 Task: Find connections with filter location Farīdābād with filter topic #Trainerwith filter profile language Potuguese with filter current company Hirengine (Hiring & Resourcing) with filter school Rajeev Institute of Technology, HASSAN with filter industry Optometrists with filter service category Team Building with filter keywords title Heavy Equipment Operator
Action: Mouse moved to (177, 254)
Screenshot: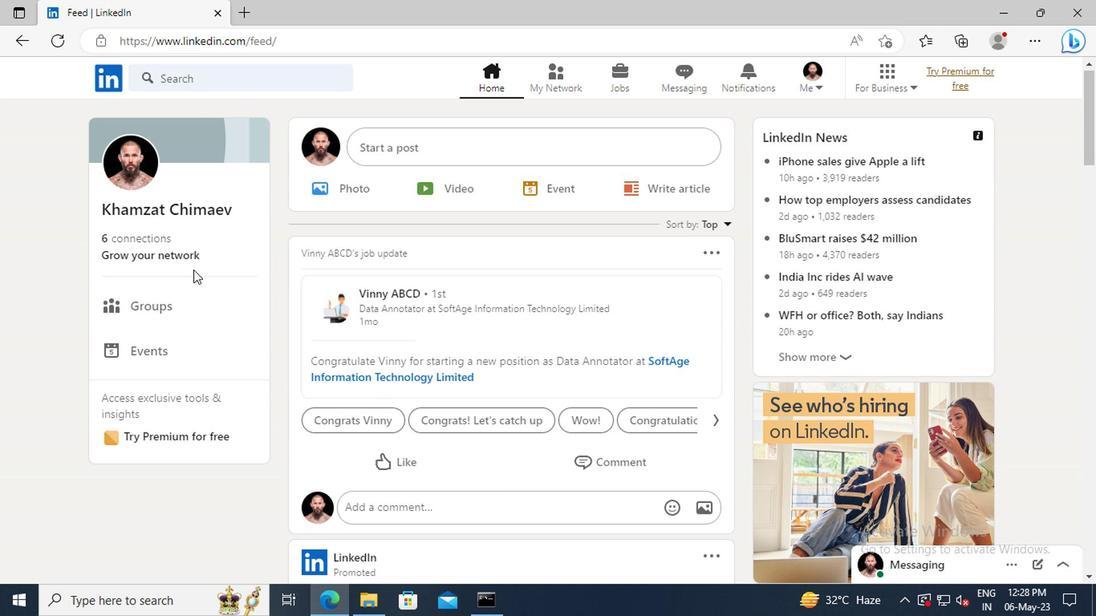 
Action: Mouse pressed left at (177, 254)
Screenshot: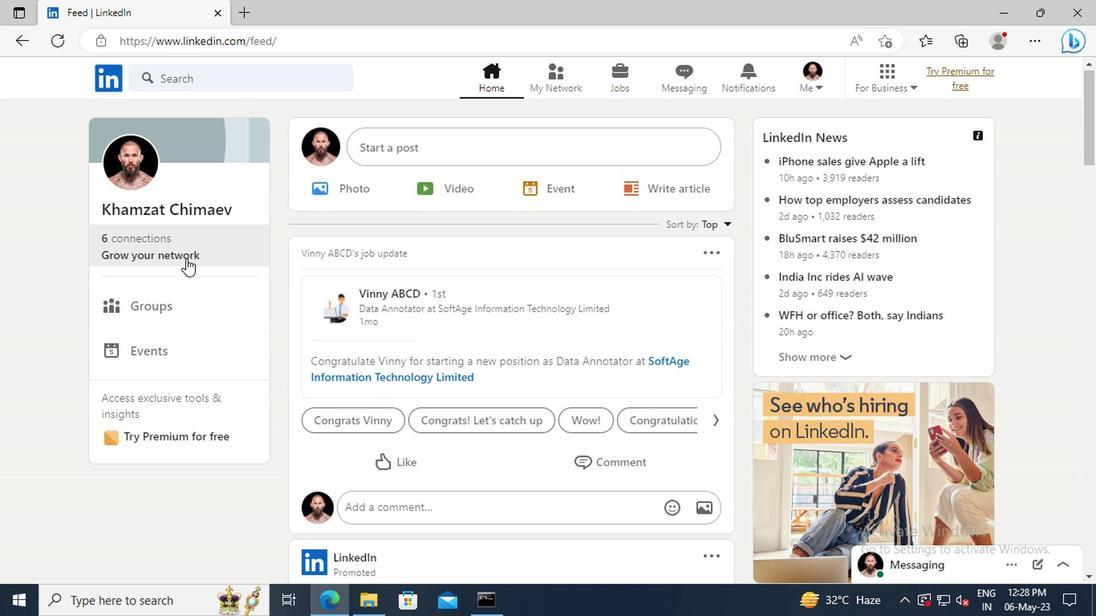 
Action: Mouse moved to (178, 169)
Screenshot: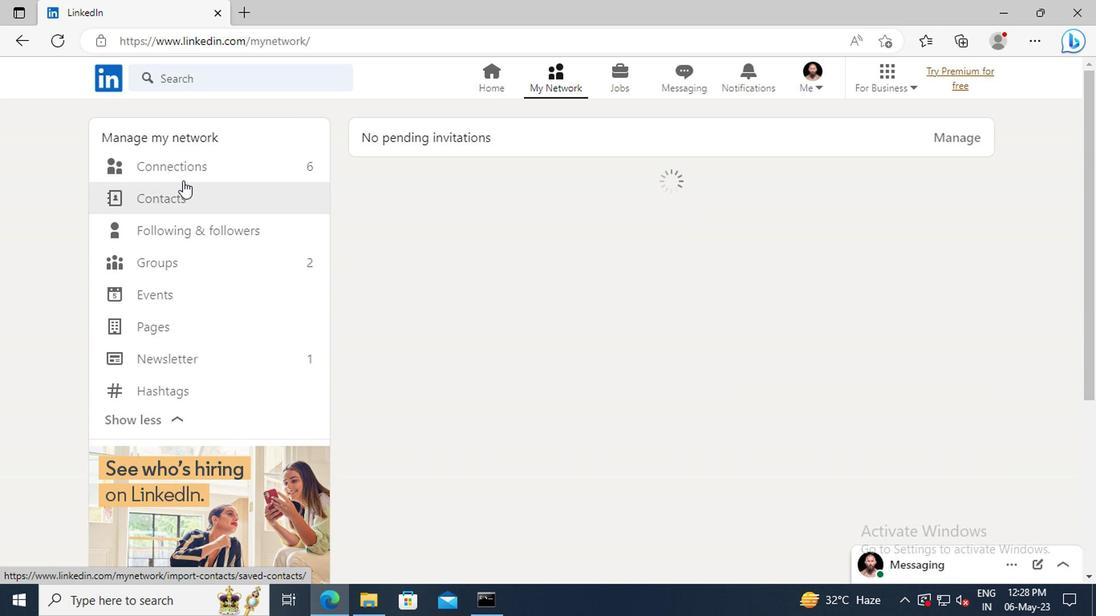 
Action: Mouse pressed left at (178, 169)
Screenshot: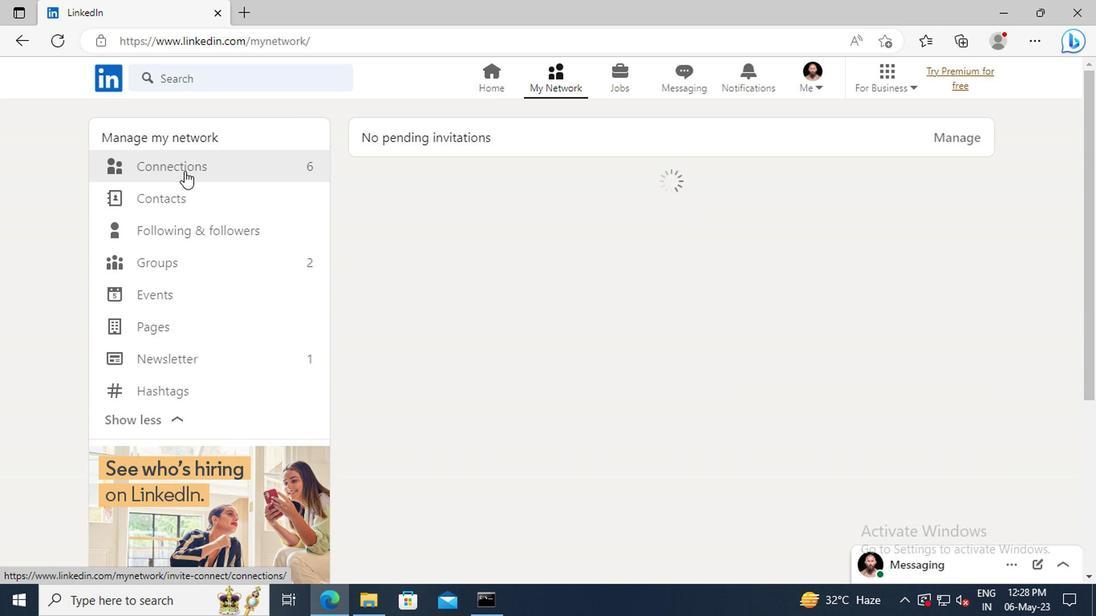 
Action: Mouse moved to (663, 172)
Screenshot: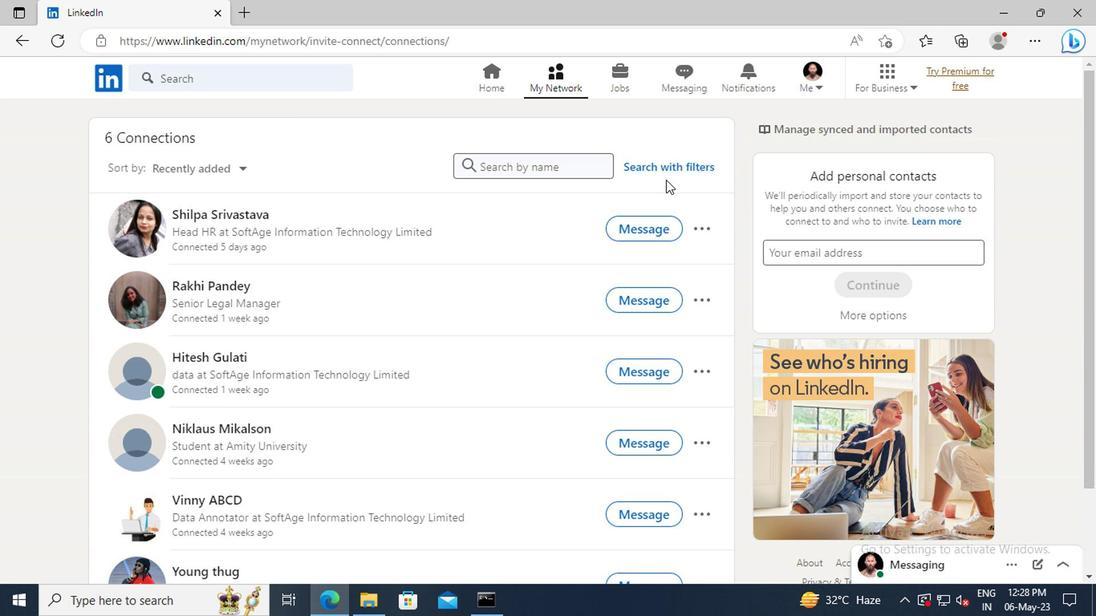 
Action: Mouse pressed left at (663, 172)
Screenshot: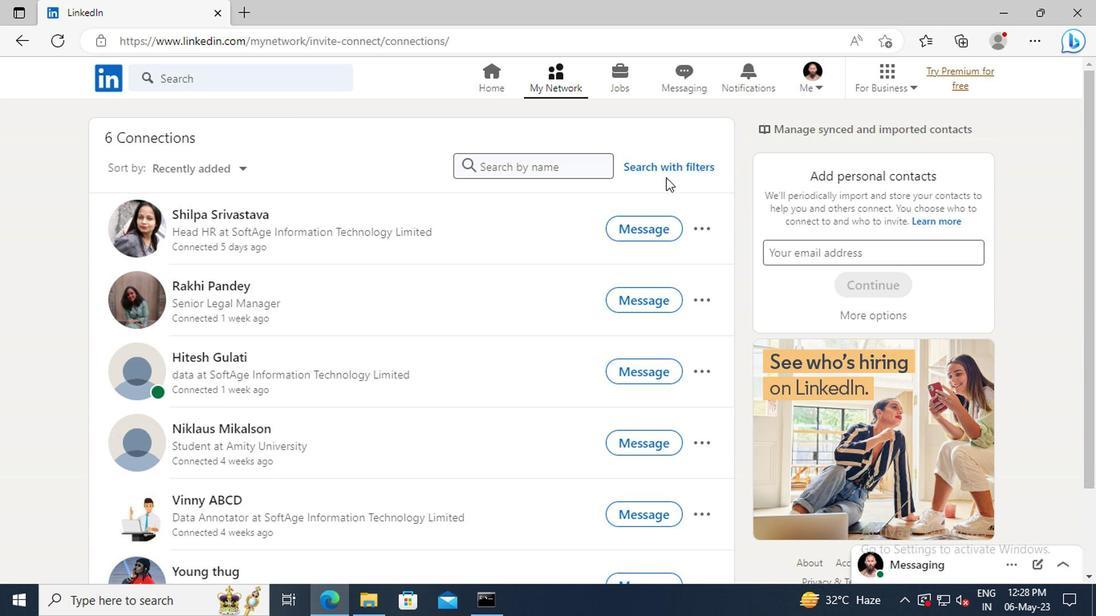 
Action: Mouse moved to (607, 128)
Screenshot: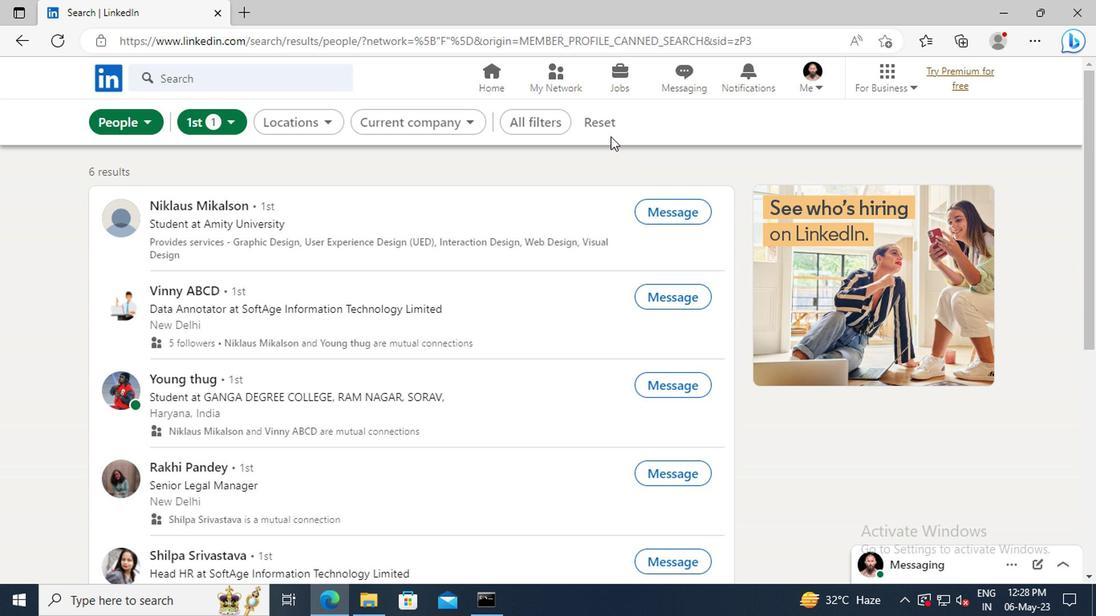 
Action: Mouse pressed left at (607, 128)
Screenshot: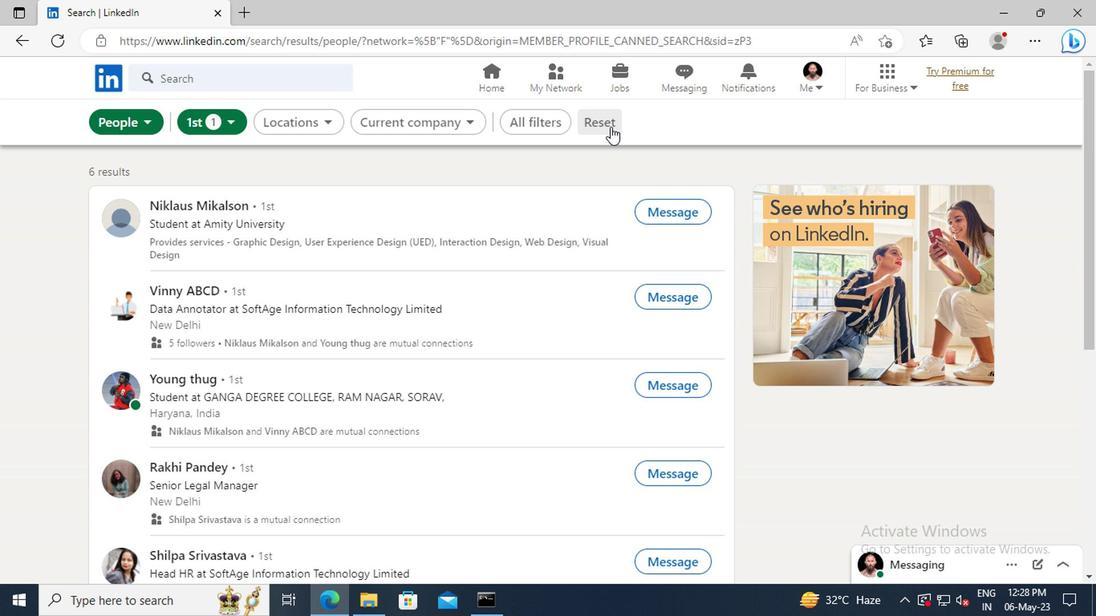 
Action: Mouse moved to (583, 128)
Screenshot: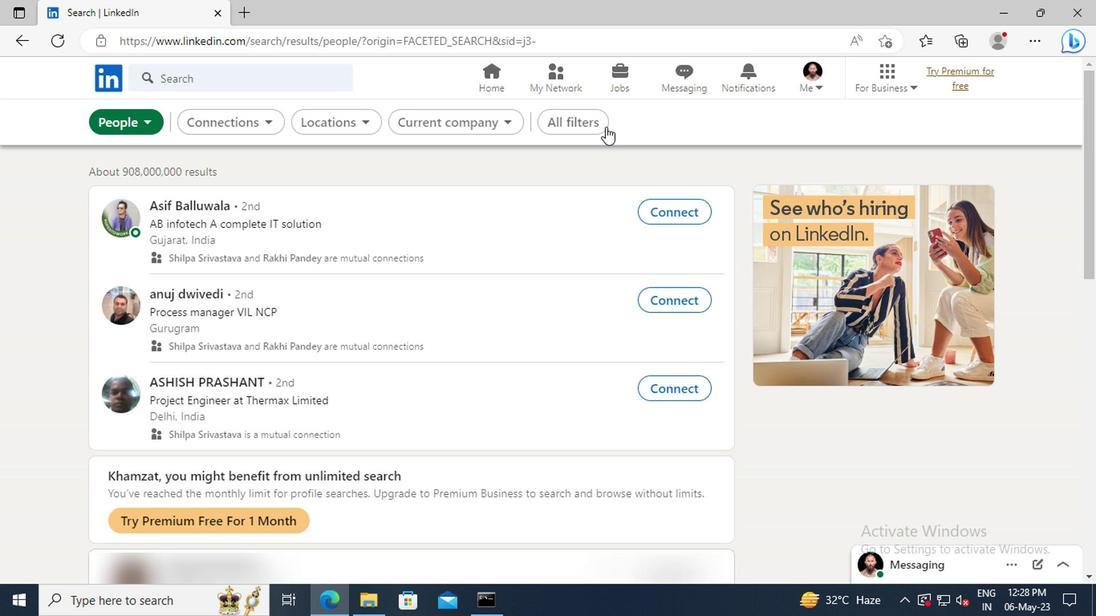 
Action: Mouse pressed left at (583, 128)
Screenshot: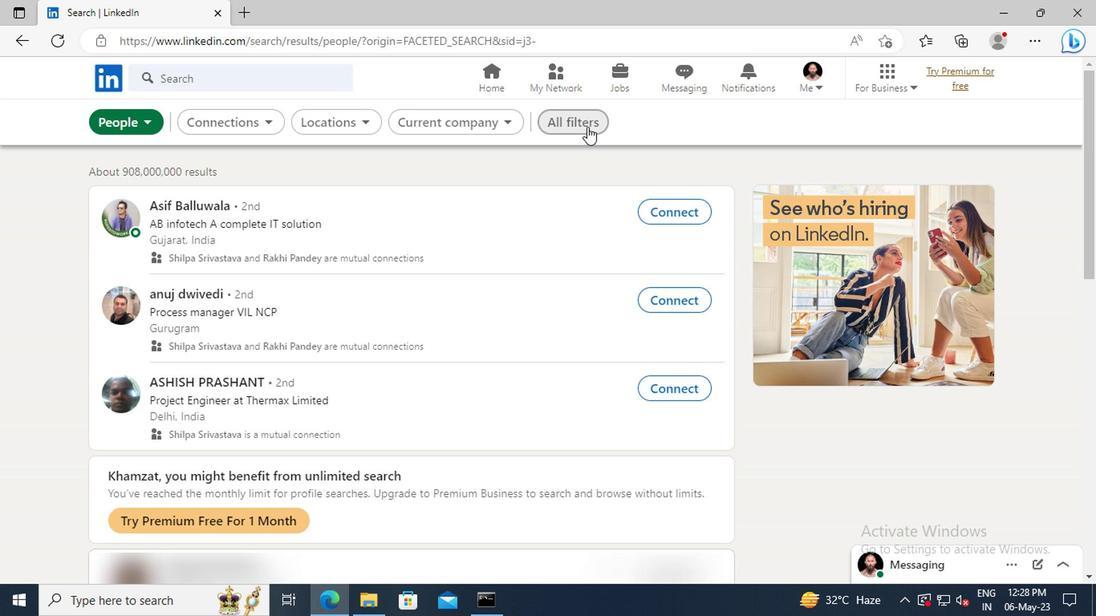 
Action: Mouse moved to (884, 318)
Screenshot: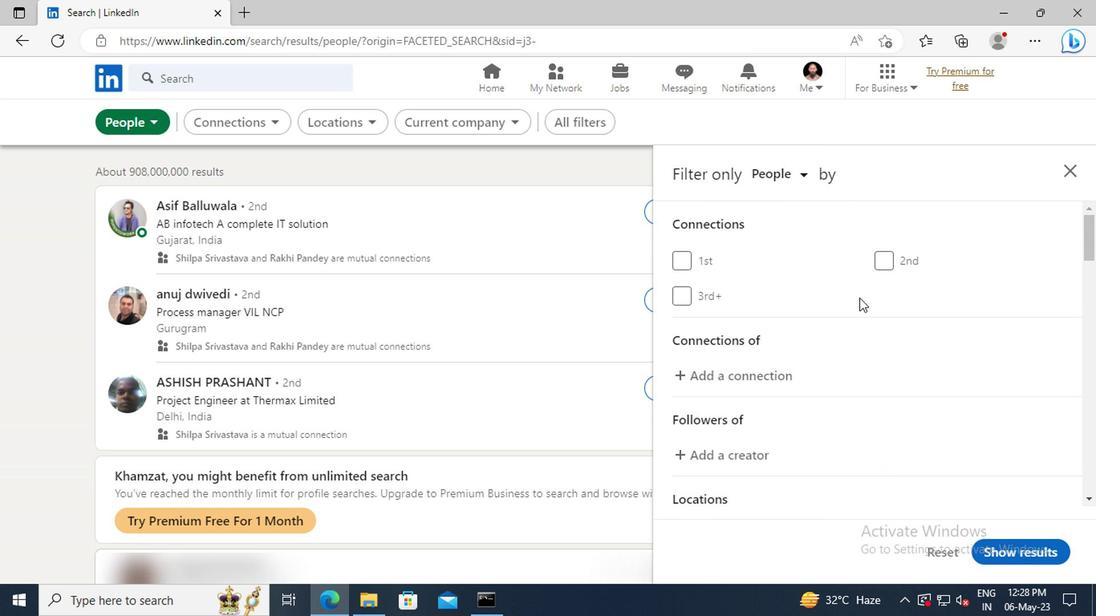 
Action: Mouse scrolled (884, 317) with delta (0, 0)
Screenshot: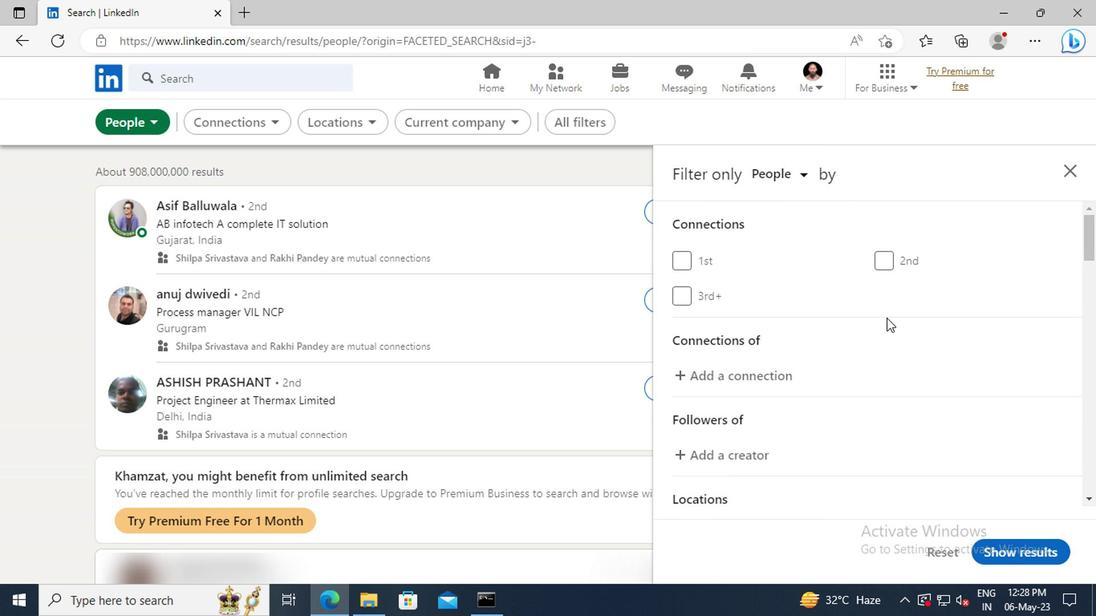
Action: Mouse moved to (884, 318)
Screenshot: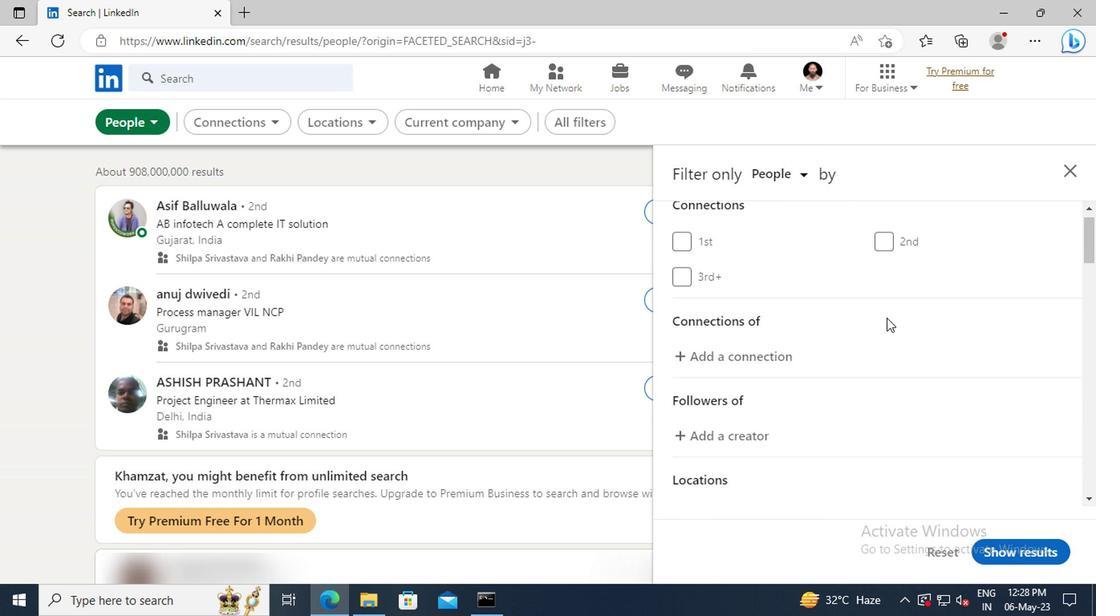
Action: Mouse scrolled (884, 318) with delta (0, 0)
Screenshot: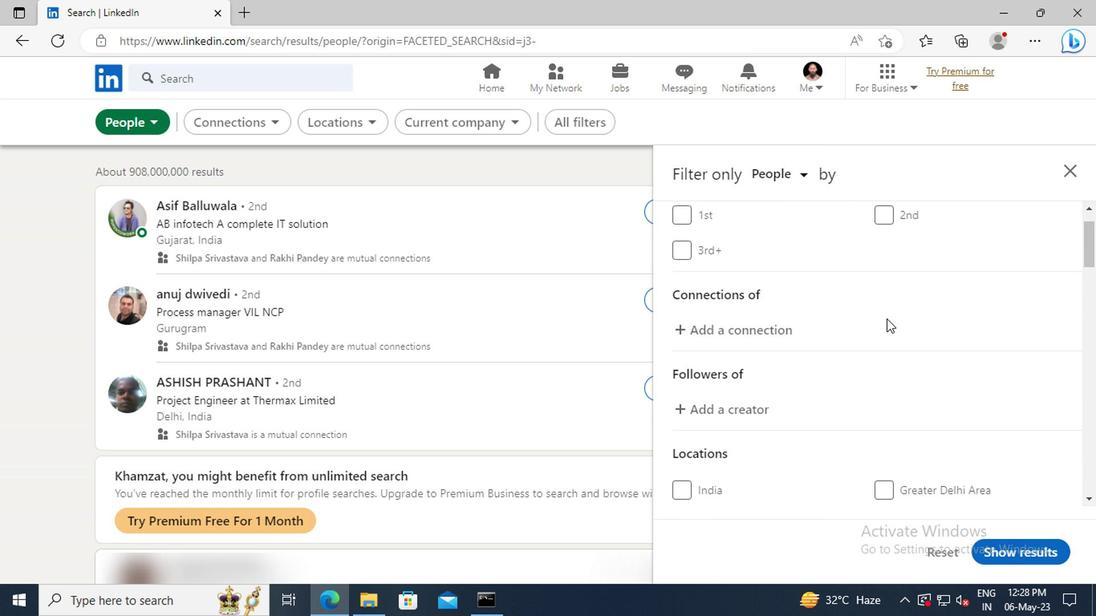 
Action: Mouse scrolled (884, 318) with delta (0, 0)
Screenshot: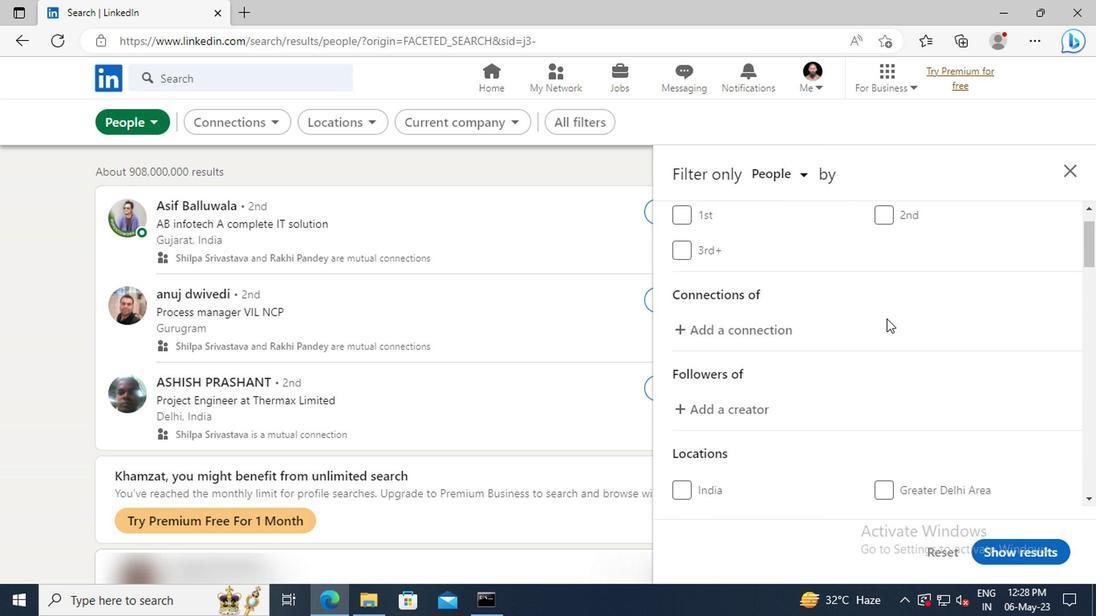 
Action: Mouse scrolled (884, 318) with delta (0, 0)
Screenshot: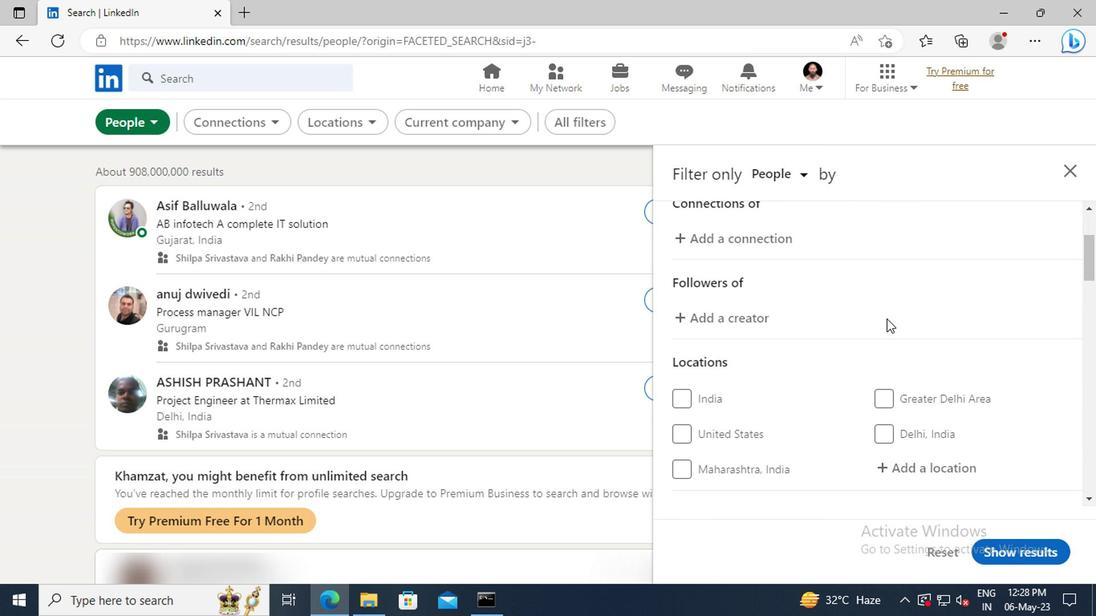 
Action: Mouse scrolled (884, 318) with delta (0, 0)
Screenshot: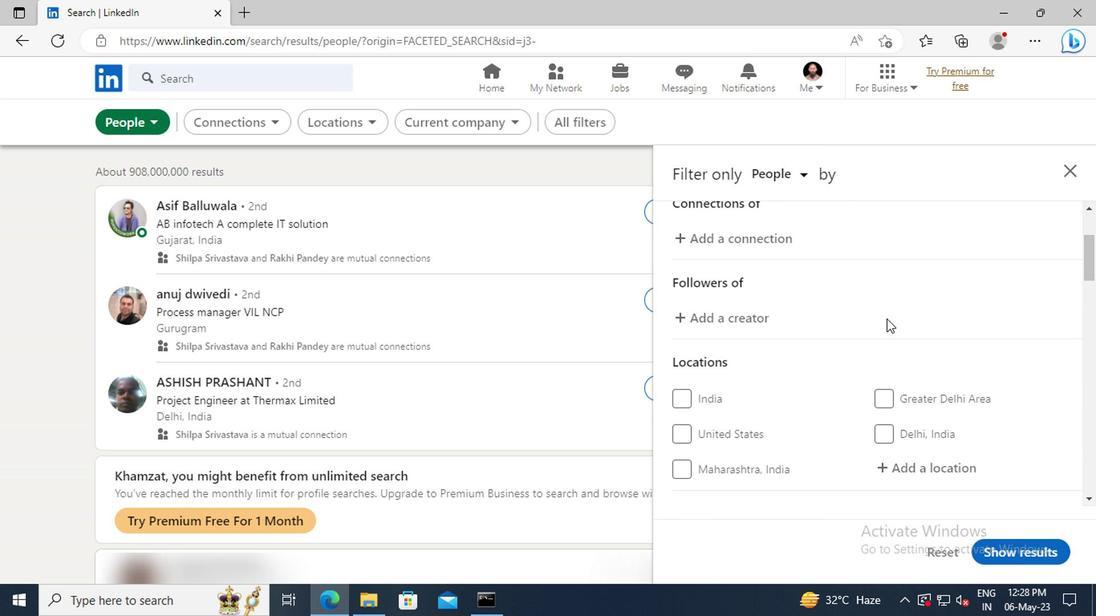 
Action: Mouse scrolled (884, 318) with delta (0, 0)
Screenshot: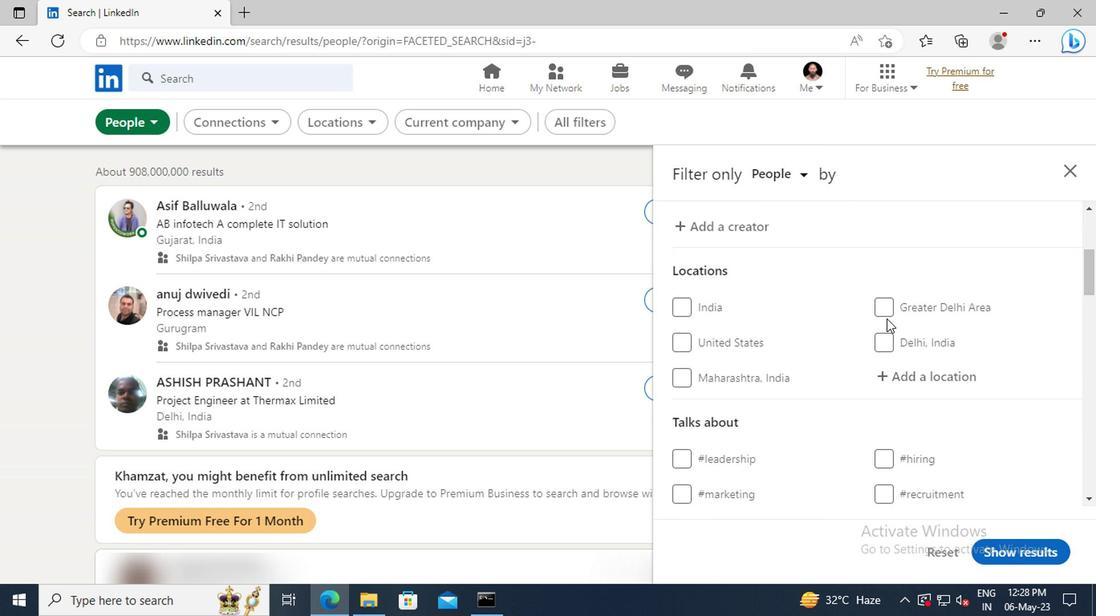 
Action: Mouse moved to (888, 328)
Screenshot: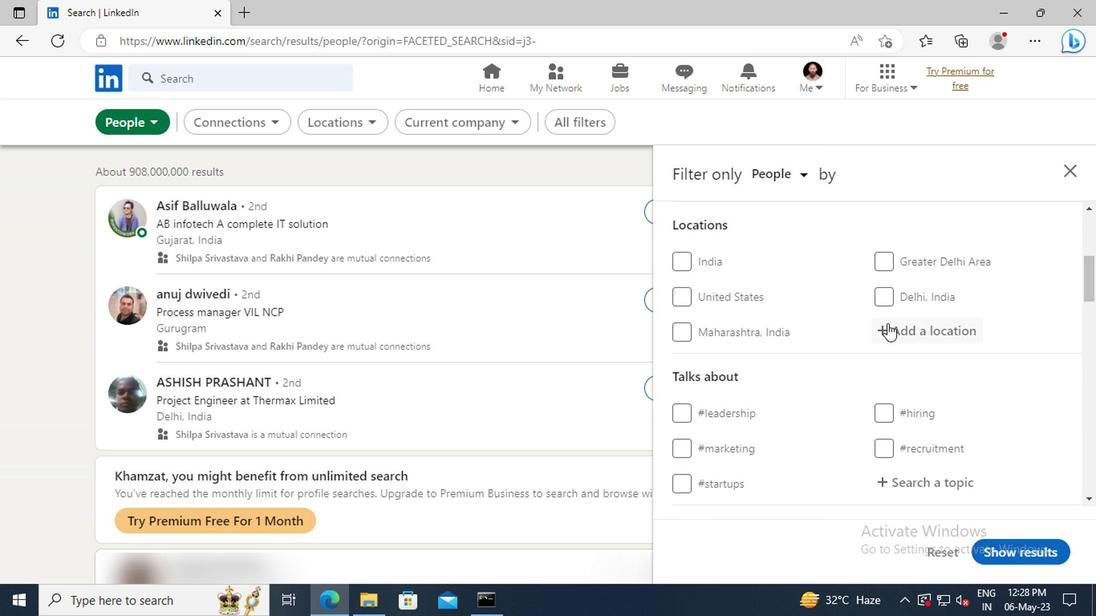 
Action: Mouse pressed left at (888, 328)
Screenshot: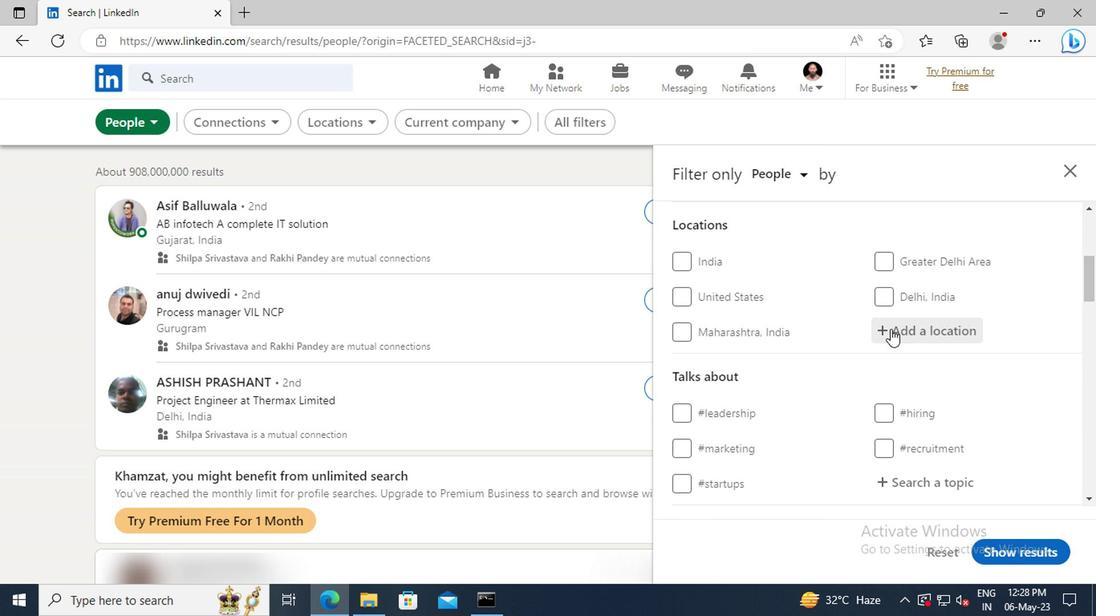 
Action: Key pressed <Key.shift>FARIDABAD
Screenshot: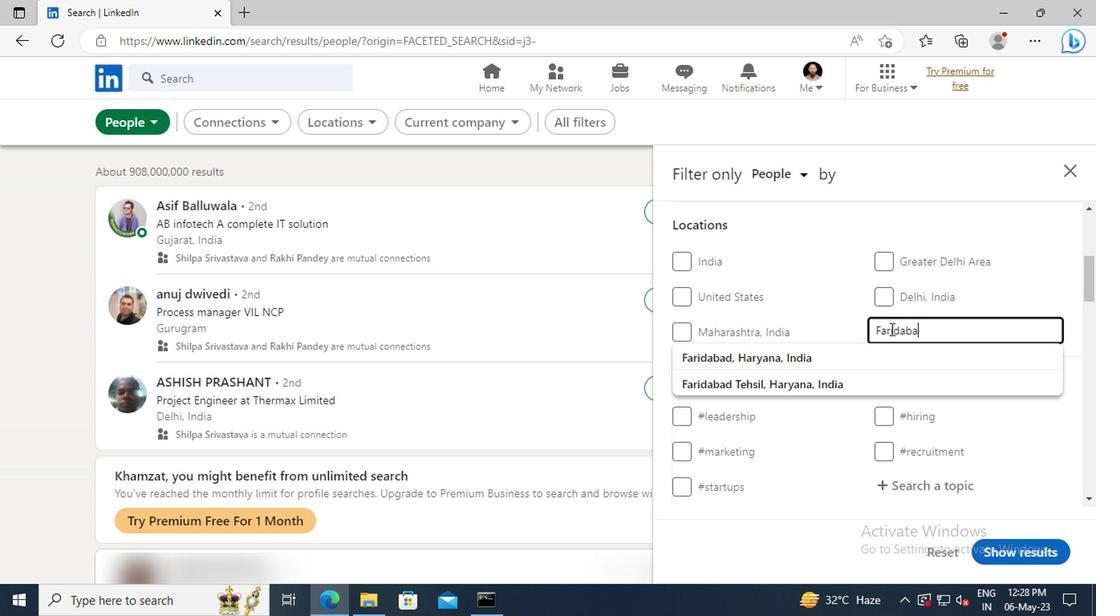 
Action: Mouse moved to (887, 350)
Screenshot: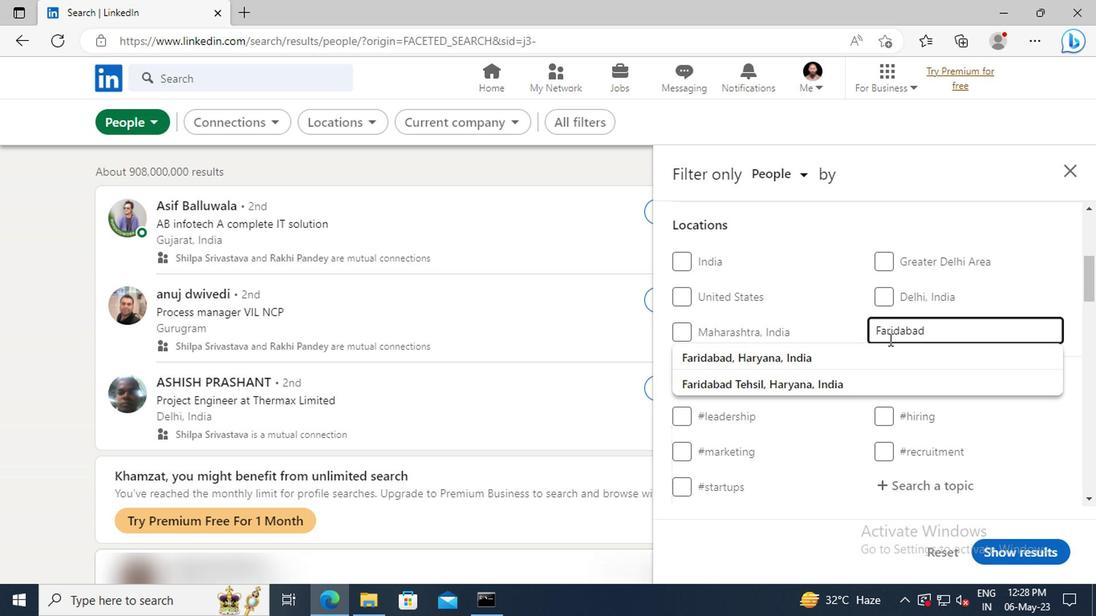 
Action: Mouse pressed left at (887, 350)
Screenshot: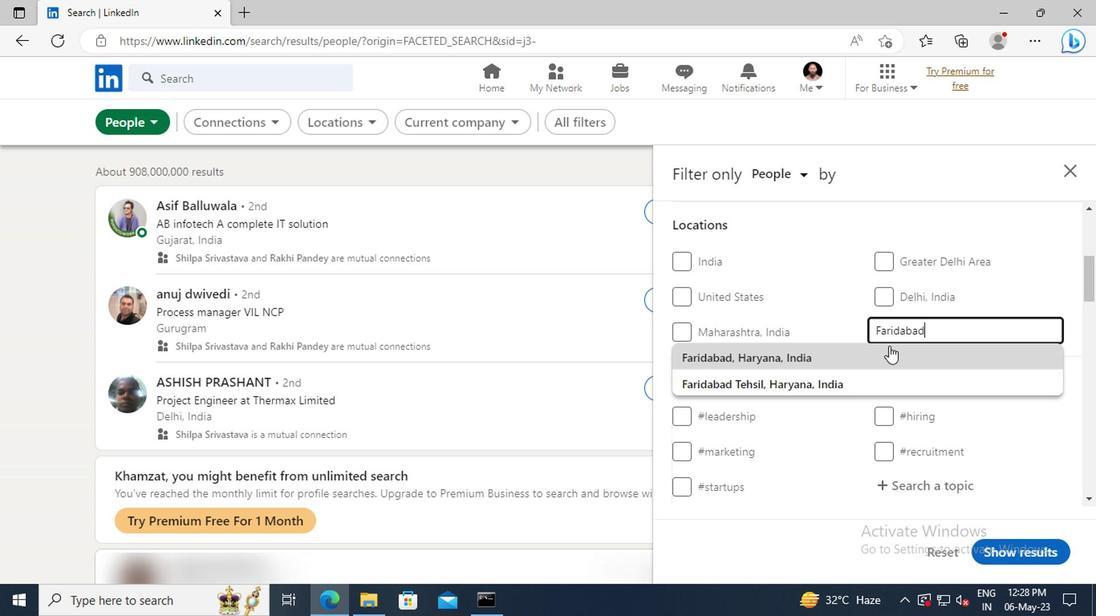 
Action: Mouse moved to (888, 350)
Screenshot: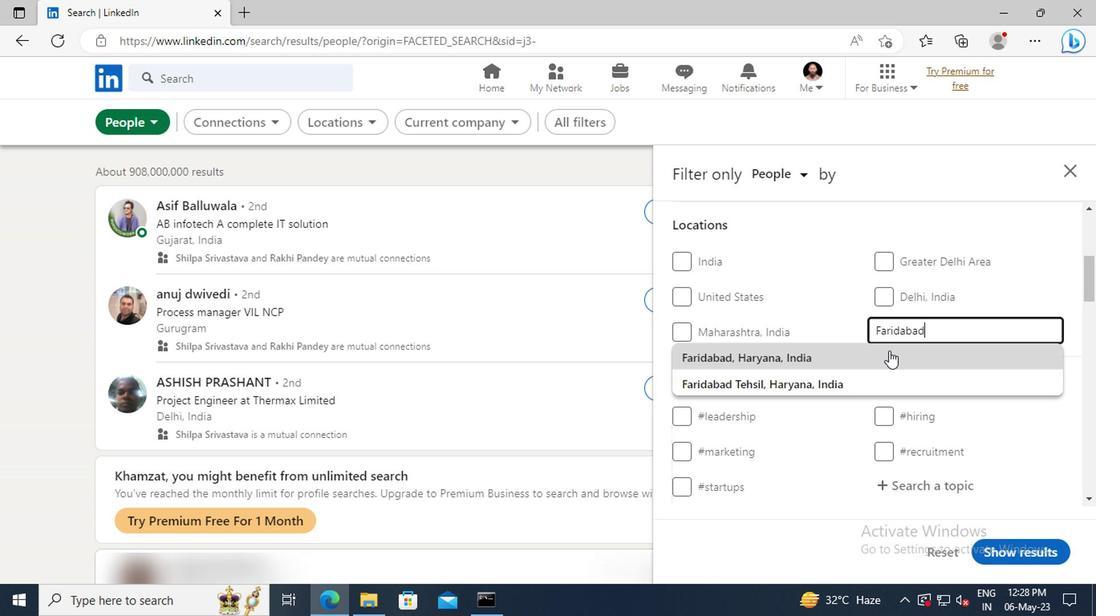 
Action: Mouse scrolled (888, 350) with delta (0, 0)
Screenshot: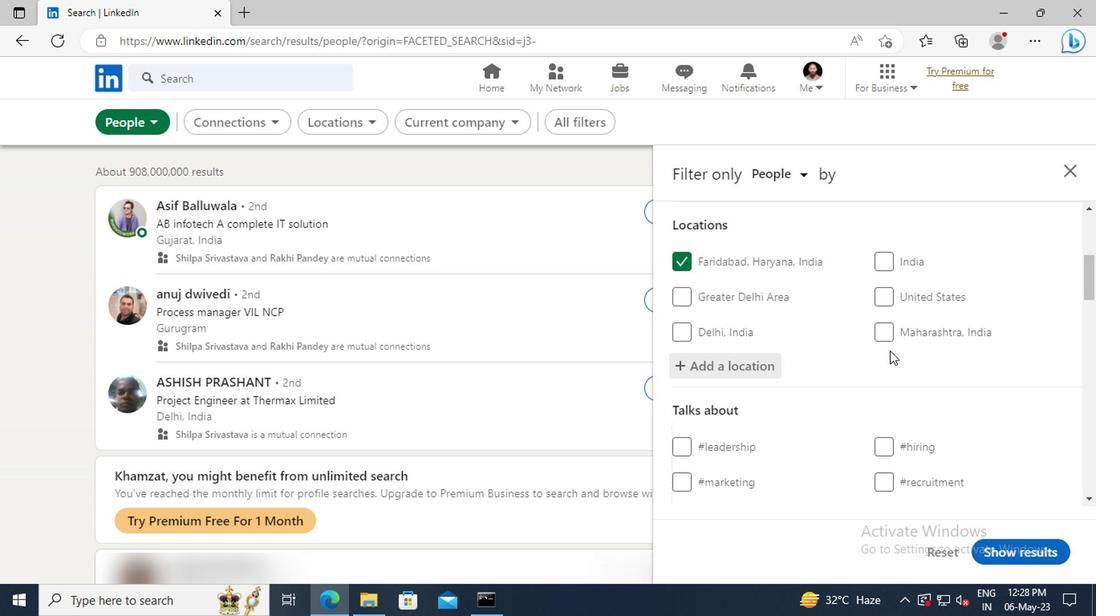 
Action: Mouse scrolled (888, 350) with delta (0, 0)
Screenshot: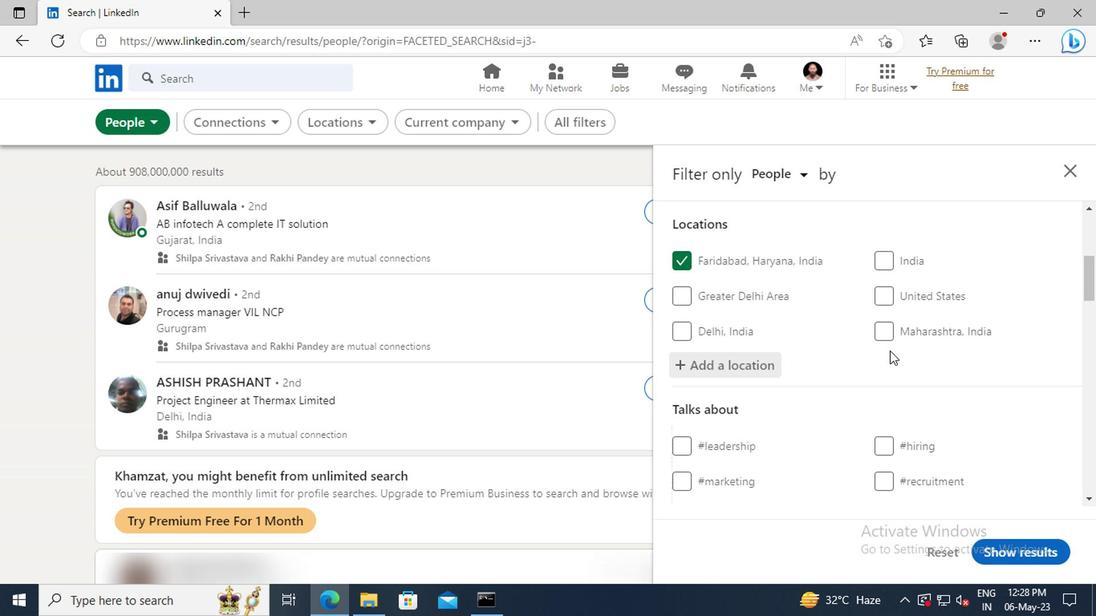 
Action: Mouse scrolled (888, 350) with delta (0, 0)
Screenshot: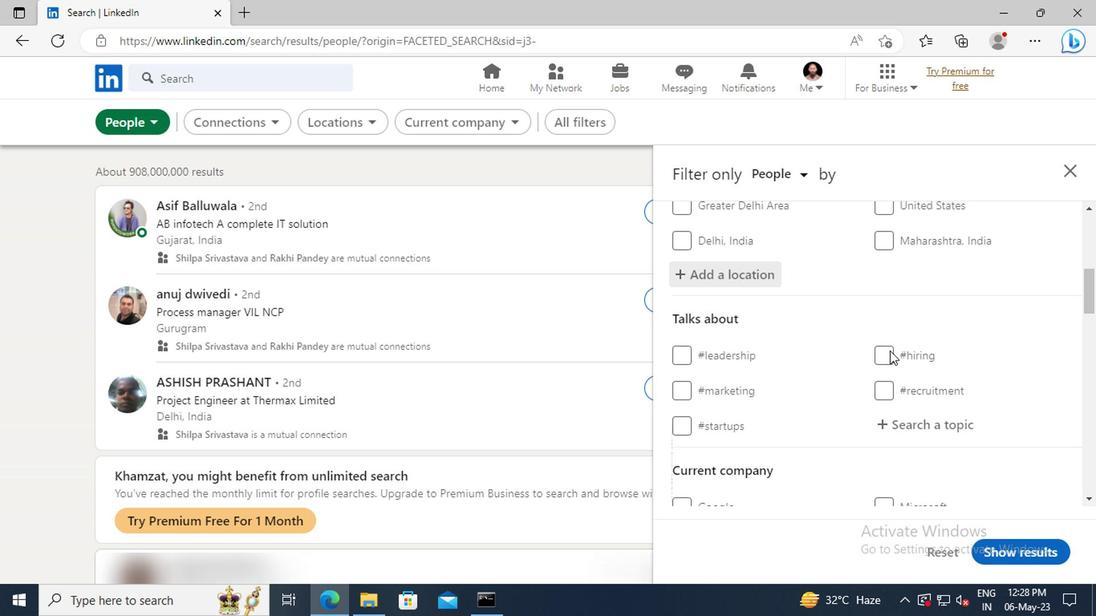 
Action: Mouse moved to (888, 354)
Screenshot: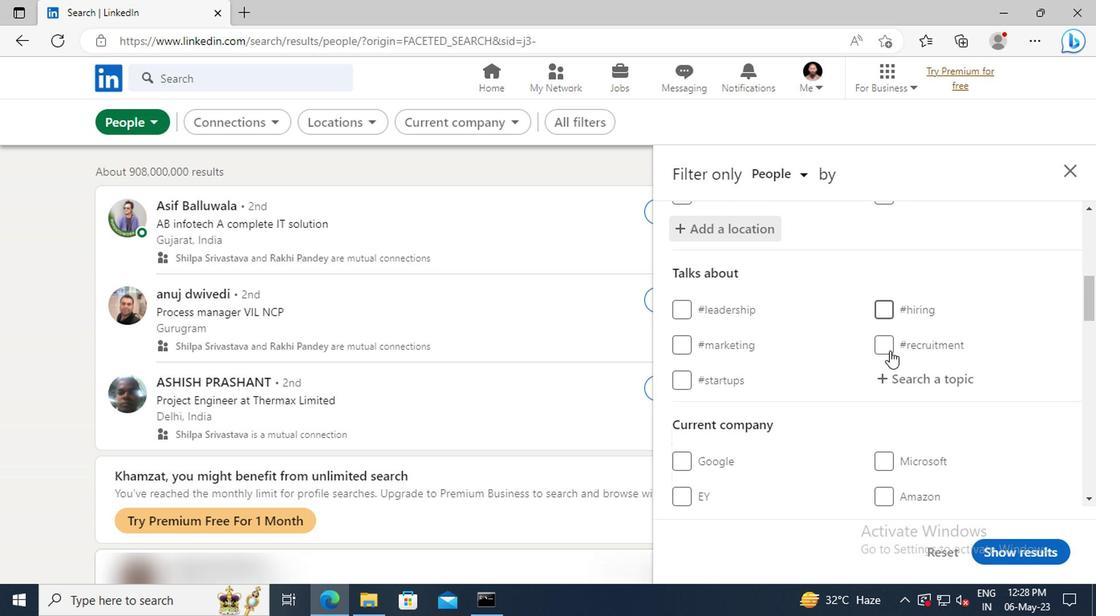 
Action: Mouse scrolled (888, 354) with delta (0, 0)
Screenshot: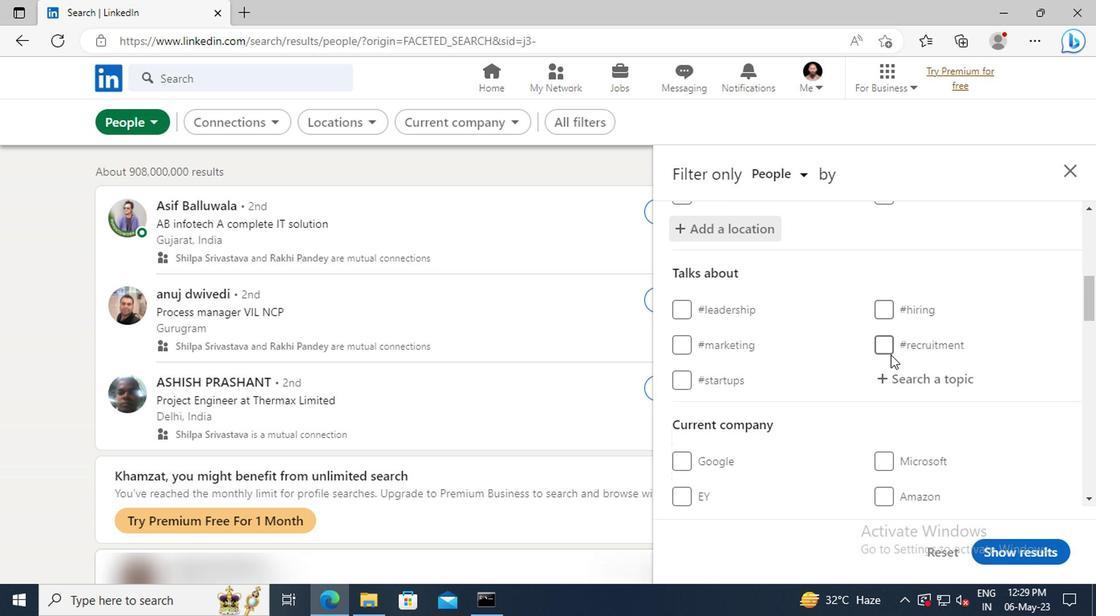
Action: Mouse moved to (894, 339)
Screenshot: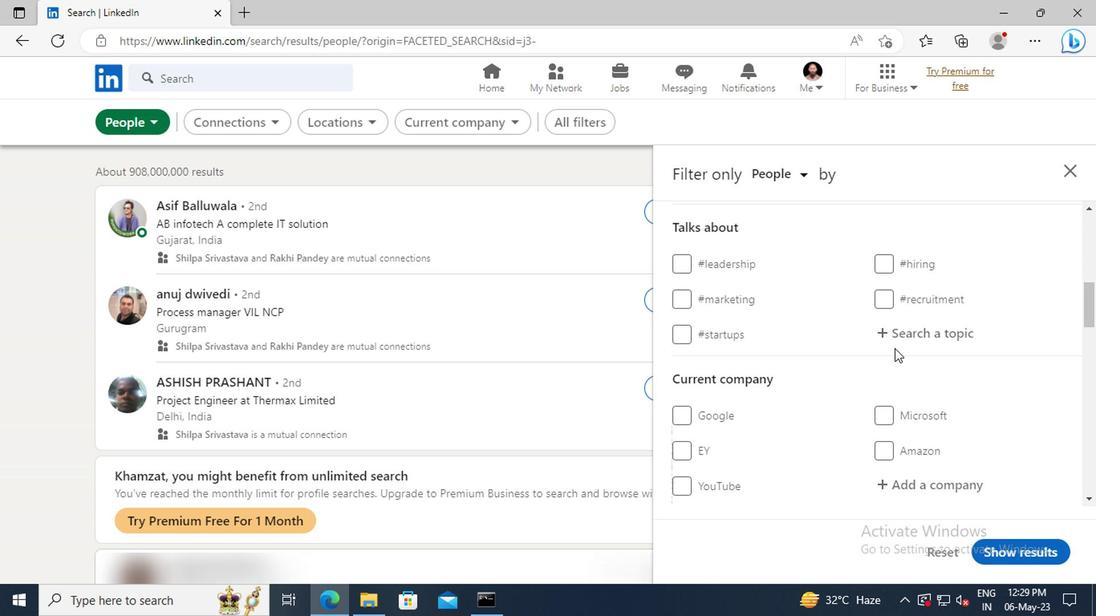 
Action: Mouse pressed left at (894, 339)
Screenshot: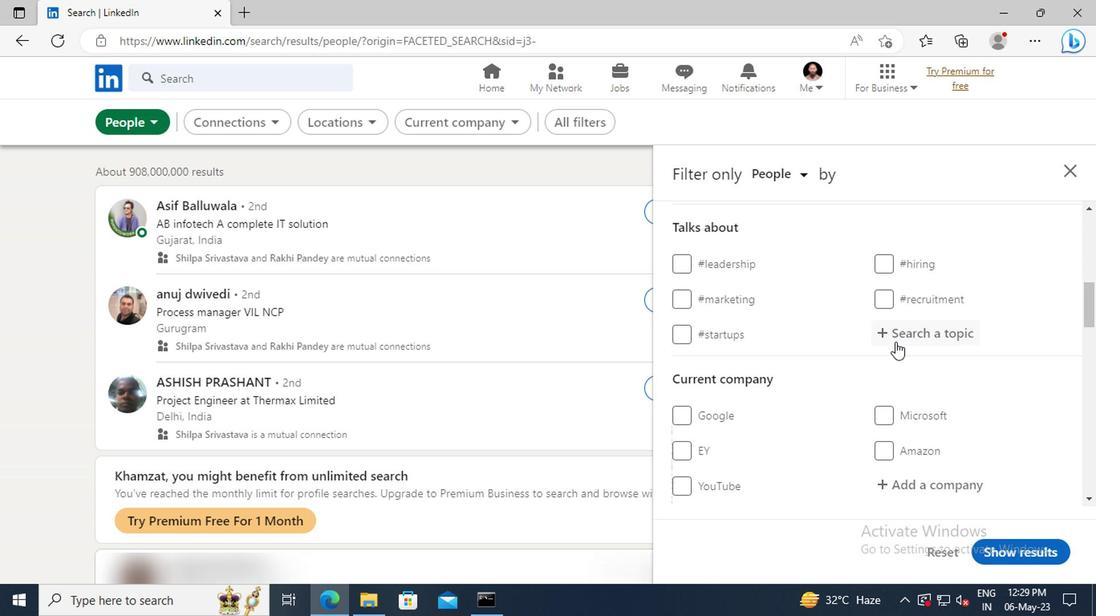 
Action: Key pressed <Key.shift>TRAINE
Screenshot: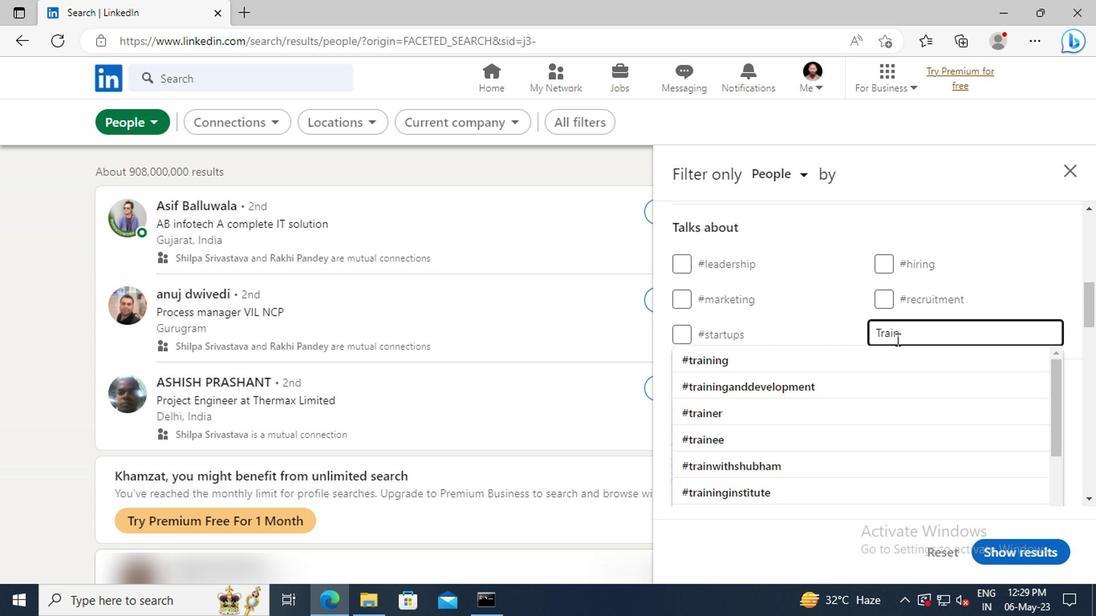 
Action: Mouse moved to (894, 355)
Screenshot: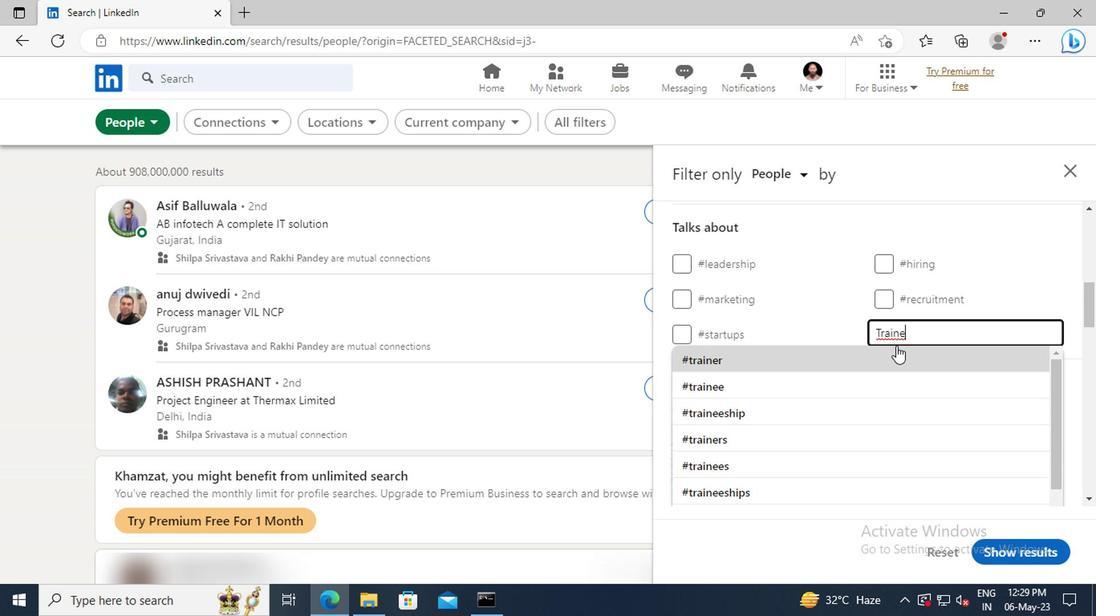 
Action: Mouse pressed left at (894, 355)
Screenshot: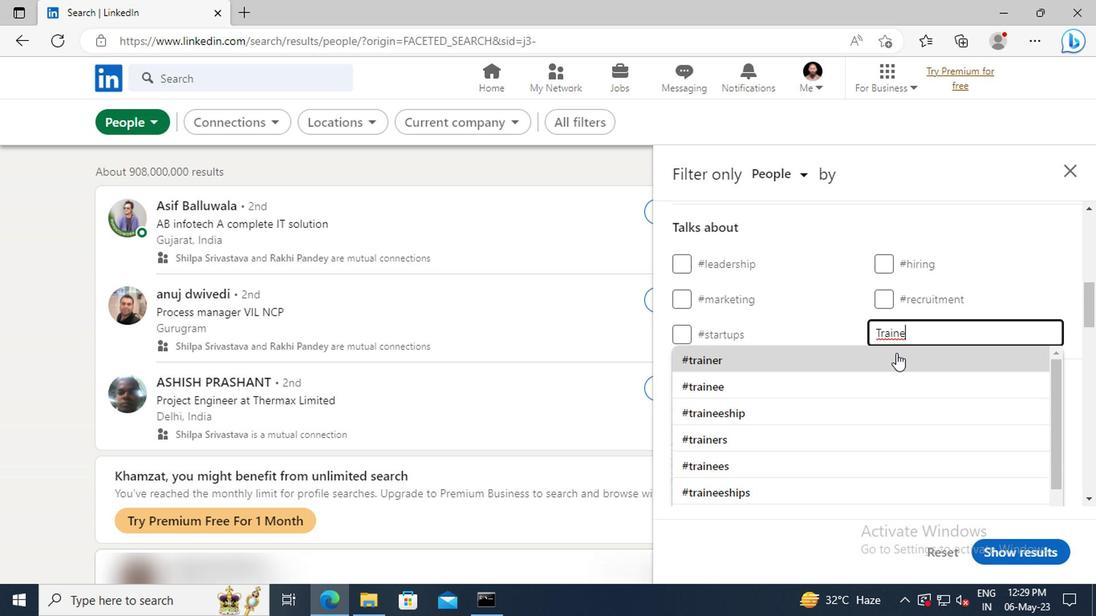 
Action: Mouse scrolled (894, 354) with delta (0, -1)
Screenshot: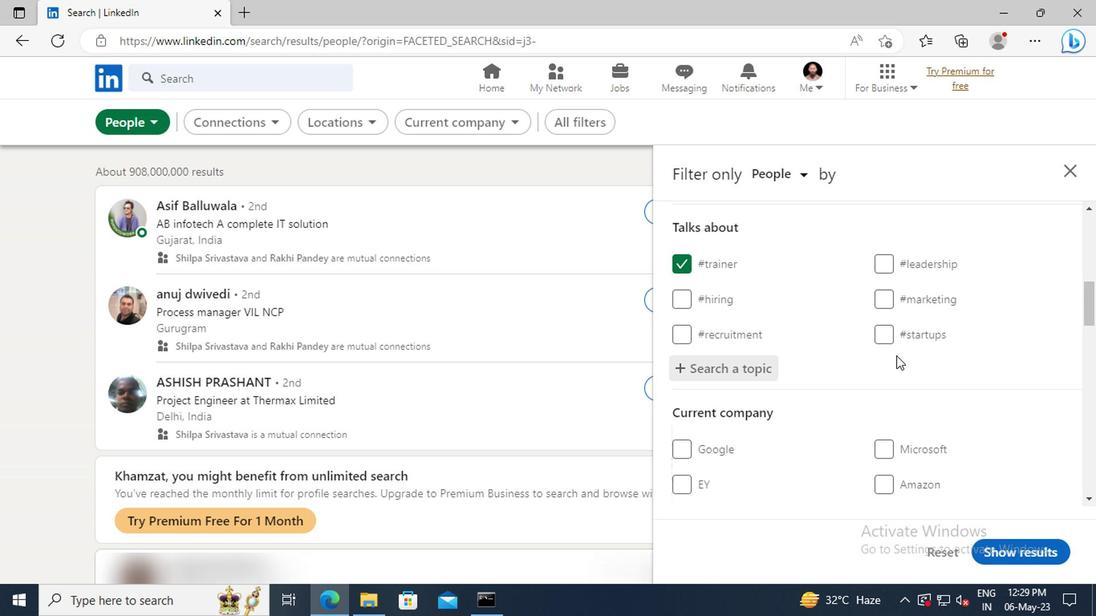 
Action: Mouse scrolled (894, 354) with delta (0, -1)
Screenshot: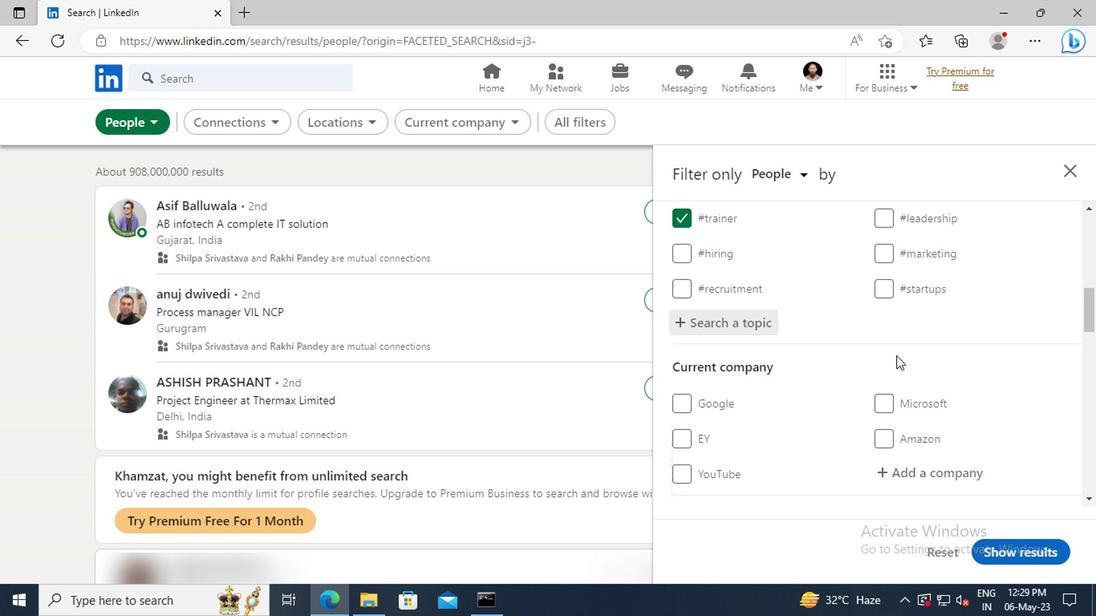 
Action: Mouse scrolled (894, 354) with delta (0, -1)
Screenshot: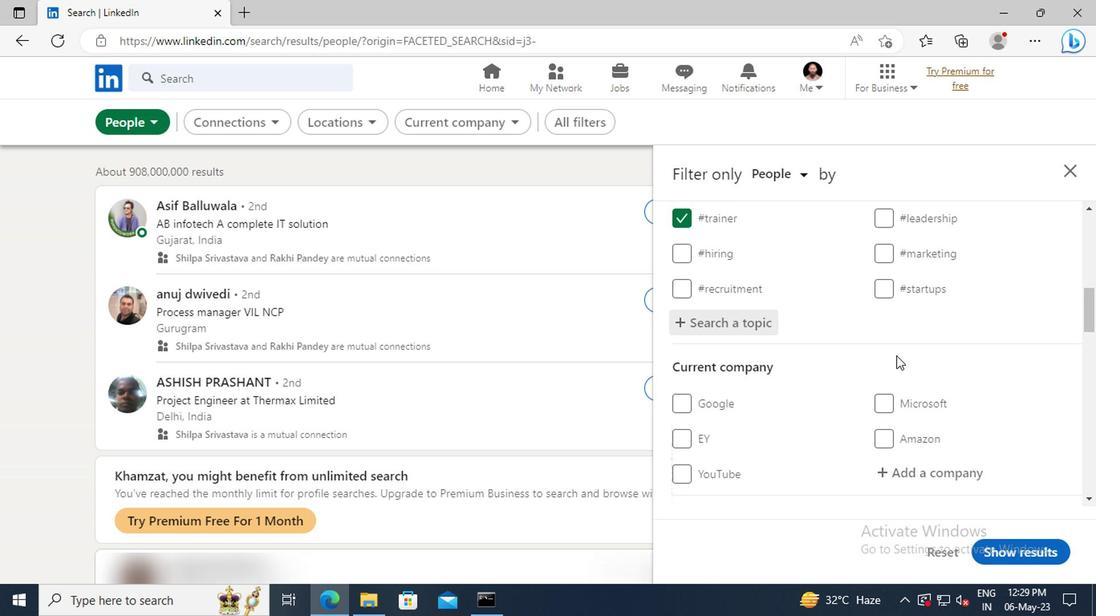 
Action: Mouse scrolled (894, 354) with delta (0, -1)
Screenshot: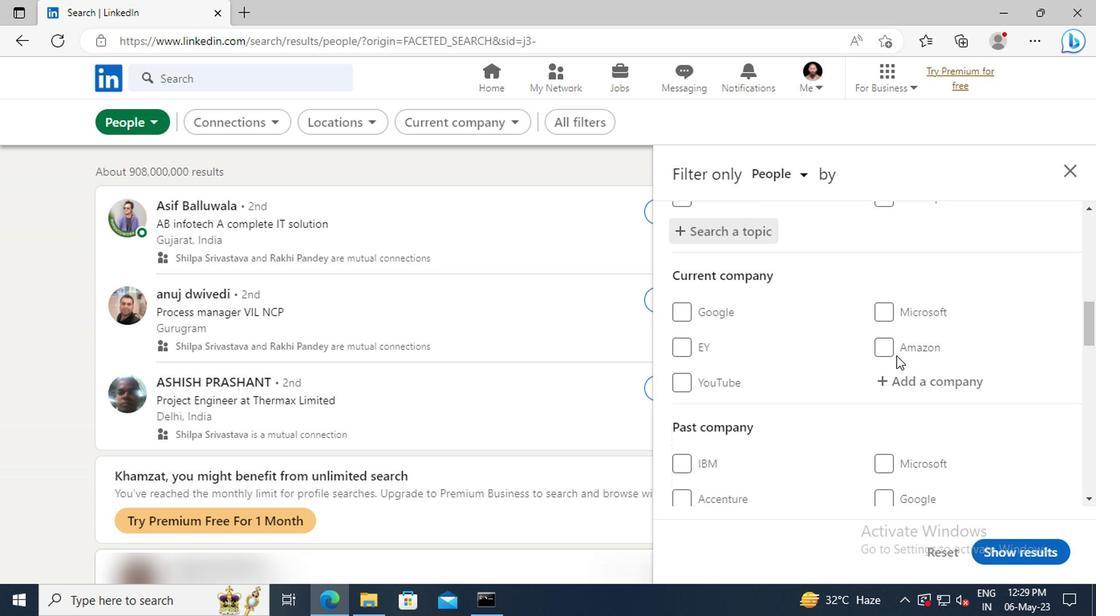 
Action: Mouse scrolled (894, 354) with delta (0, -1)
Screenshot: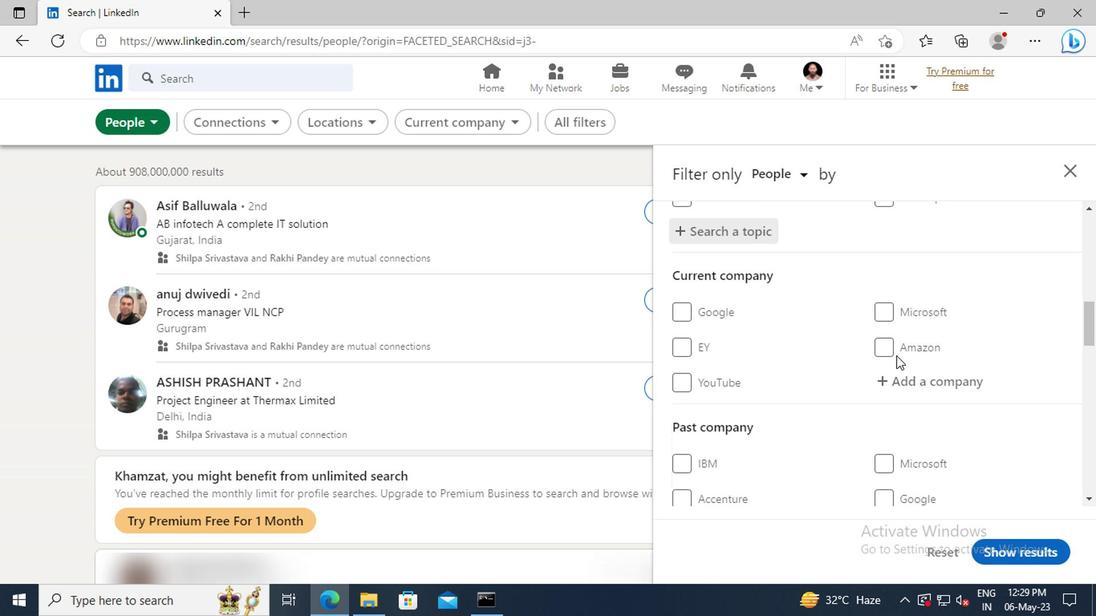 
Action: Mouse scrolled (894, 354) with delta (0, -1)
Screenshot: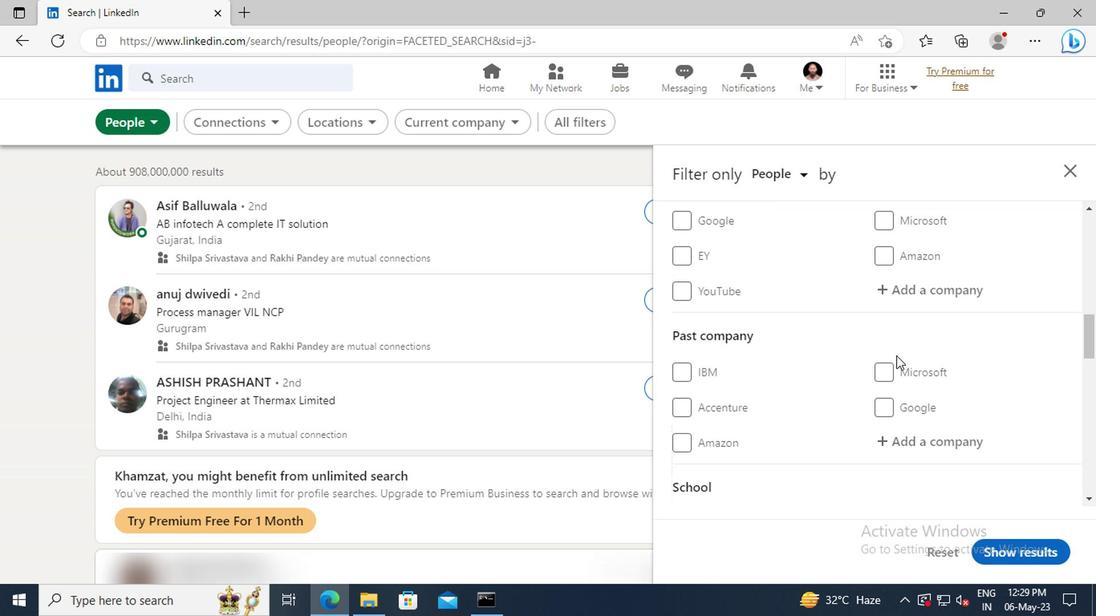 
Action: Mouse scrolled (894, 354) with delta (0, -1)
Screenshot: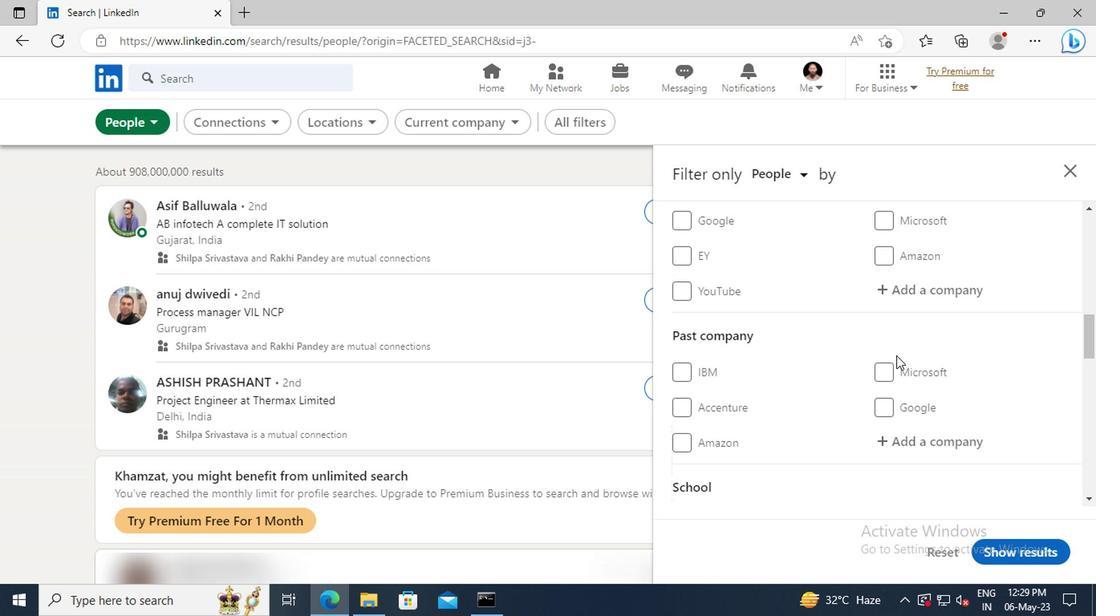
Action: Mouse scrolled (894, 354) with delta (0, -1)
Screenshot: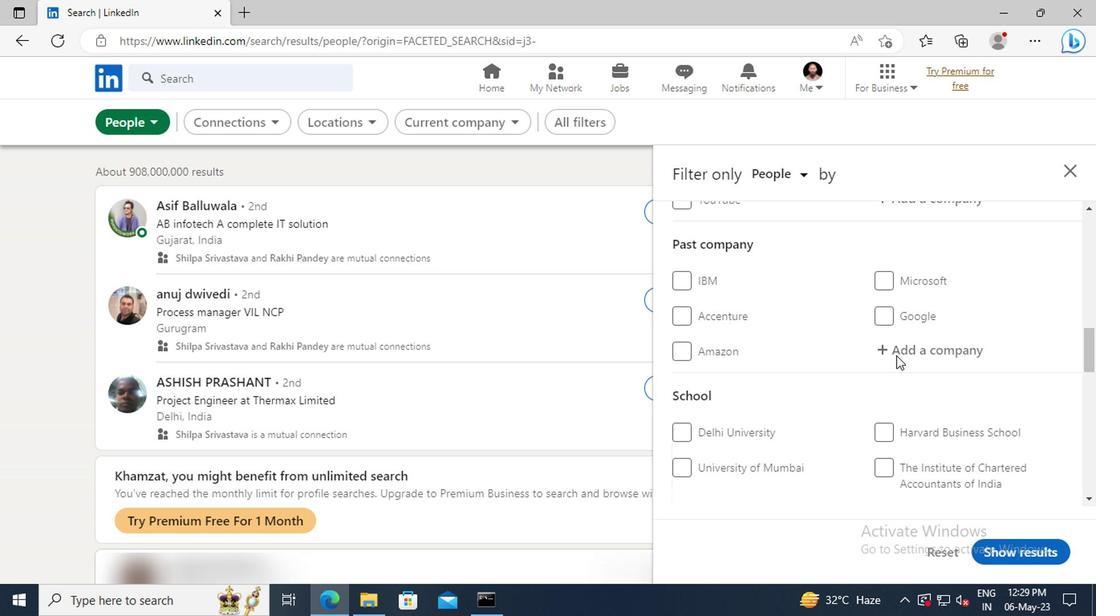 
Action: Mouse scrolled (894, 354) with delta (0, -1)
Screenshot: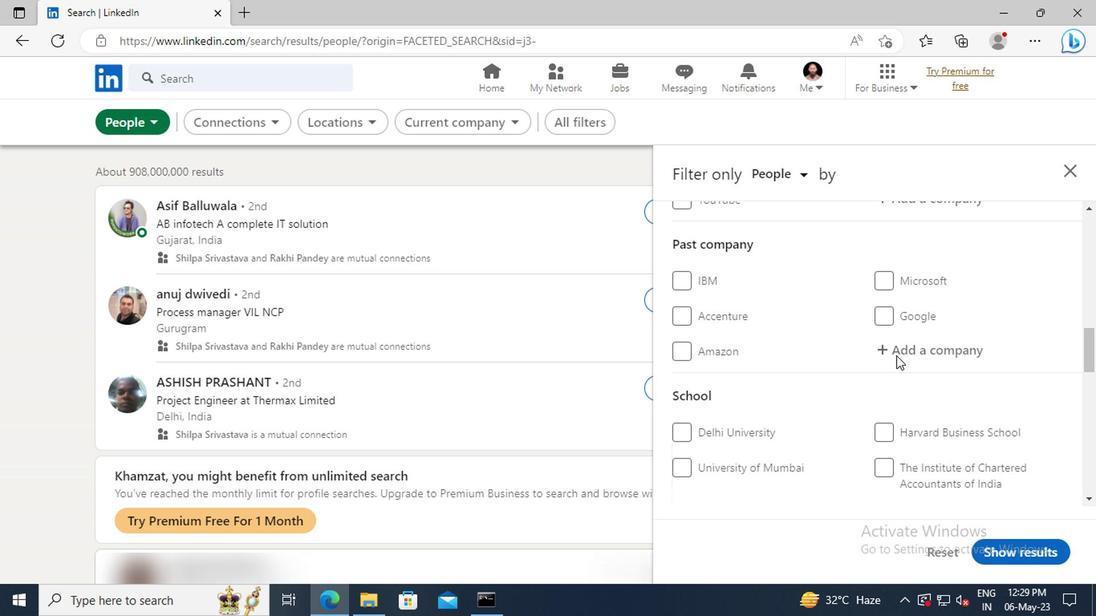 
Action: Mouse scrolled (894, 354) with delta (0, -1)
Screenshot: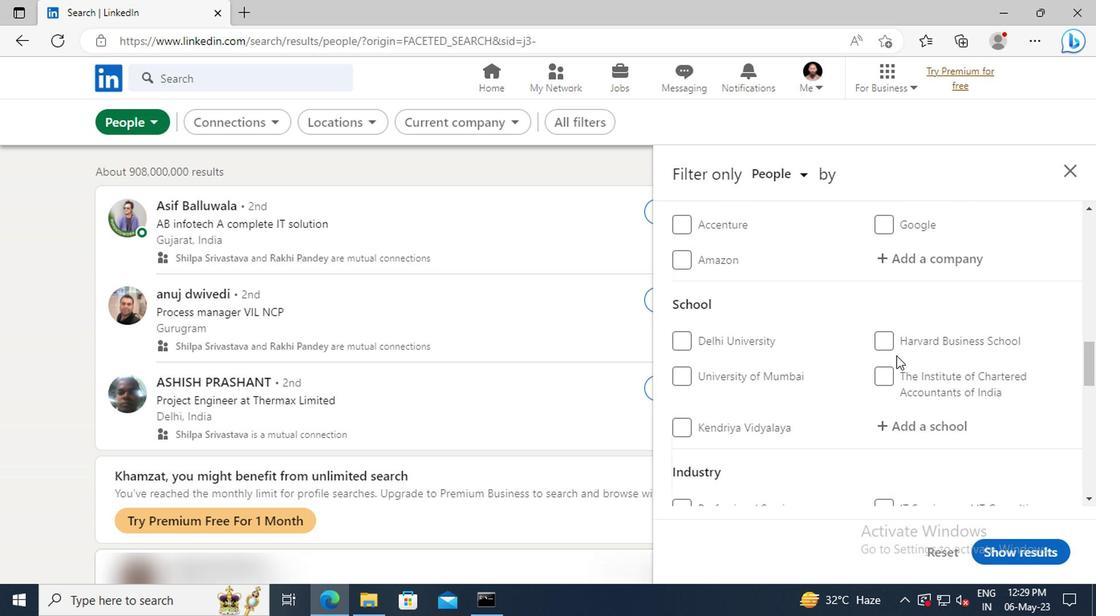 
Action: Mouse scrolled (894, 354) with delta (0, -1)
Screenshot: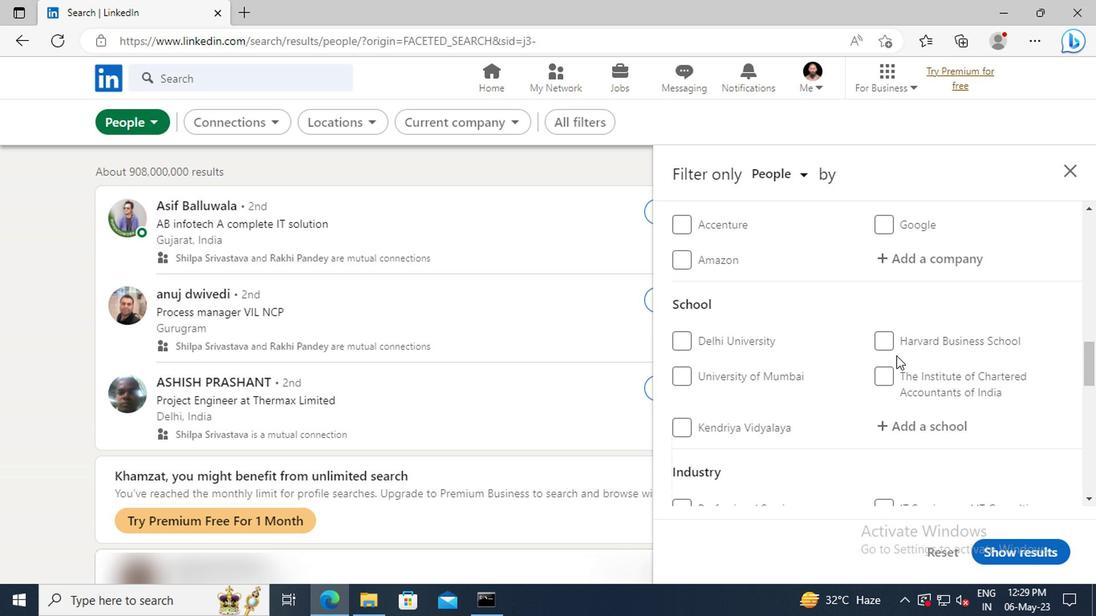 
Action: Mouse scrolled (894, 354) with delta (0, -1)
Screenshot: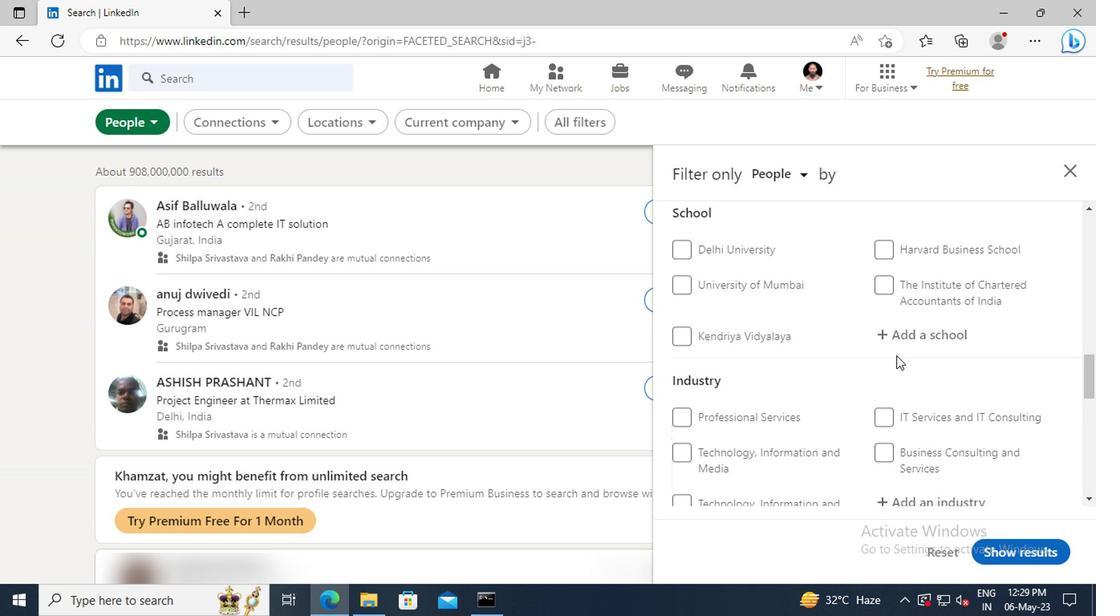 
Action: Mouse scrolled (894, 354) with delta (0, -1)
Screenshot: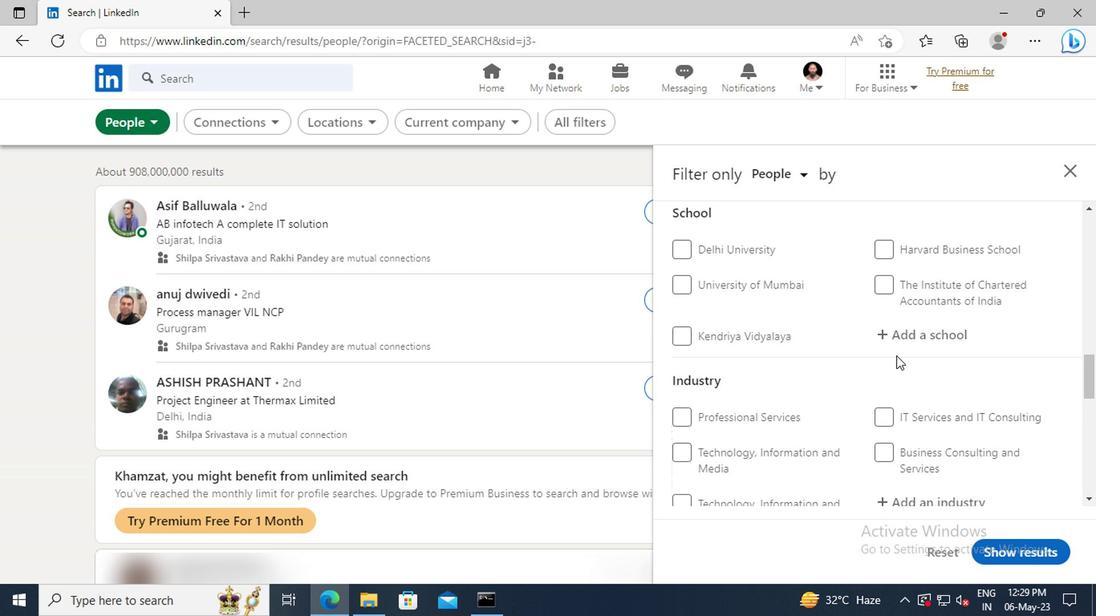 
Action: Mouse scrolled (894, 354) with delta (0, -1)
Screenshot: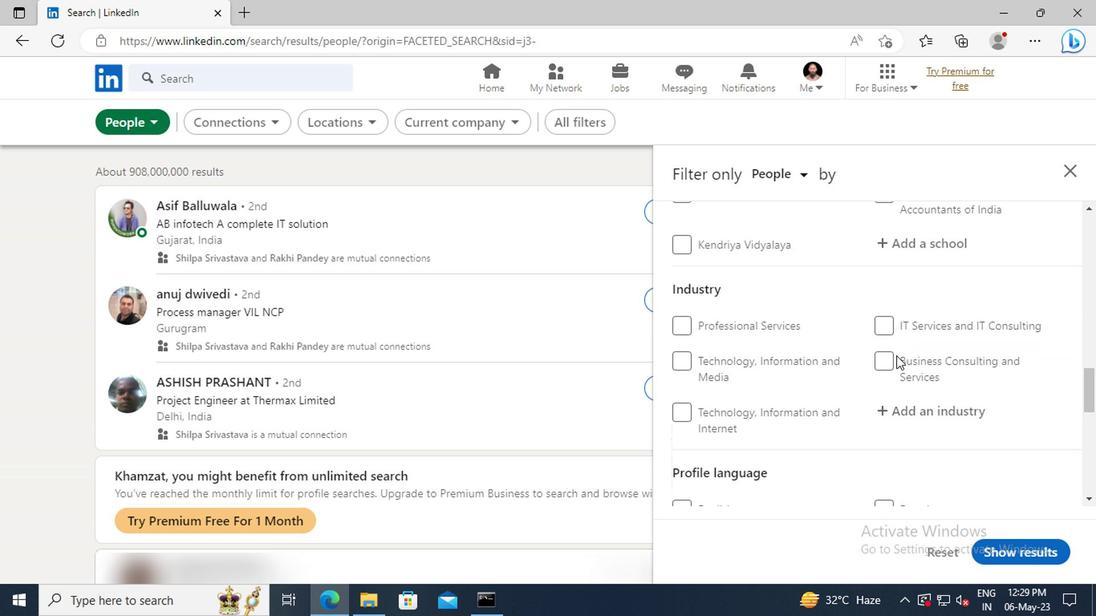 
Action: Mouse scrolled (894, 354) with delta (0, -1)
Screenshot: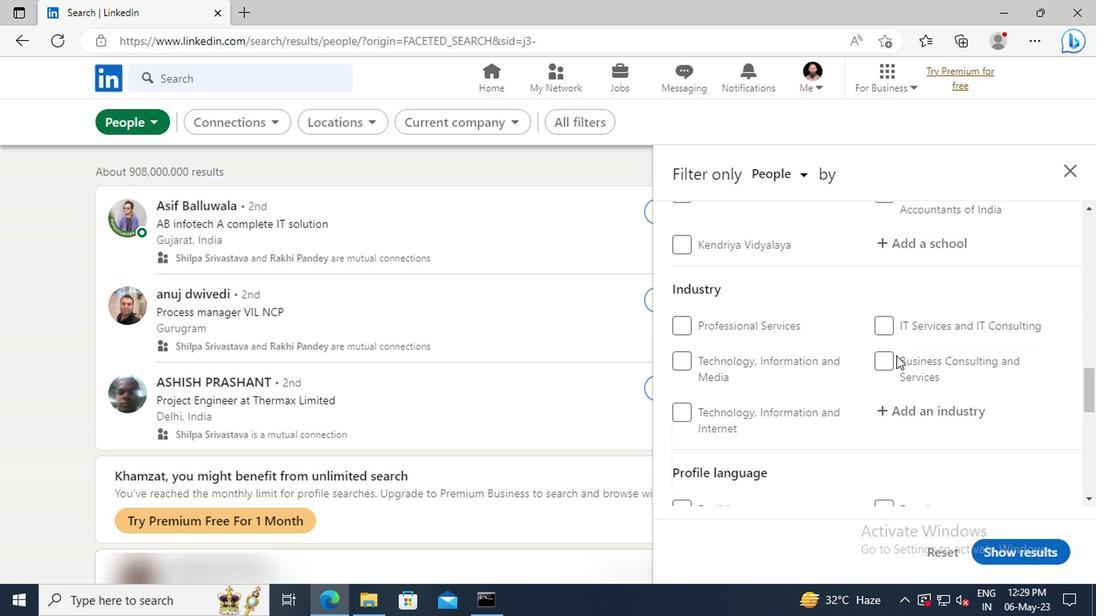 
Action: Mouse scrolled (894, 354) with delta (0, -1)
Screenshot: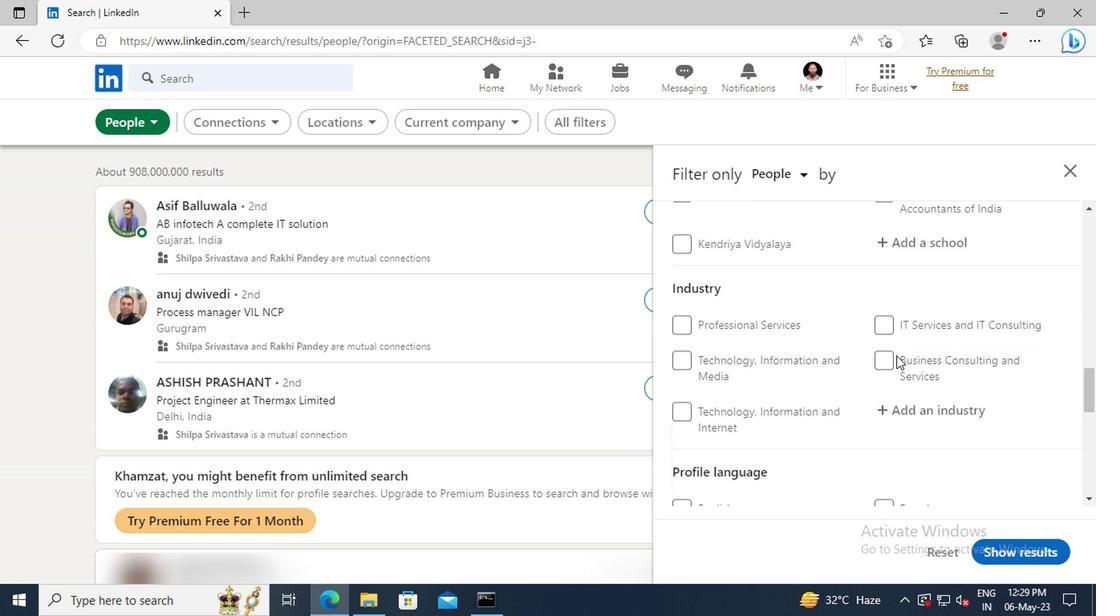 
Action: Mouse moved to (884, 408)
Screenshot: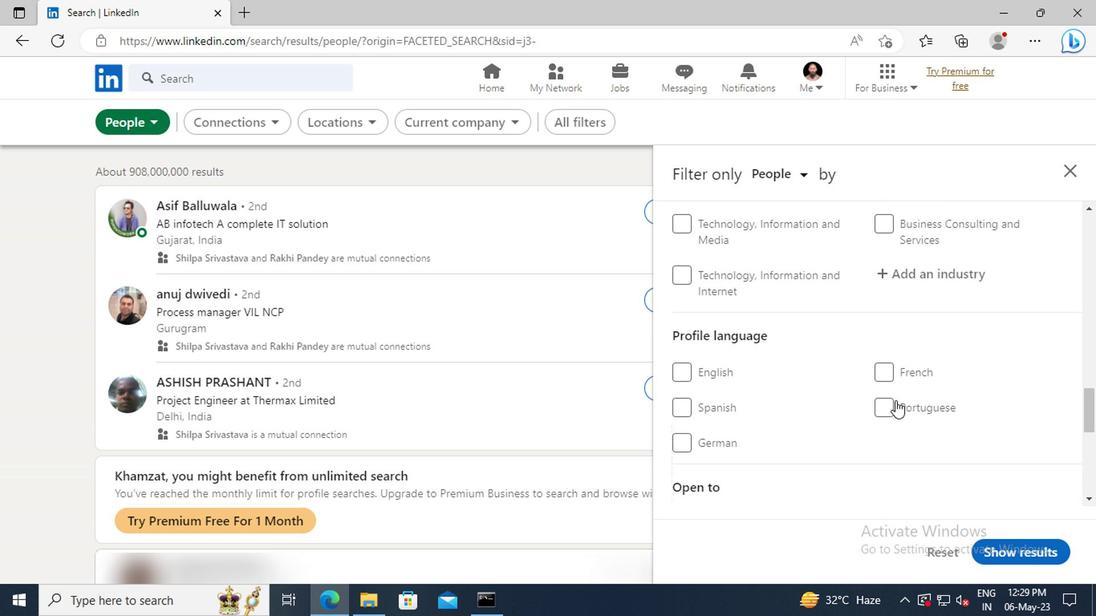 
Action: Mouse pressed left at (884, 408)
Screenshot: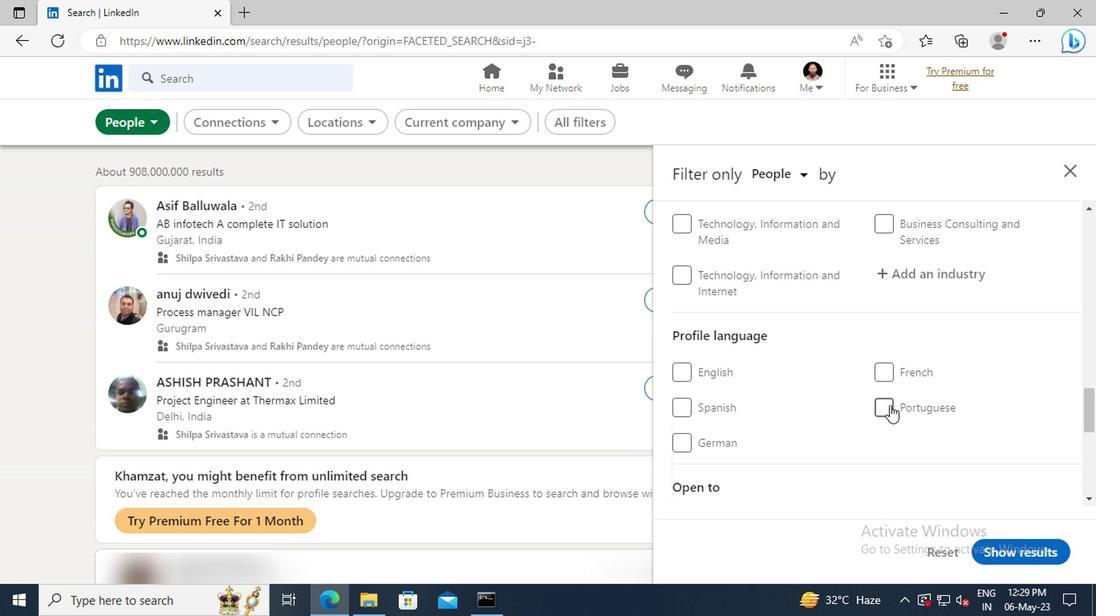 
Action: Mouse moved to (901, 367)
Screenshot: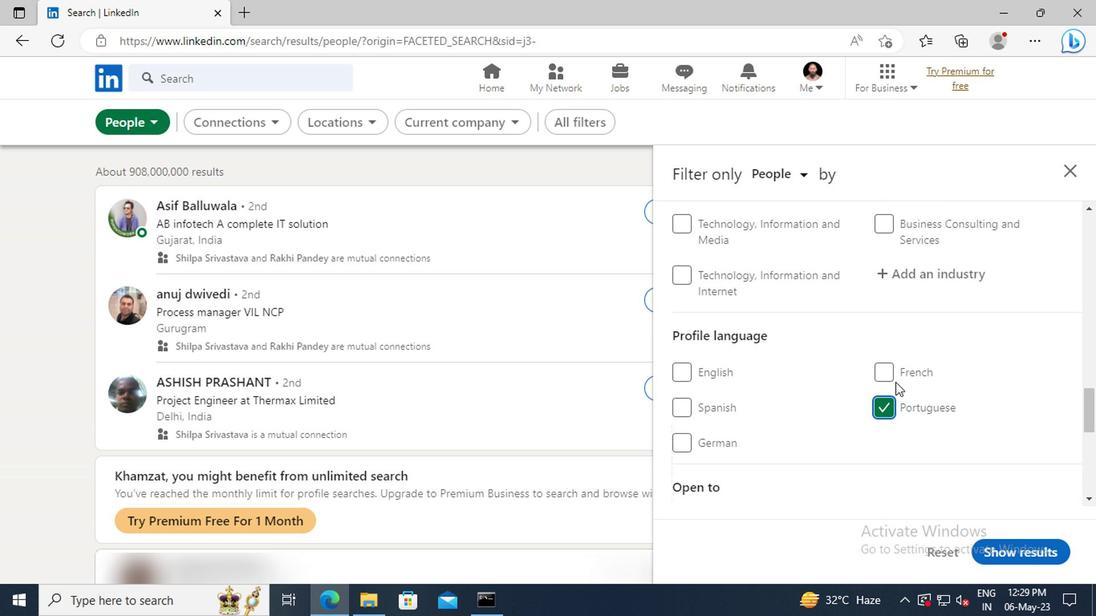 
Action: Mouse scrolled (901, 368) with delta (0, 1)
Screenshot: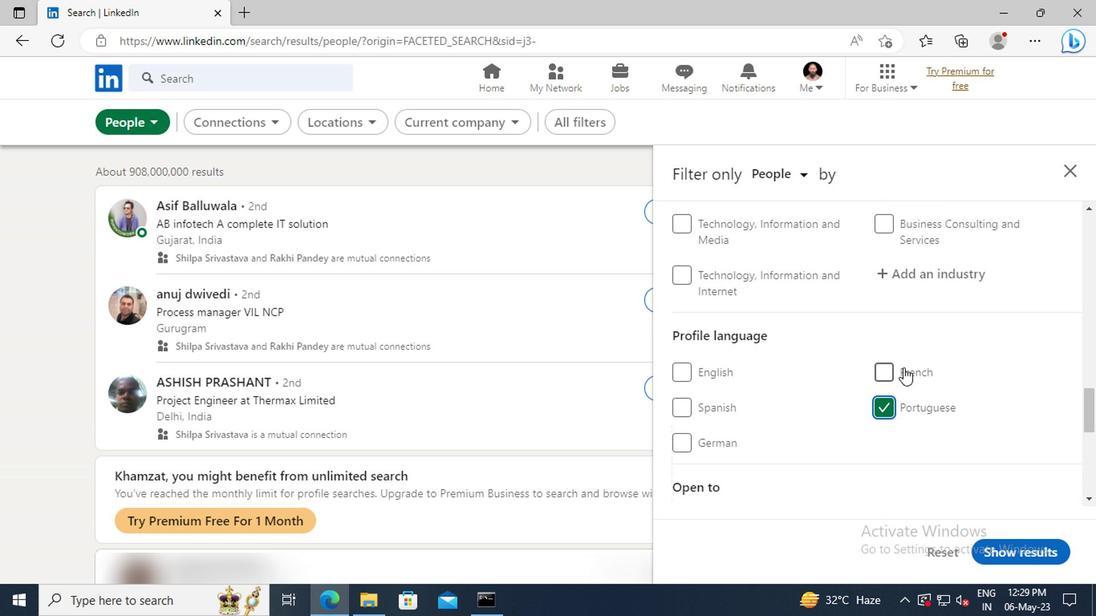 
Action: Mouse scrolled (901, 368) with delta (0, 1)
Screenshot: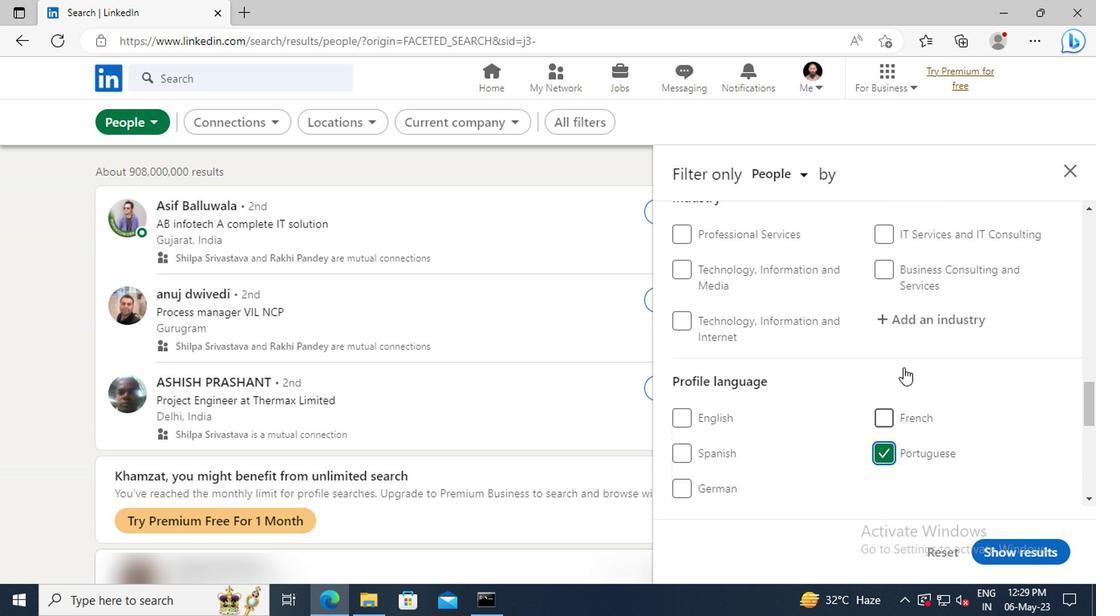 
Action: Mouse scrolled (901, 368) with delta (0, 1)
Screenshot: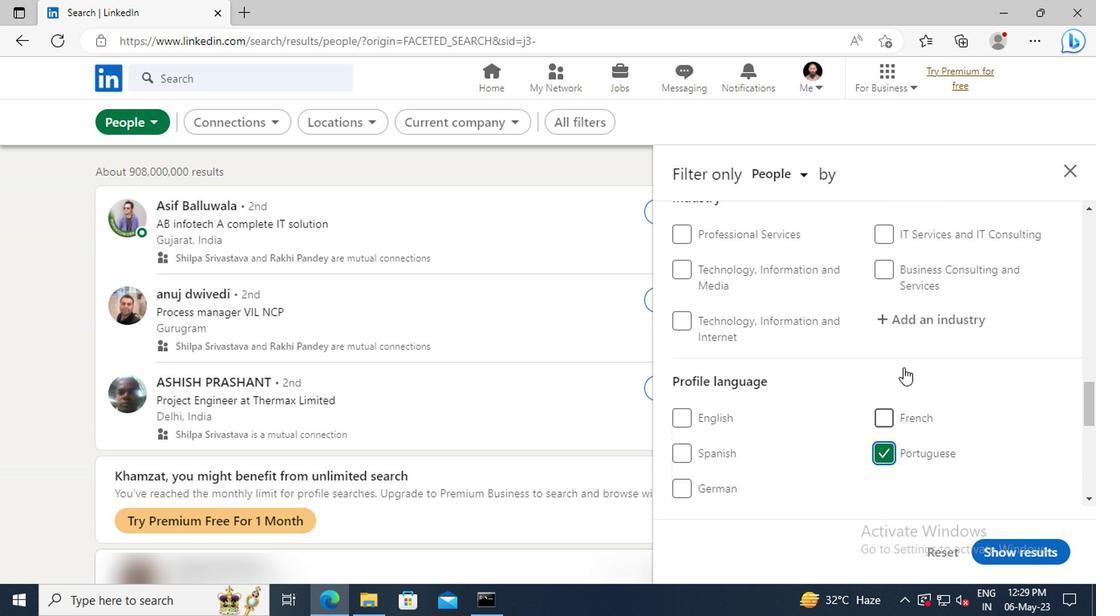 
Action: Mouse scrolled (901, 368) with delta (0, 1)
Screenshot: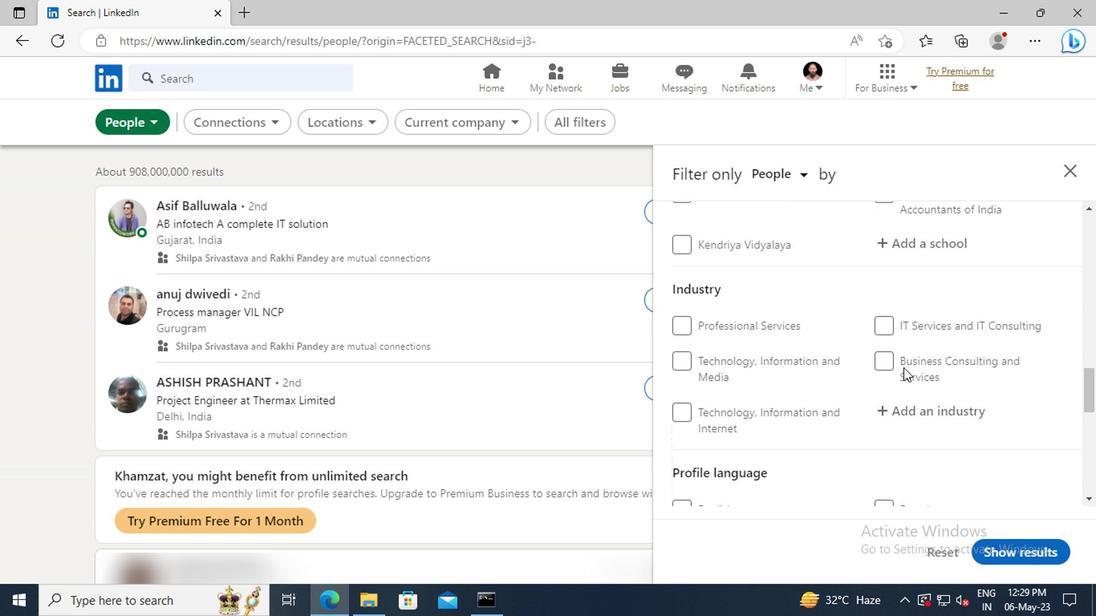 
Action: Mouse scrolled (901, 368) with delta (0, 1)
Screenshot: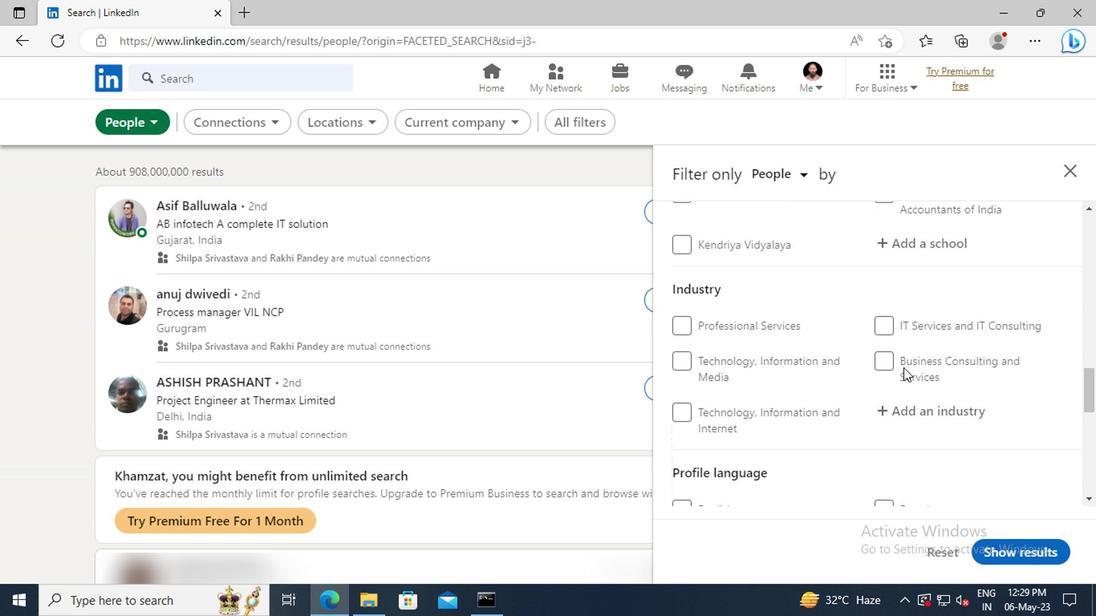 
Action: Mouse scrolled (901, 368) with delta (0, 1)
Screenshot: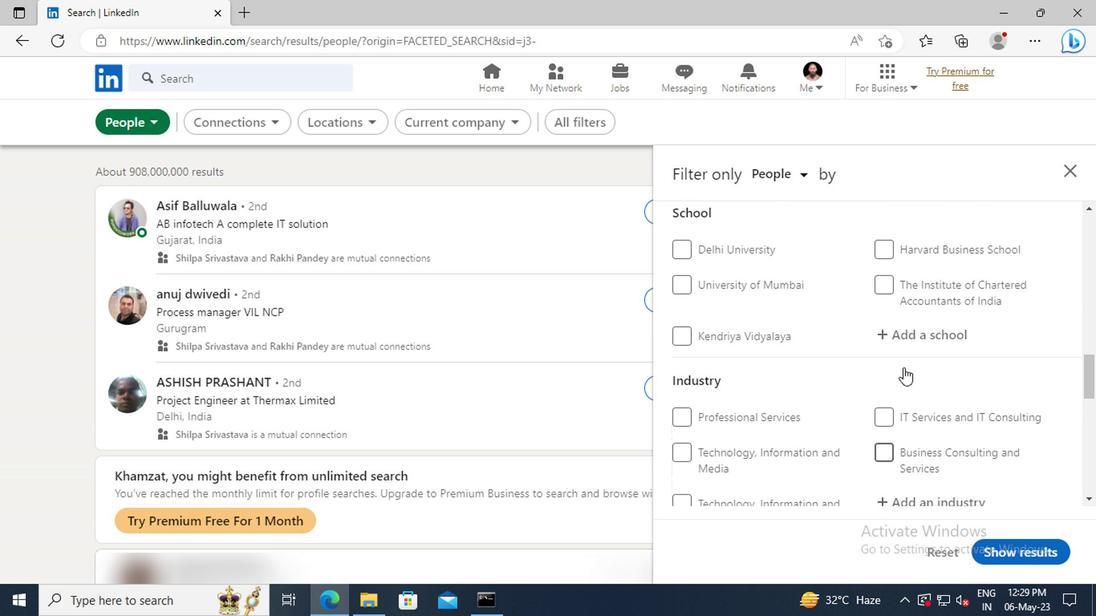 
Action: Mouse scrolled (901, 368) with delta (0, 1)
Screenshot: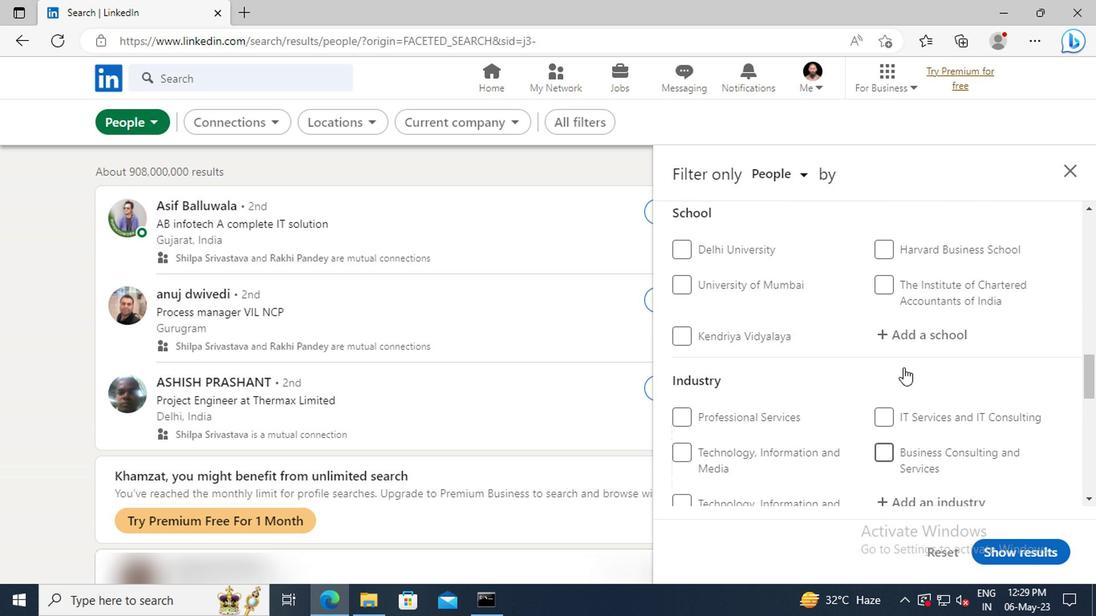 
Action: Mouse scrolled (901, 368) with delta (0, 1)
Screenshot: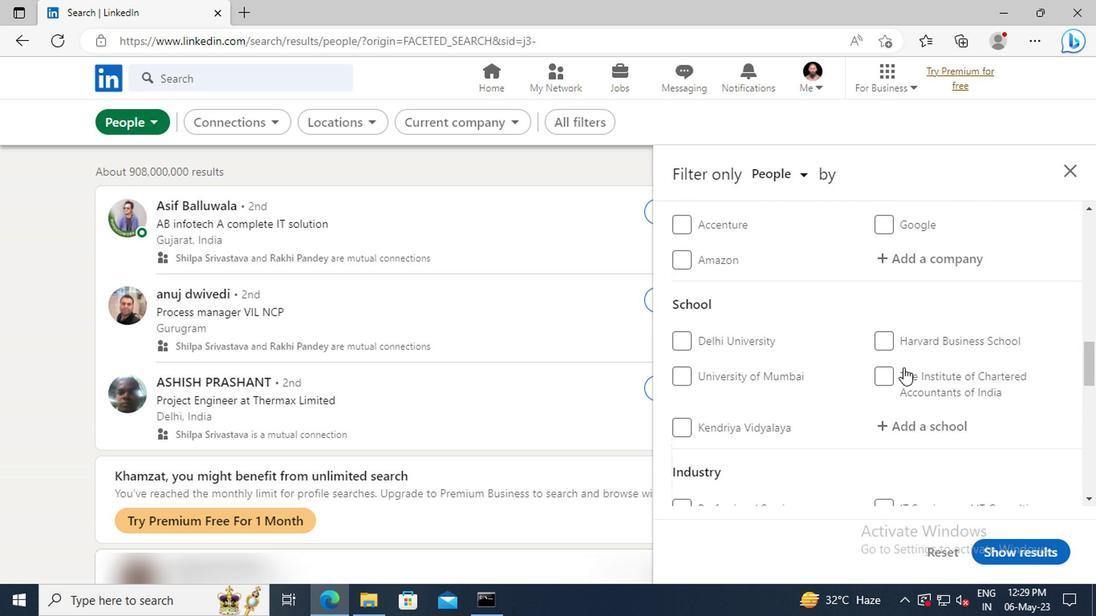 
Action: Mouse scrolled (901, 368) with delta (0, 1)
Screenshot: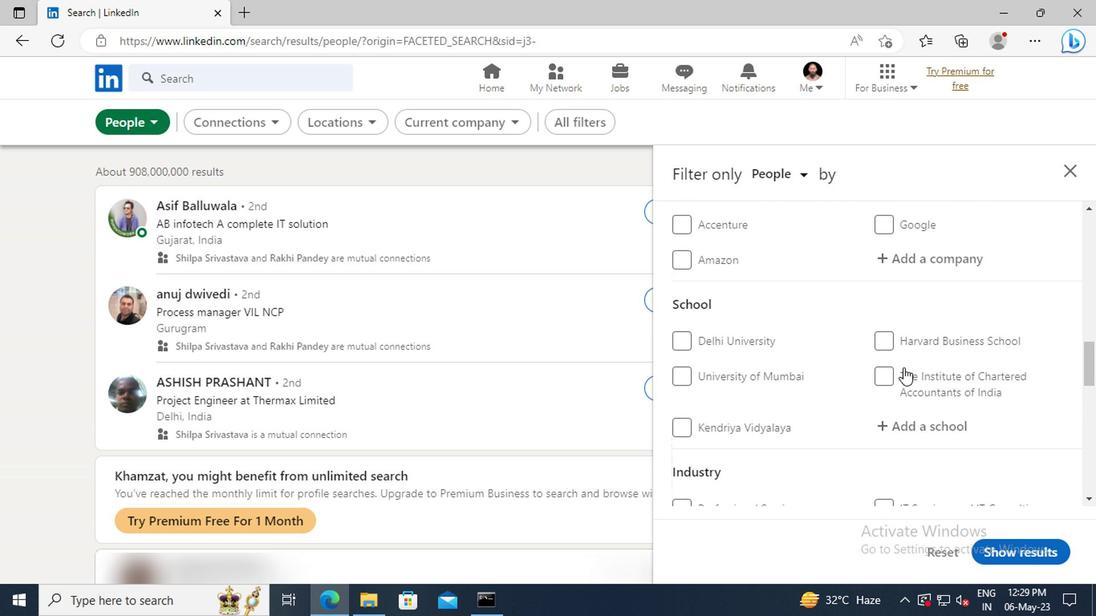 
Action: Mouse scrolled (901, 368) with delta (0, 1)
Screenshot: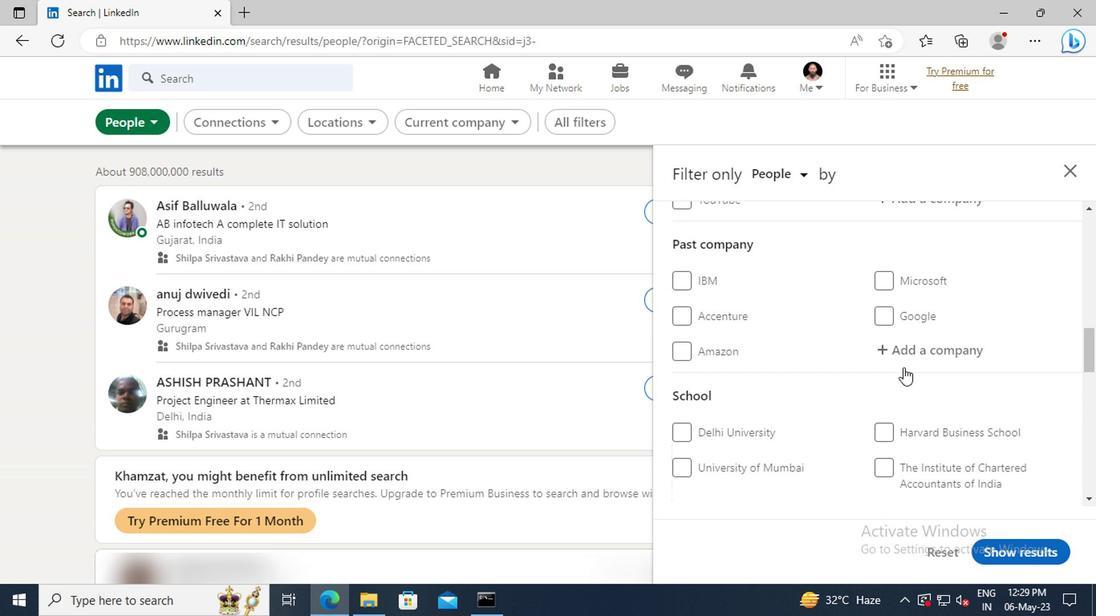 
Action: Mouse scrolled (901, 368) with delta (0, 1)
Screenshot: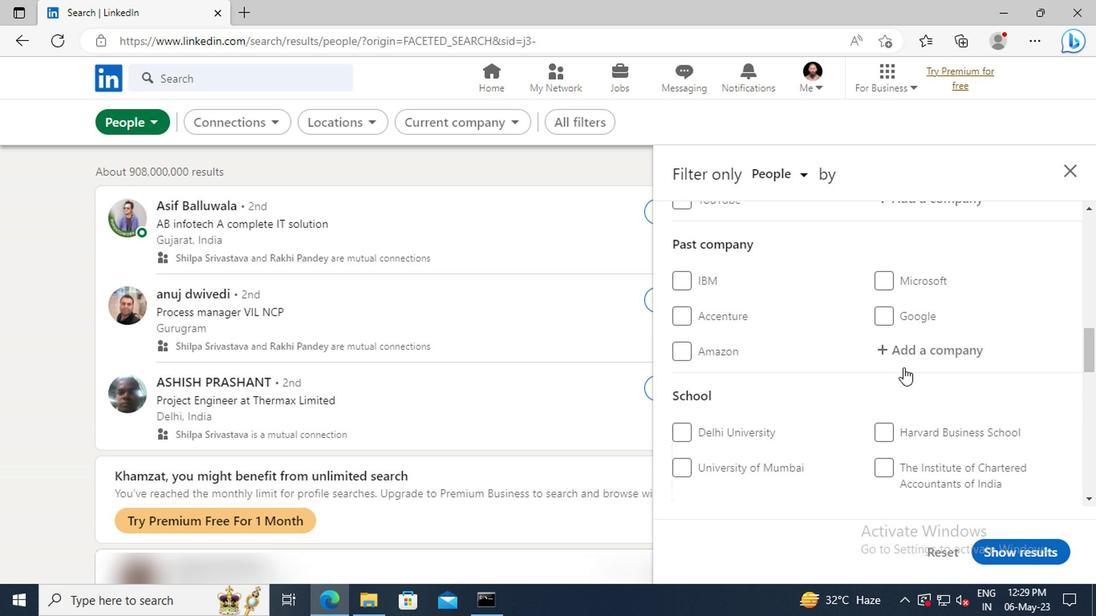 
Action: Mouse scrolled (901, 368) with delta (0, 1)
Screenshot: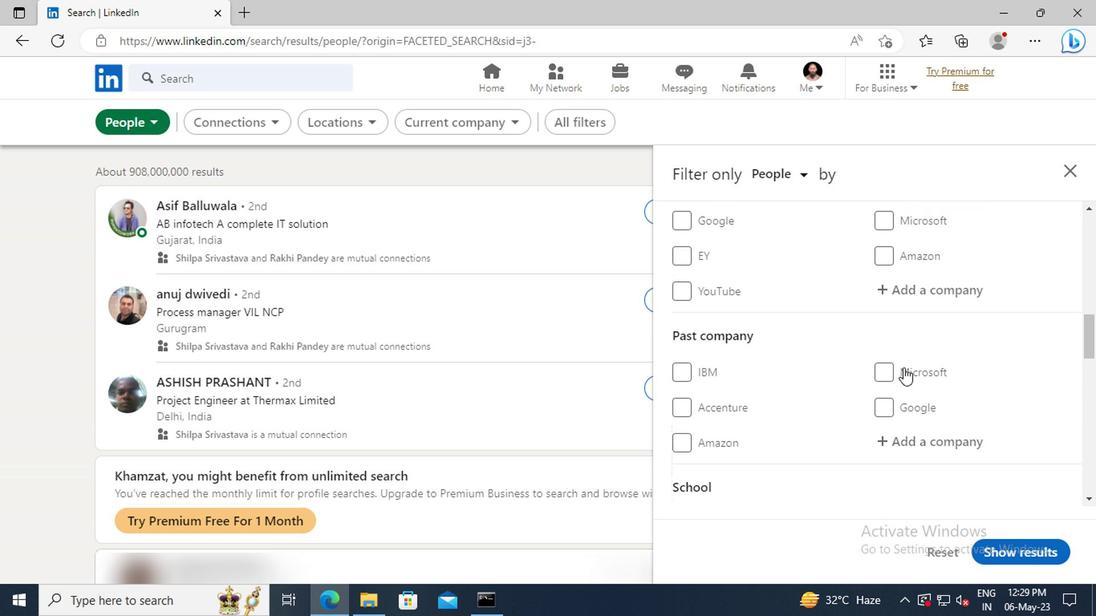 
Action: Mouse moved to (900, 340)
Screenshot: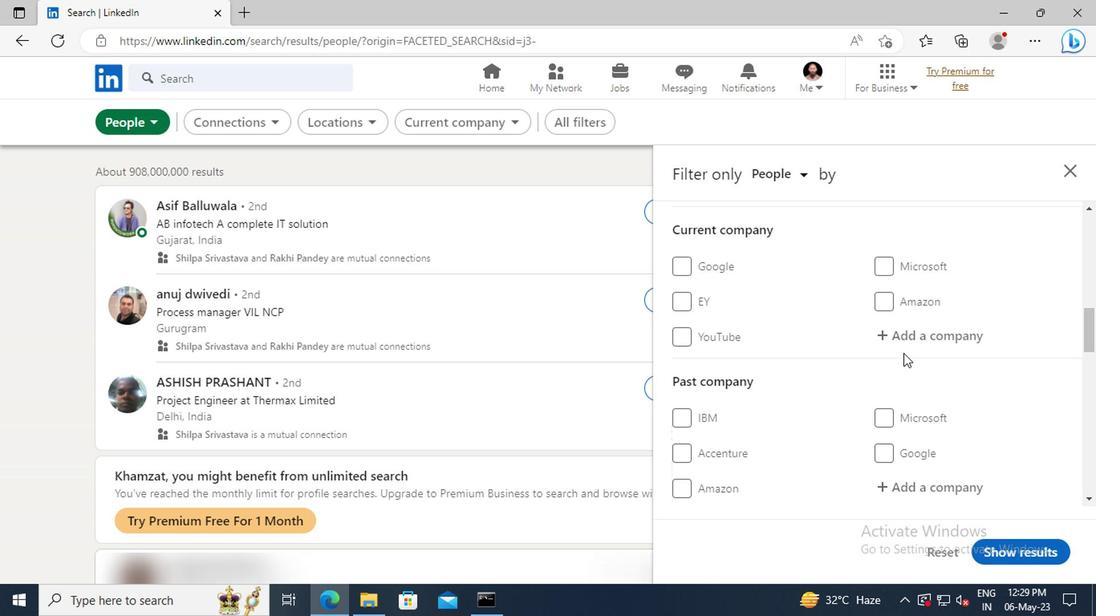 
Action: Mouse pressed left at (900, 340)
Screenshot: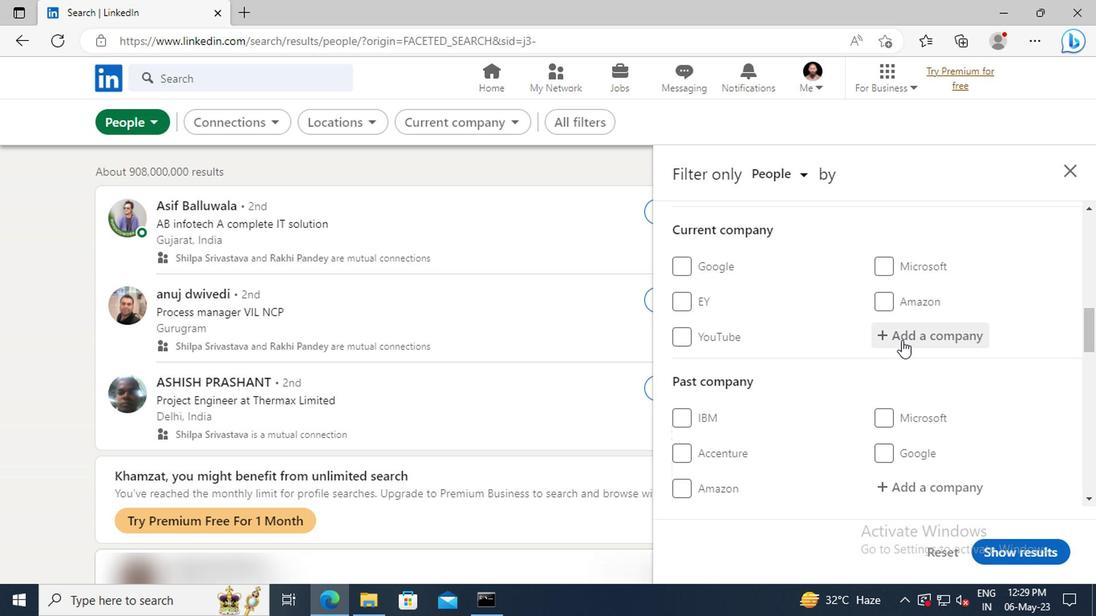 
Action: Mouse moved to (898, 340)
Screenshot: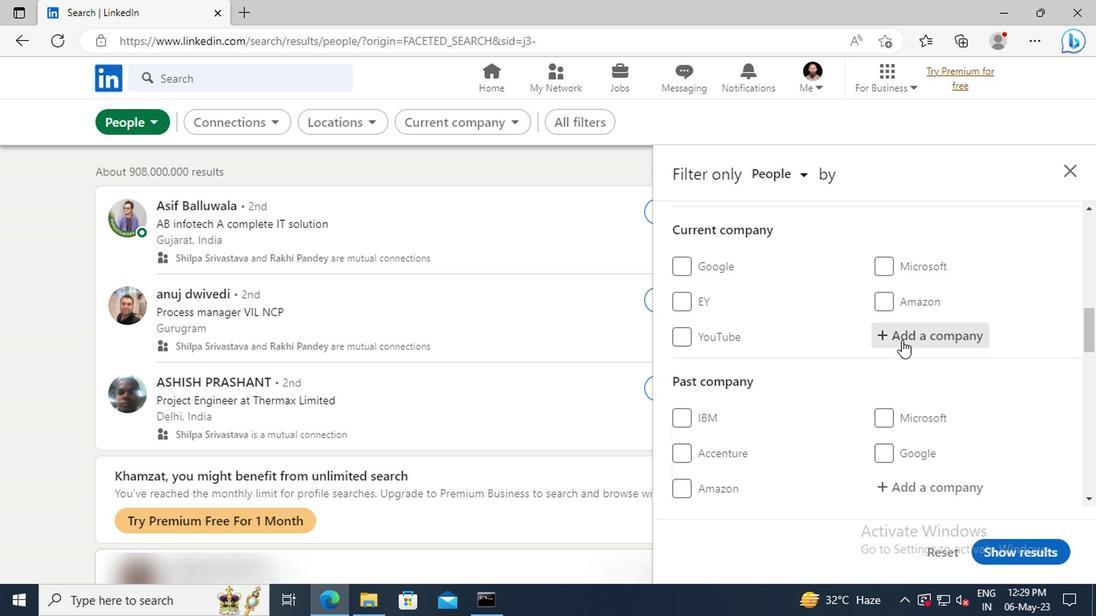 
Action: Key pressed <Key.shift>HIRENGINE<Key.space><Key.shift>(<Key.shift>HIRING<Key.space><Key.shift>&<Key.space><Key.shift>RESOURCING<Key.shift>)<Key.enter>
Screenshot: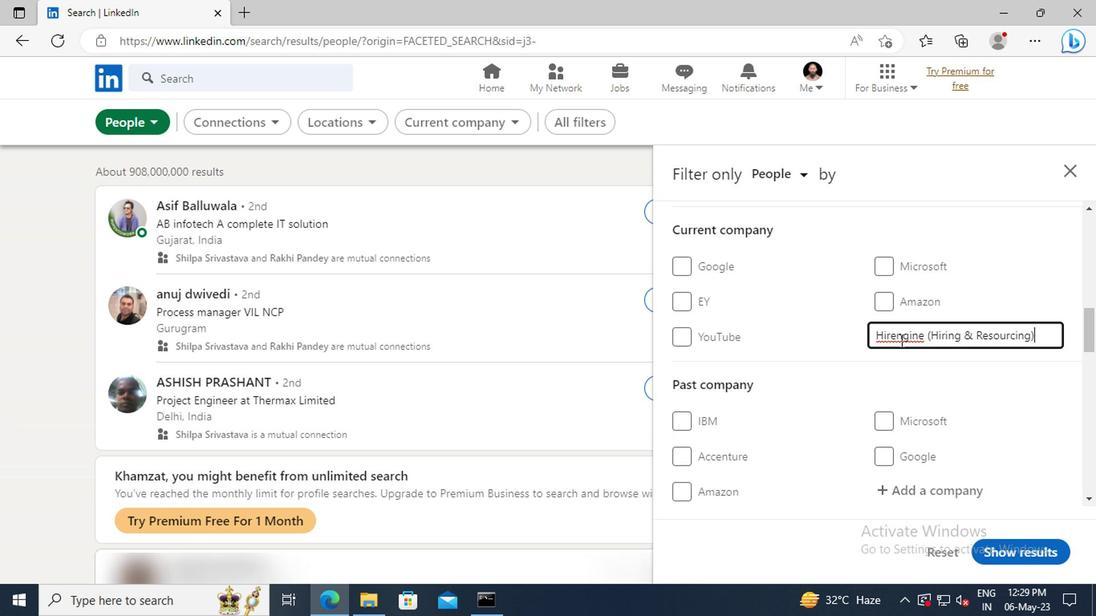 
Action: Mouse scrolled (898, 339) with delta (0, 0)
Screenshot: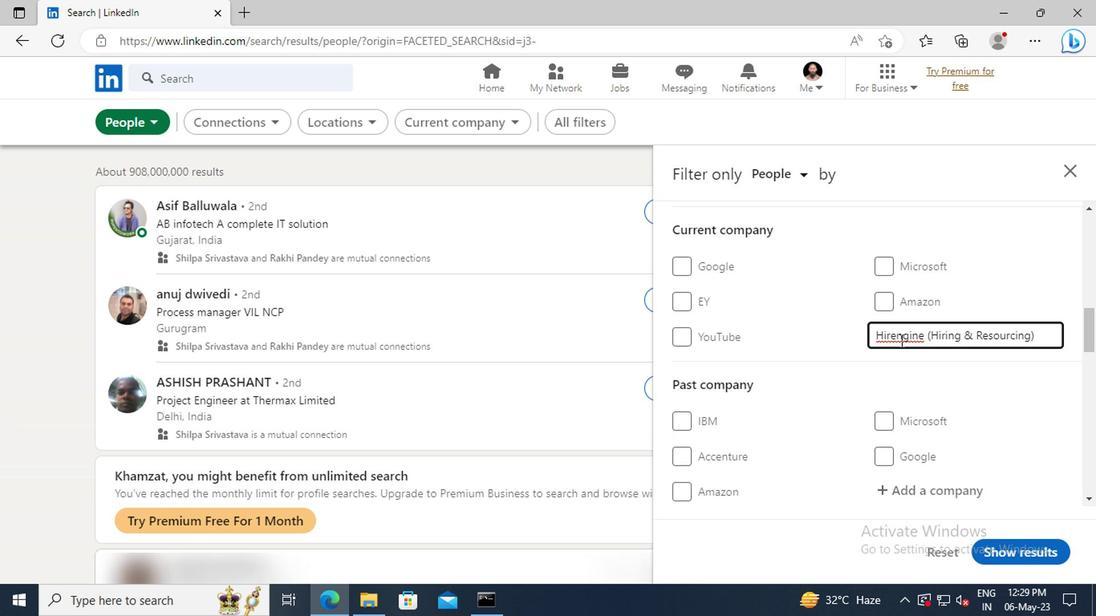
Action: Mouse scrolled (898, 339) with delta (0, 0)
Screenshot: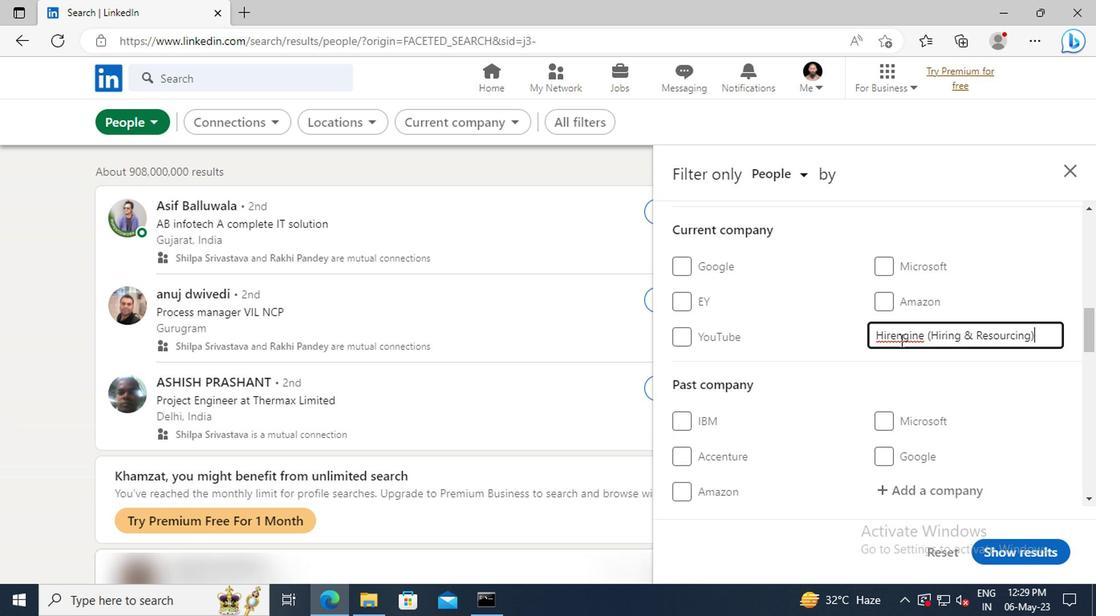 
Action: Mouse scrolled (898, 339) with delta (0, 0)
Screenshot: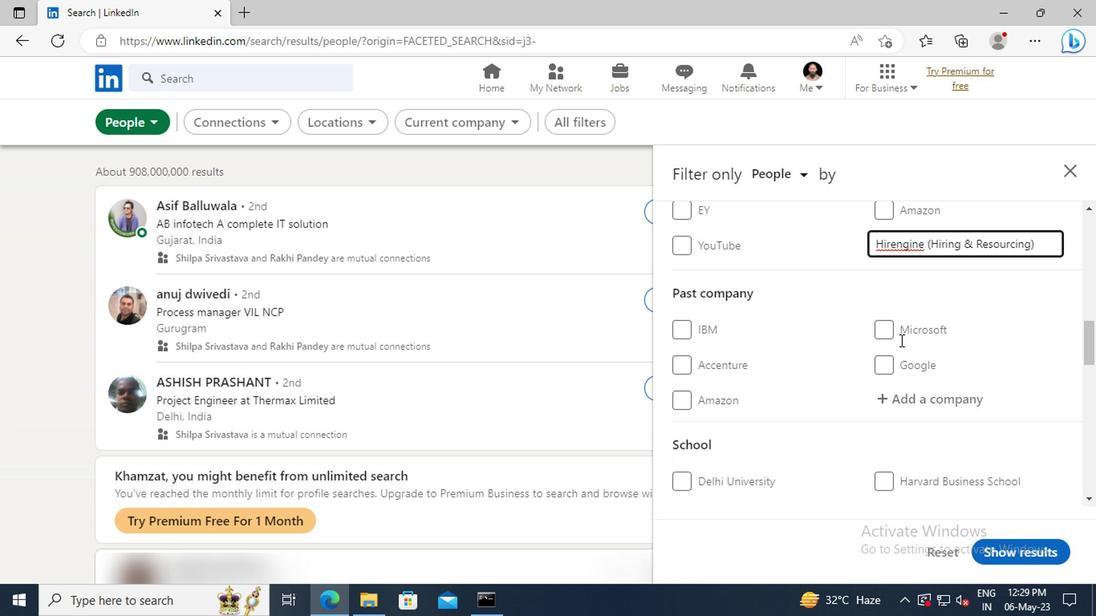 
Action: Mouse scrolled (898, 339) with delta (0, 0)
Screenshot: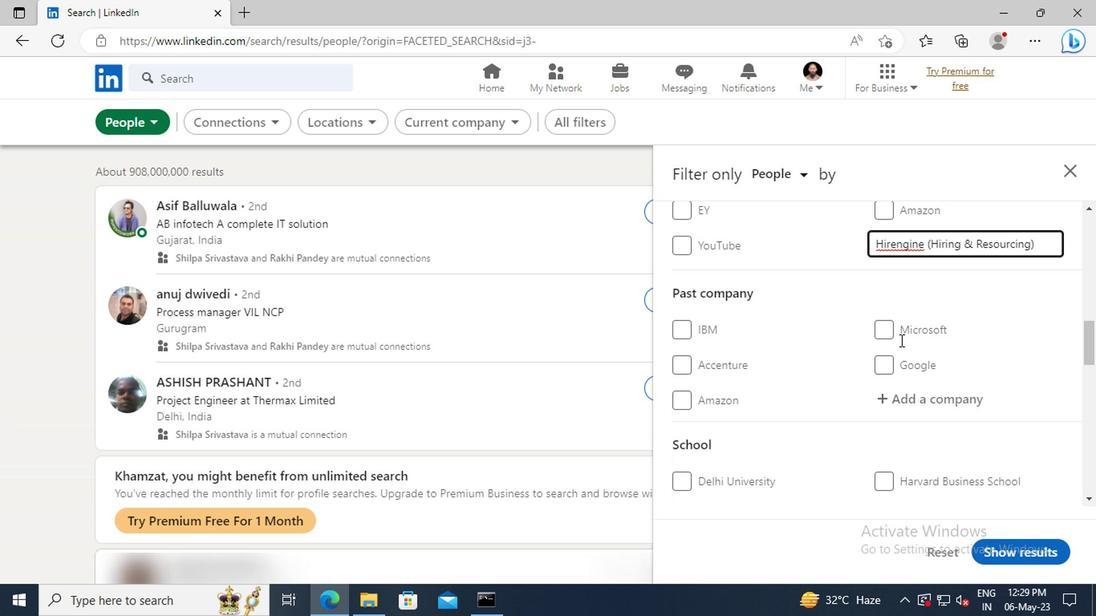 
Action: Mouse scrolled (898, 339) with delta (0, 0)
Screenshot: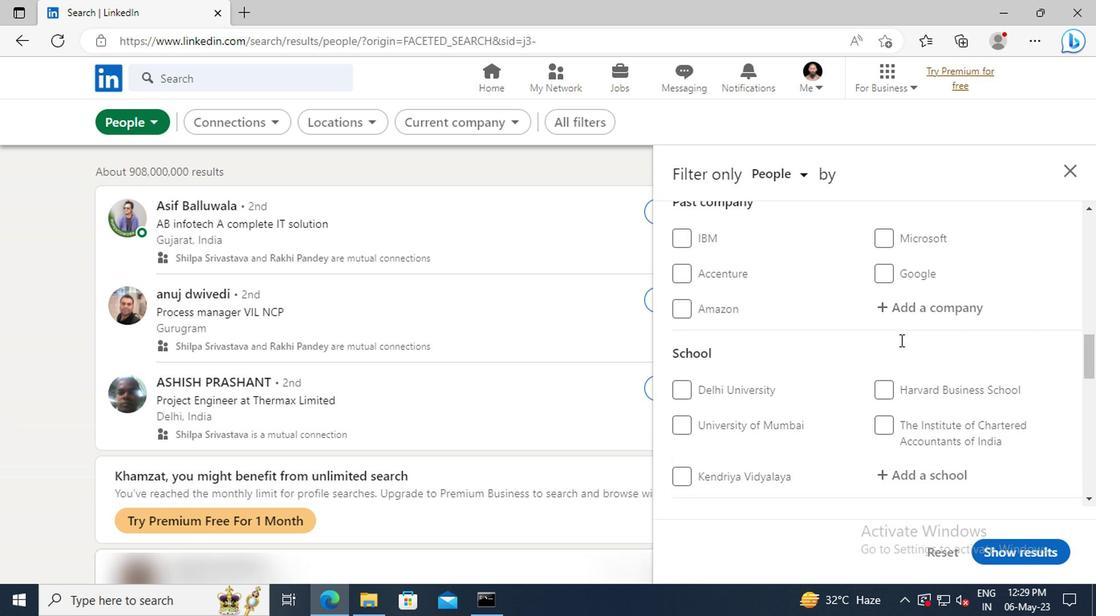 
Action: Mouse scrolled (898, 339) with delta (0, 0)
Screenshot: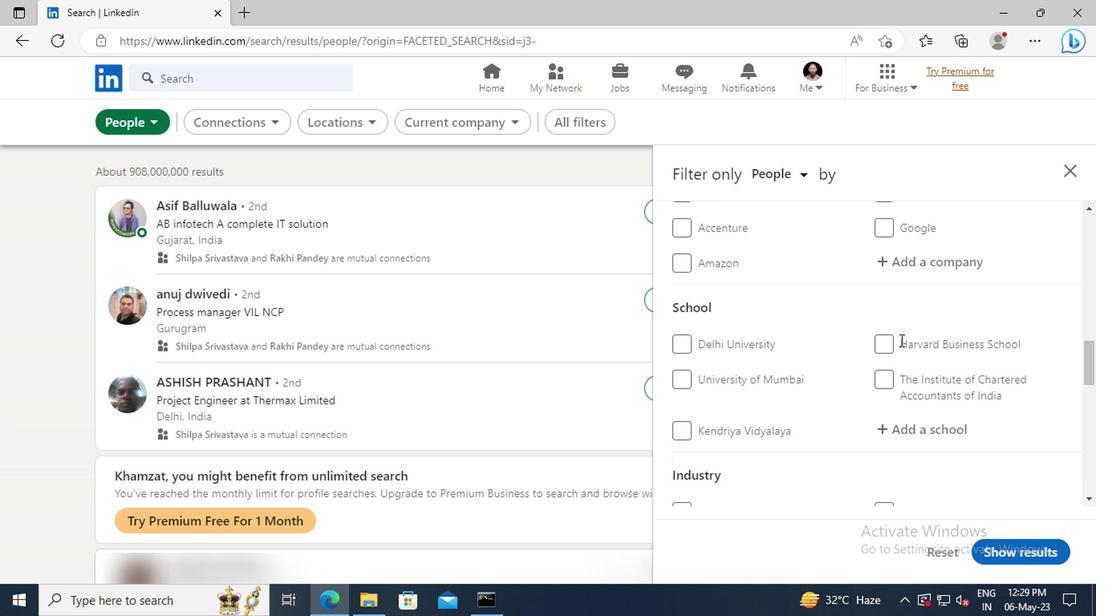 
Action: Mouse moved to (897, 342)
Screenshot: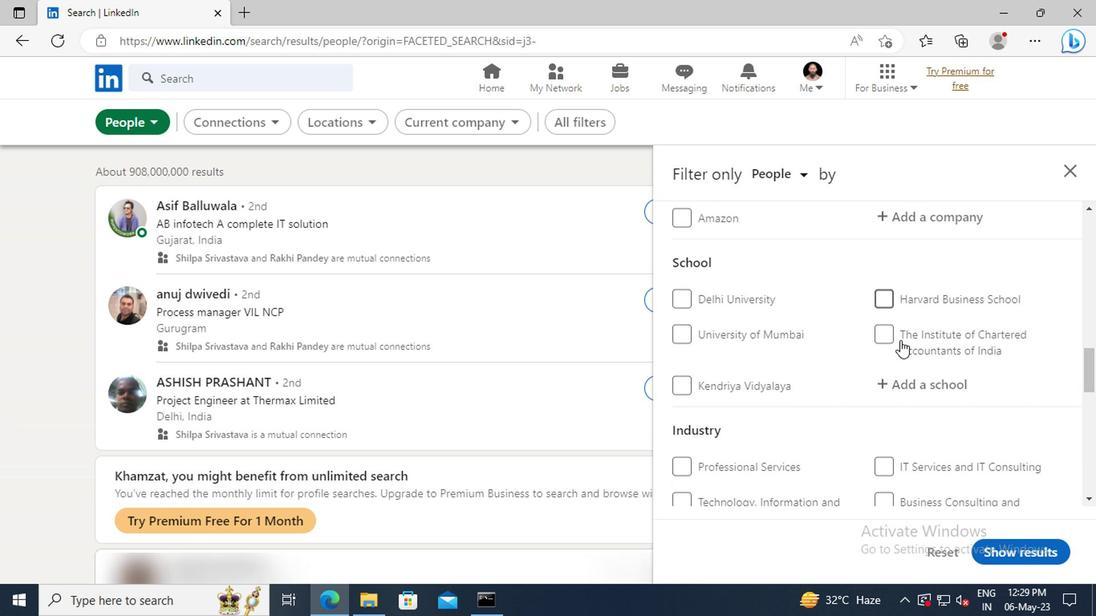 
Action: Mouse scrolled (897, 340) with delta (0, -1)
Screenshot: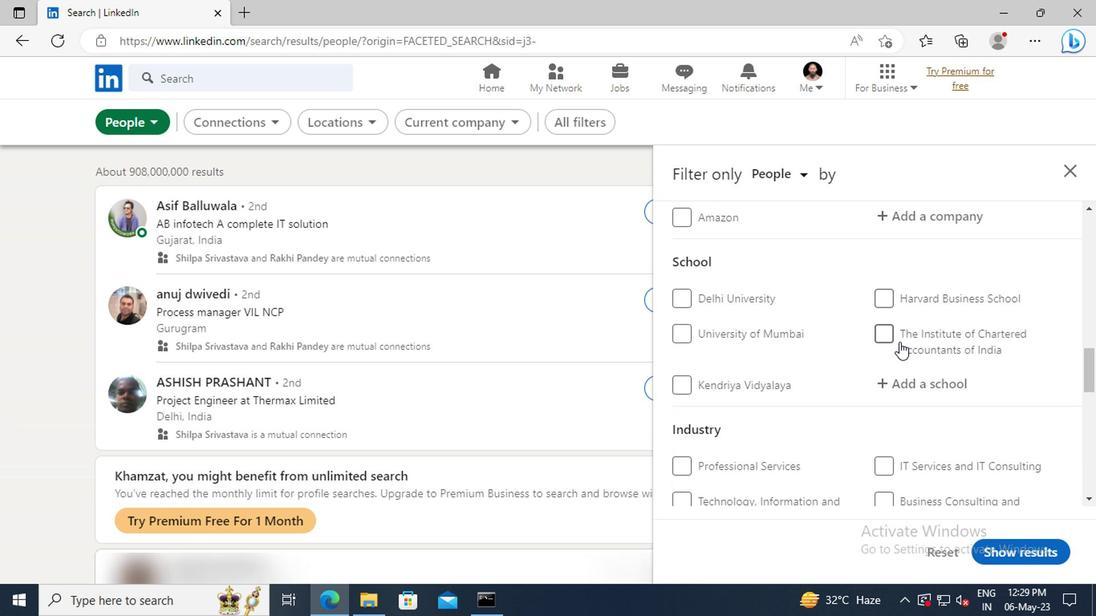 
Action: Mouse moved to (902, 342)
Screenshot: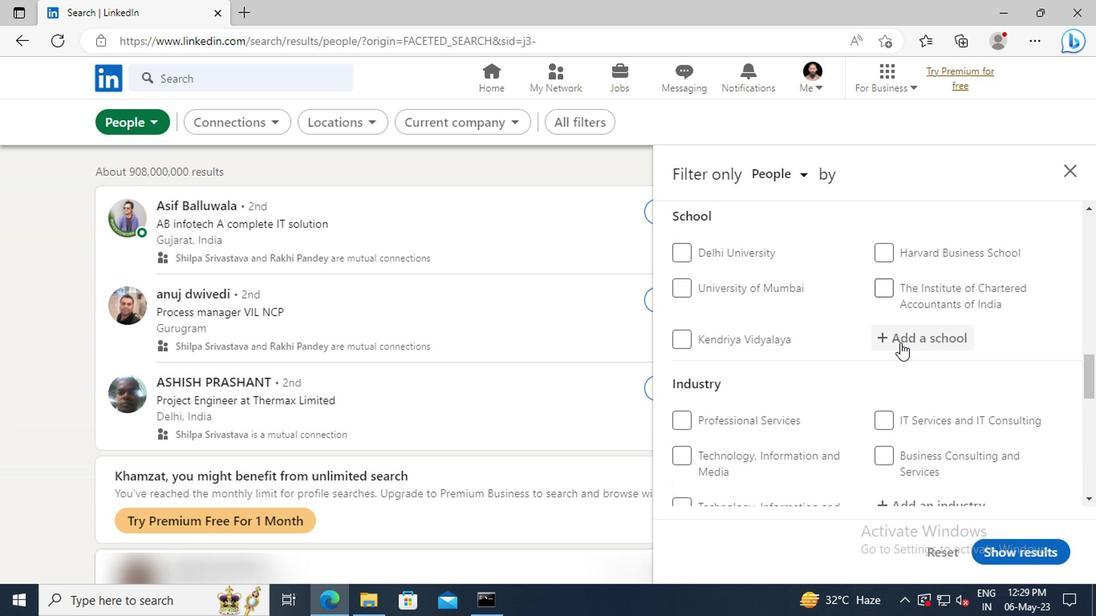 
Action: Mouse pressed left at (902, 342)
Screenshot: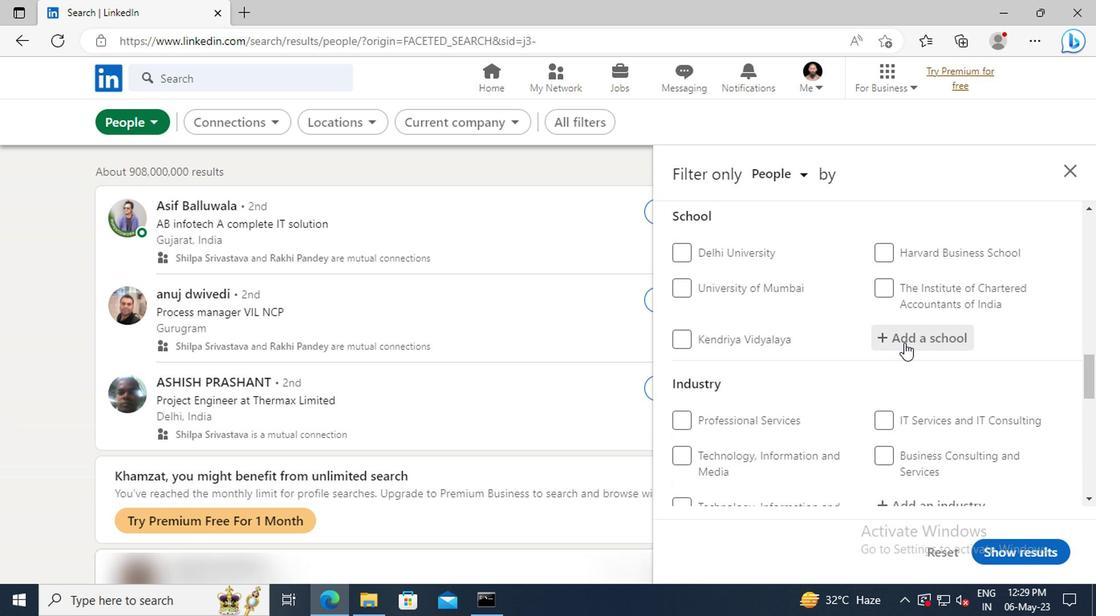 
Action: Key pressed <Key.shift>RAJEEV<Key.space><Key.shift>IN
Screenshot: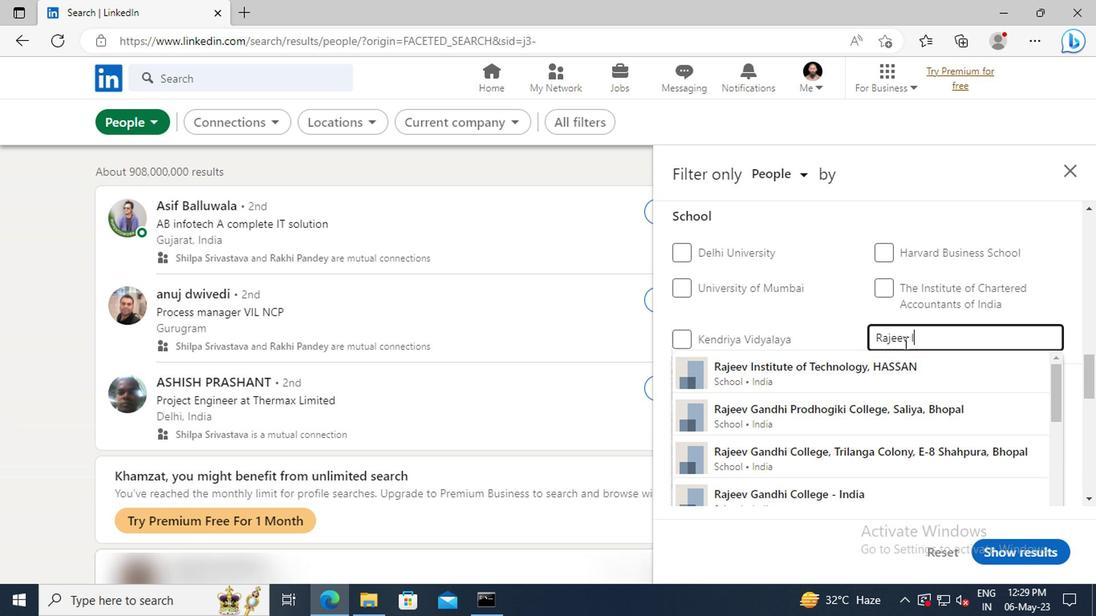 
Action: Mouse moved to (906, 363)
Screenshot: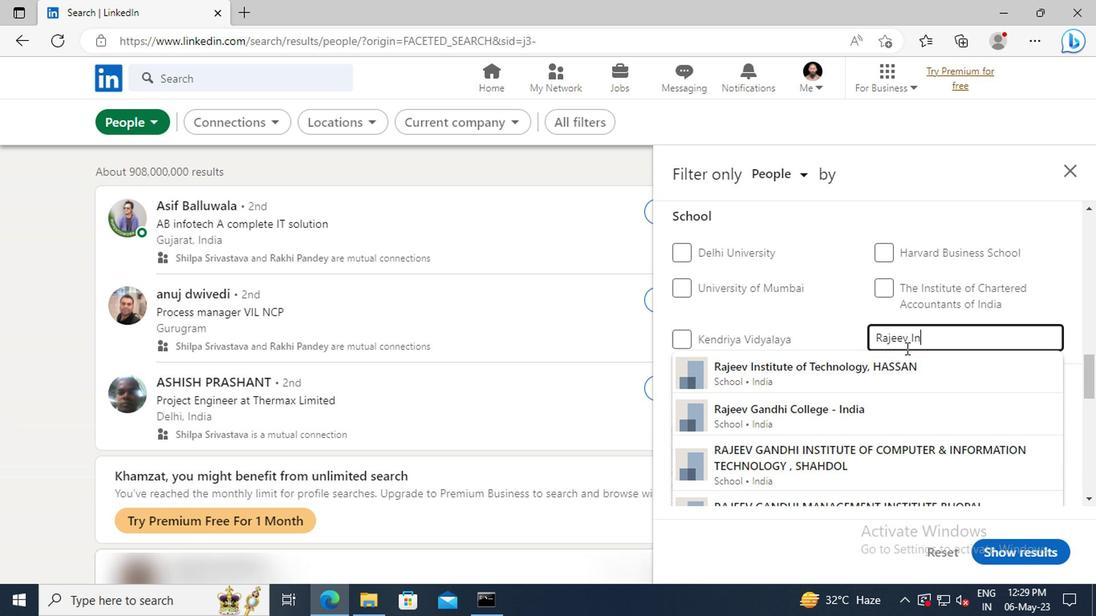
Action: Mouse pressed left at (906, 363)
Screenshot: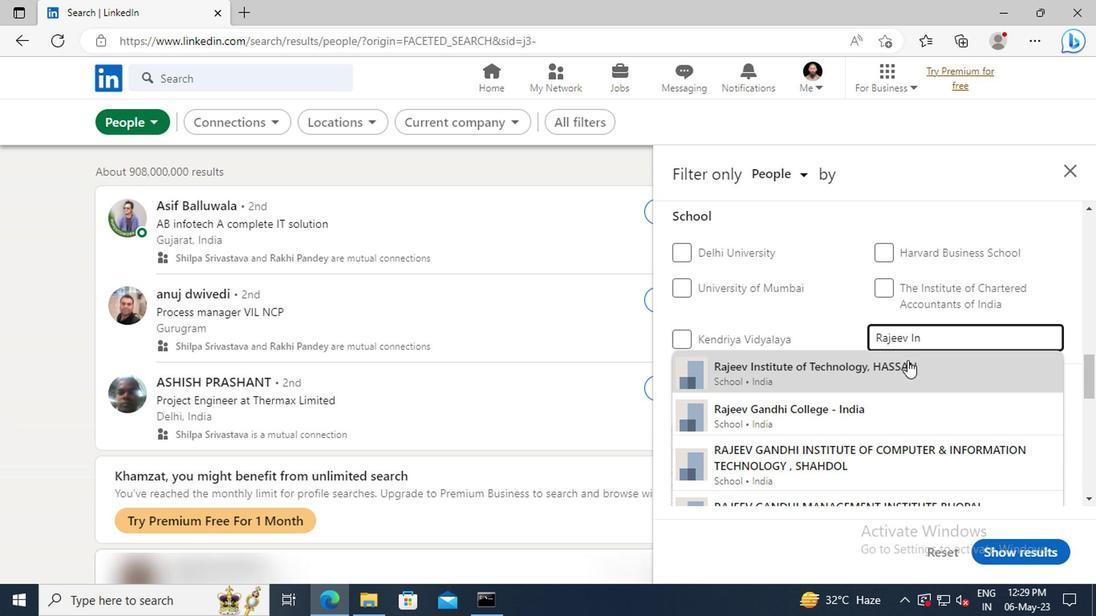 
Action: Mouse scrolled (906, 362) with delta (0, 0)
Screenshot: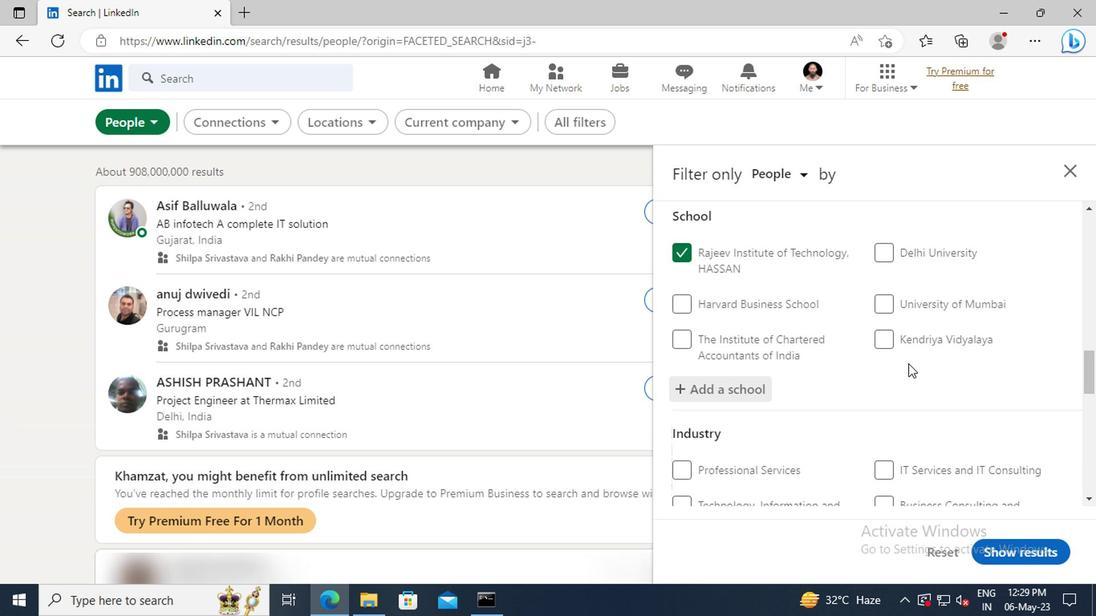 
Action: Mouse scrolled (906, 362) with delta (0, 0)
Screenshot: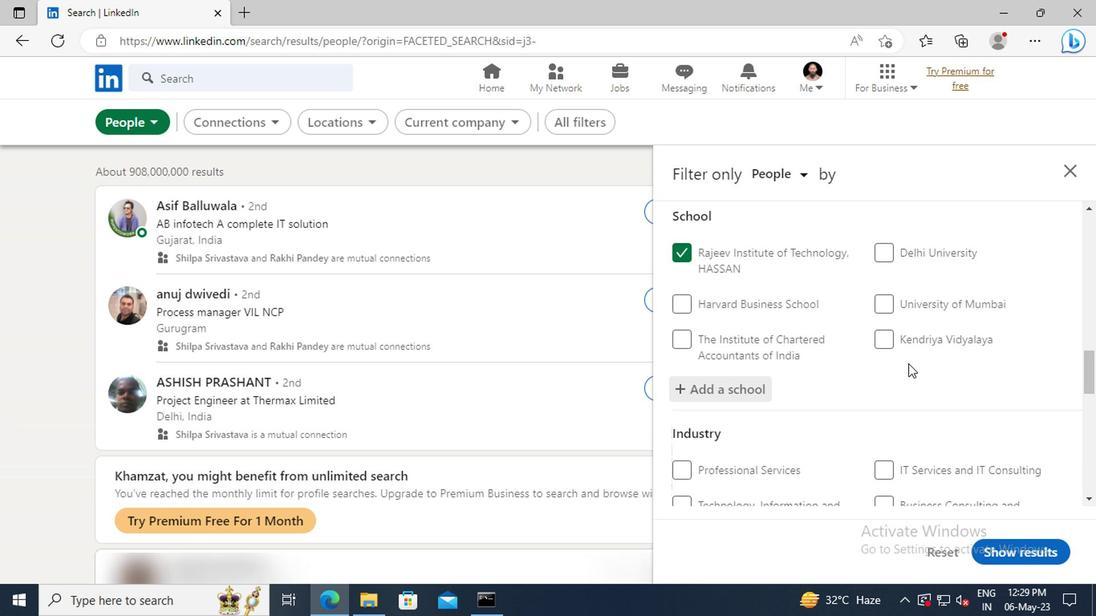 
Action: Mouse scrolled (906, 362) with delta (0, 0)
Screenshot: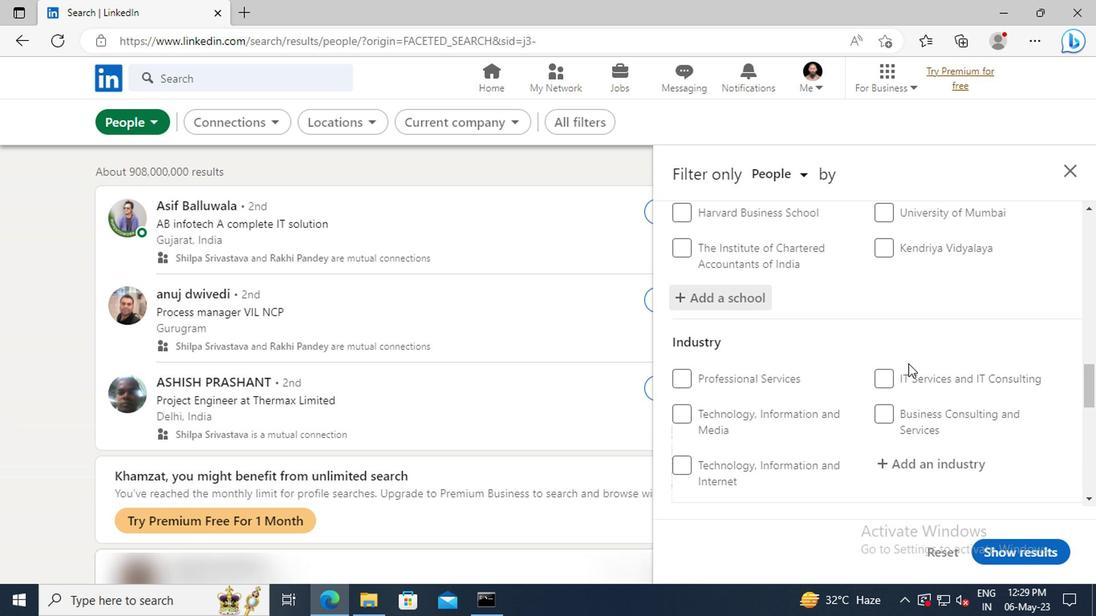 
Action: Mouse scrolled (906, 362) with delta (0, 0)
Screenshot: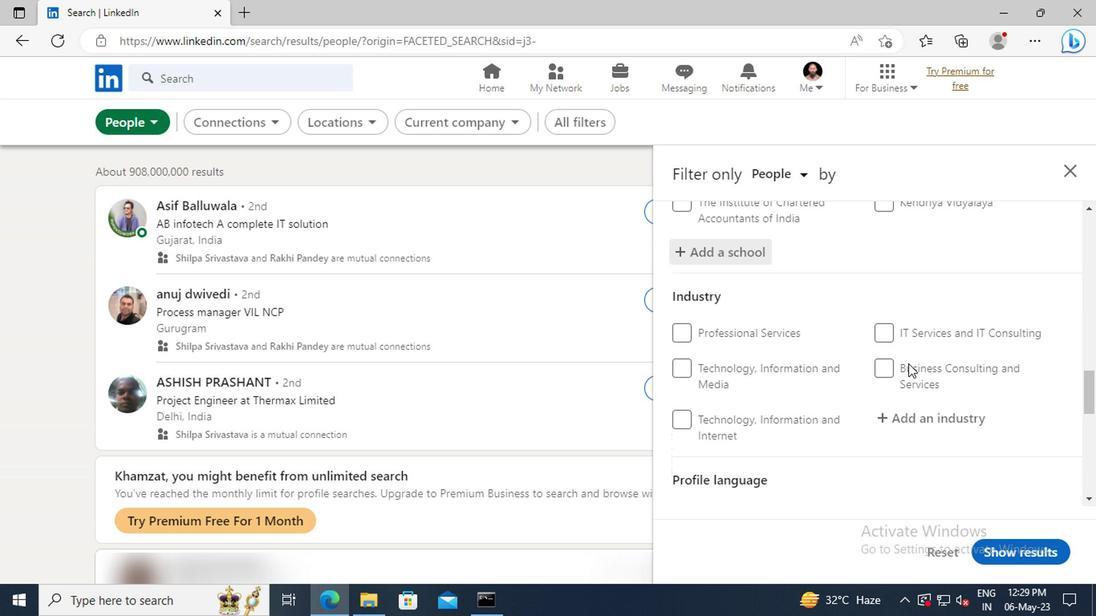 
Action: Mouse scrolled (906, 362) with delta (0, 0)
Screenshot: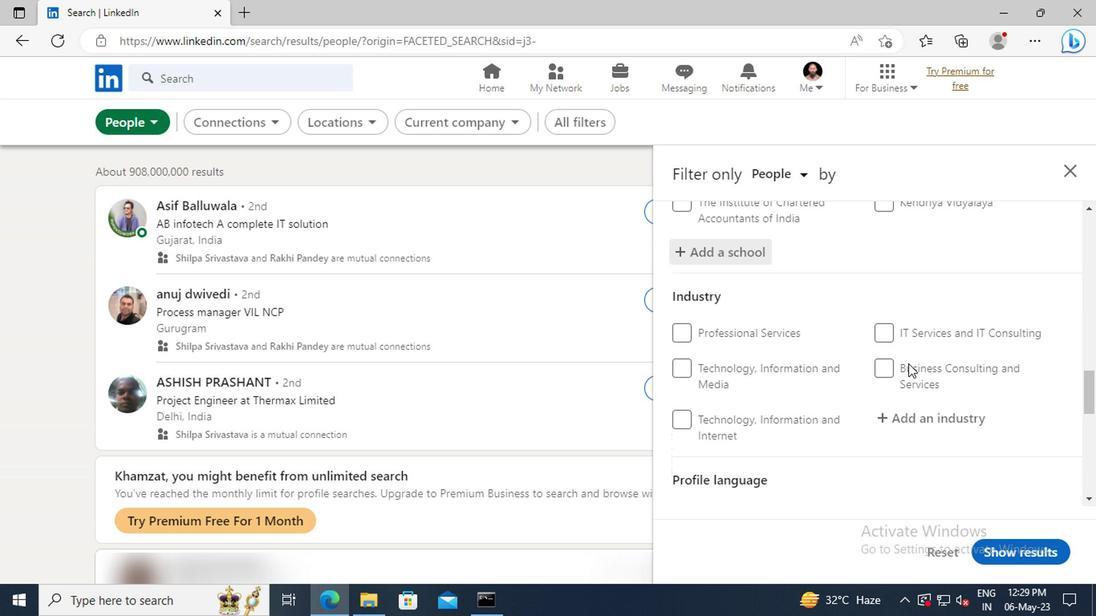 
Action: Mouse moved to (904, 335)
Screenshot: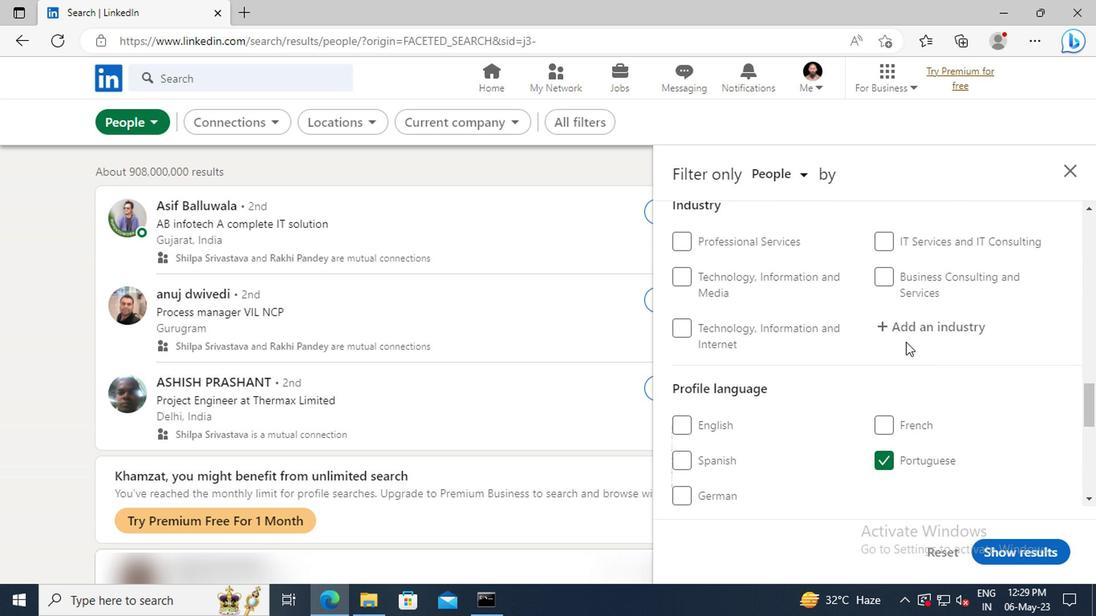 
Action: Mouse pressed left at (904, 335)
Screenshot: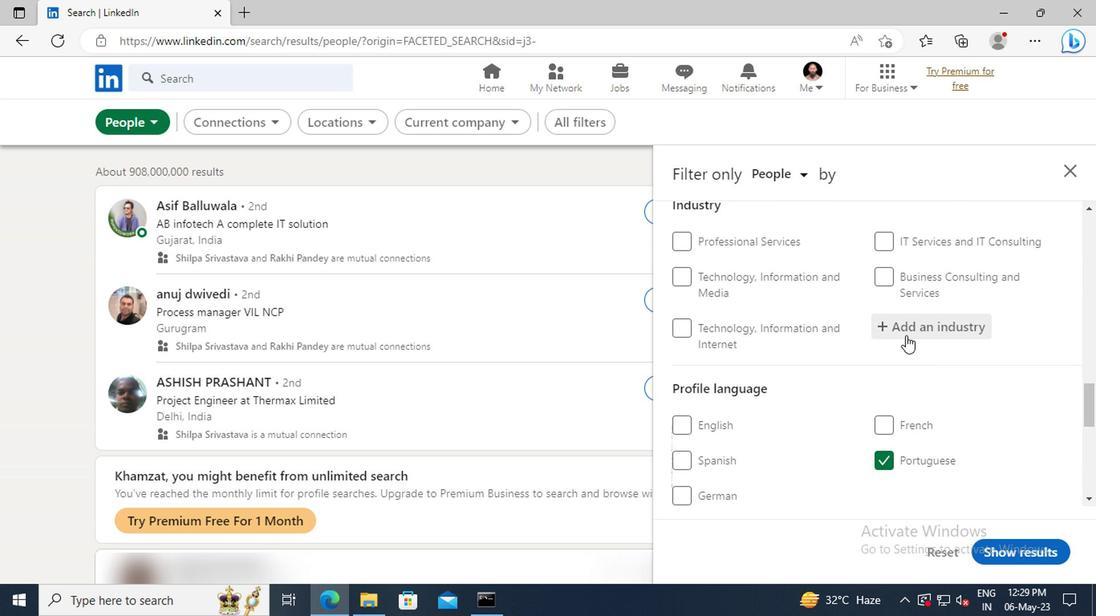 
Action: Mouse moved to (901, 335)
Screenshot: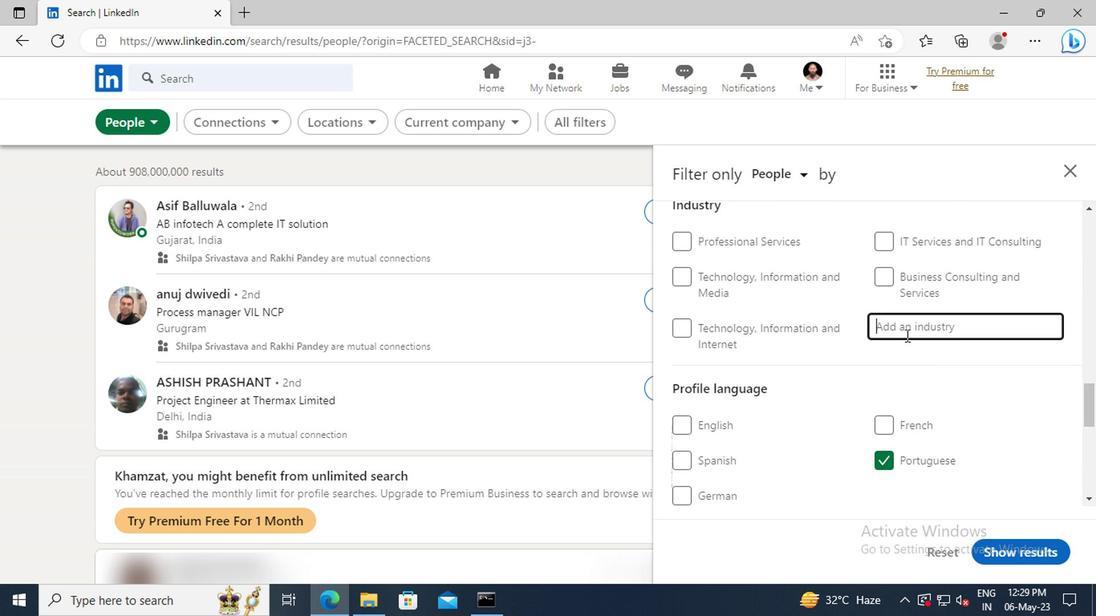 
Action: Key pressed <Key.shift>OPTOM
Screenshot: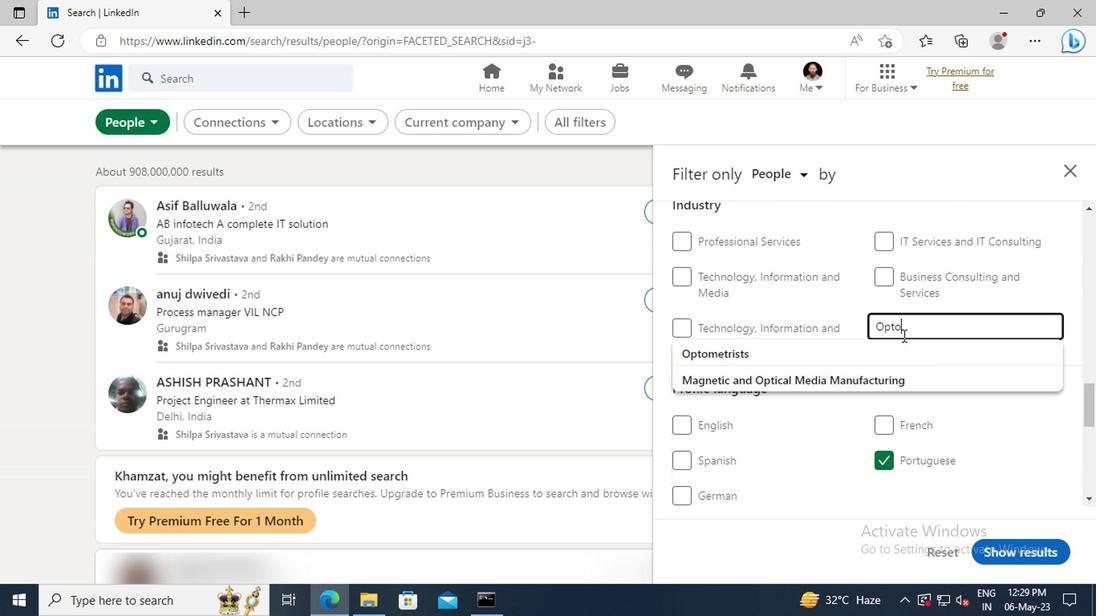 
Action: Mouse moved to (902, 347)
Screenshot: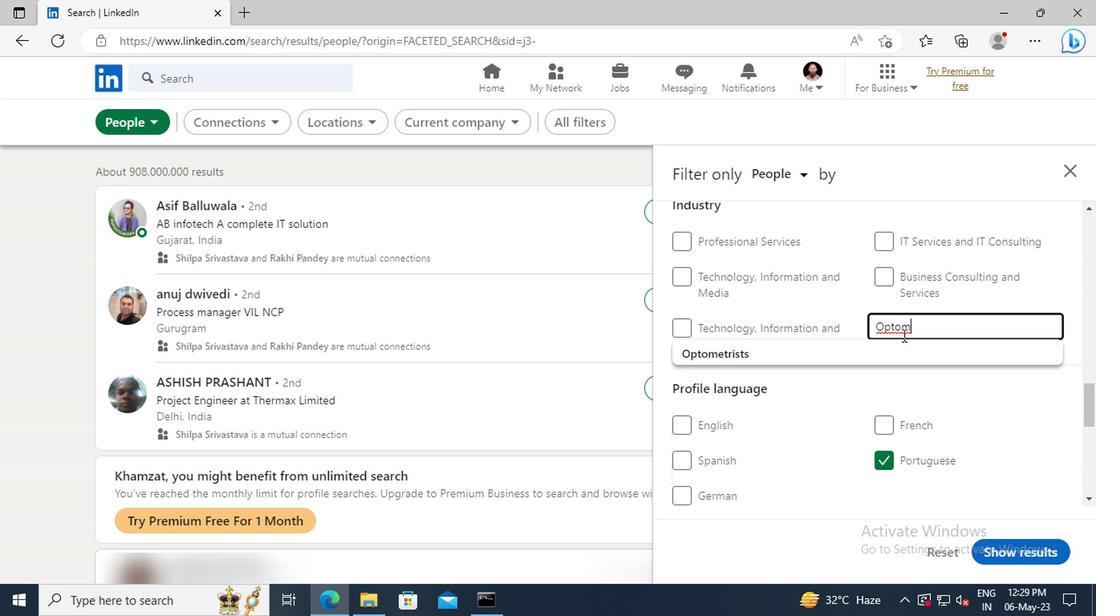 
Action: Mouse pressed left at (902, 347)
Screenshot: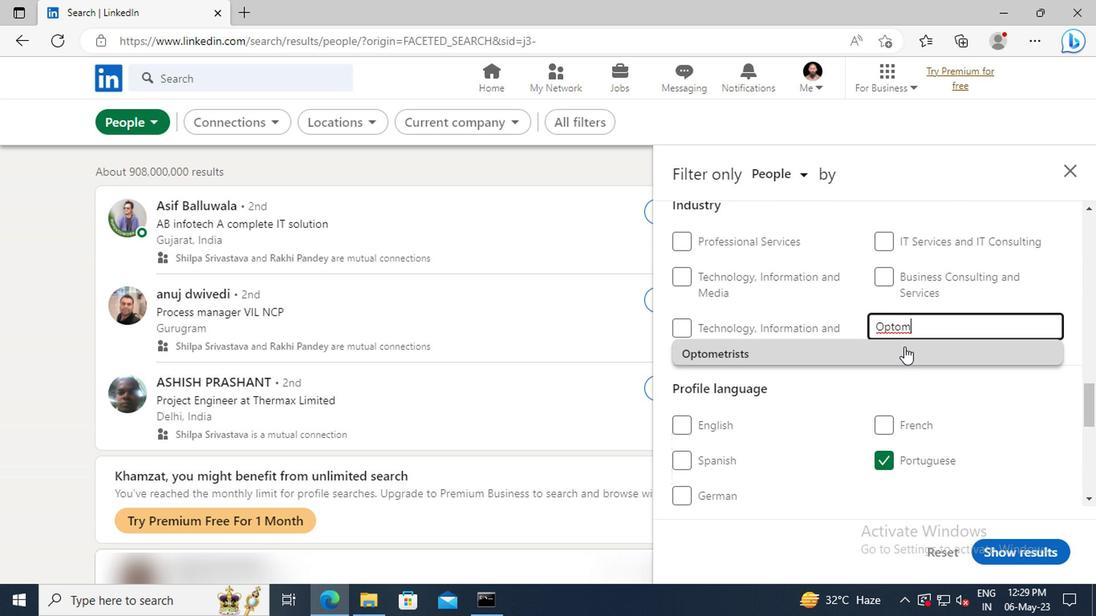 
Action: Mouse scrolled (902, 346) with delta (0, -1)
Screenshot: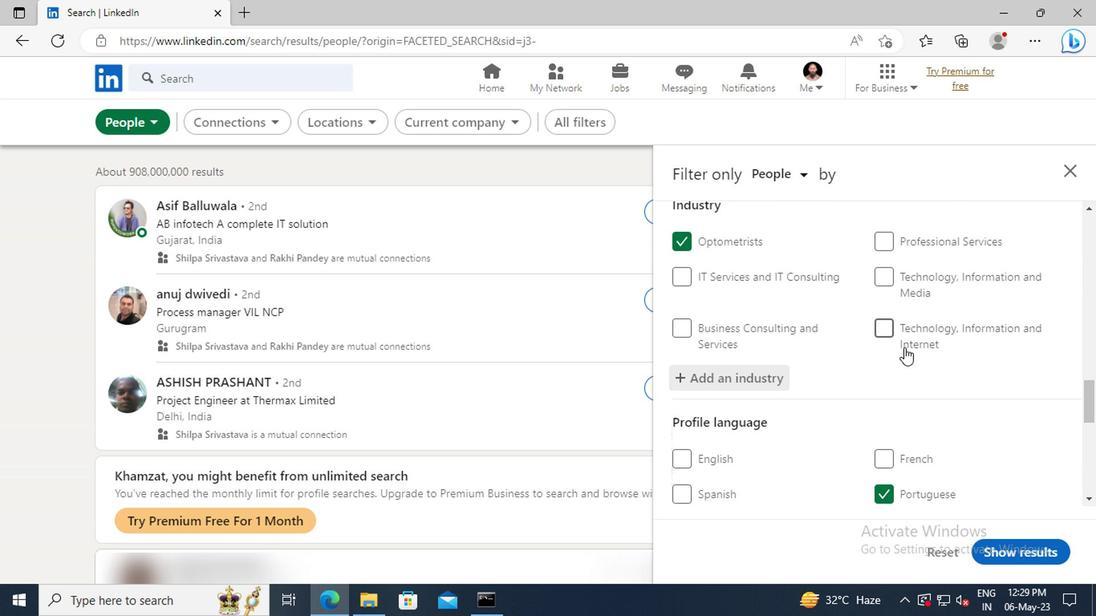 
Action: Mouse scrolled (902, 346) with delta (0, -1)
Screenshot: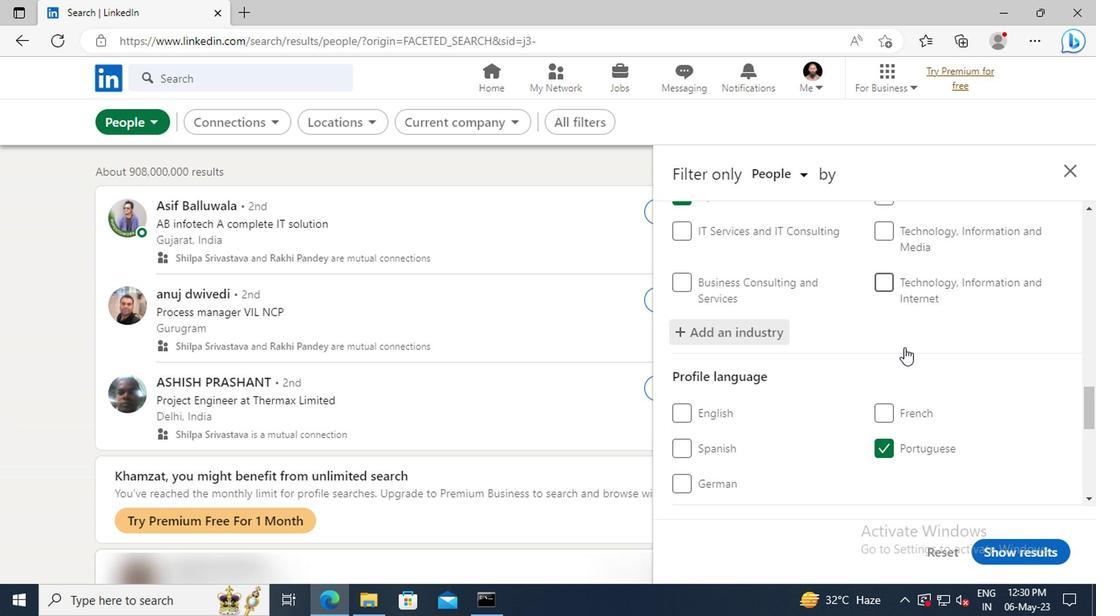 
Action: Mouse scrolled (902, 346) with delta (0, -1)
Screenshot: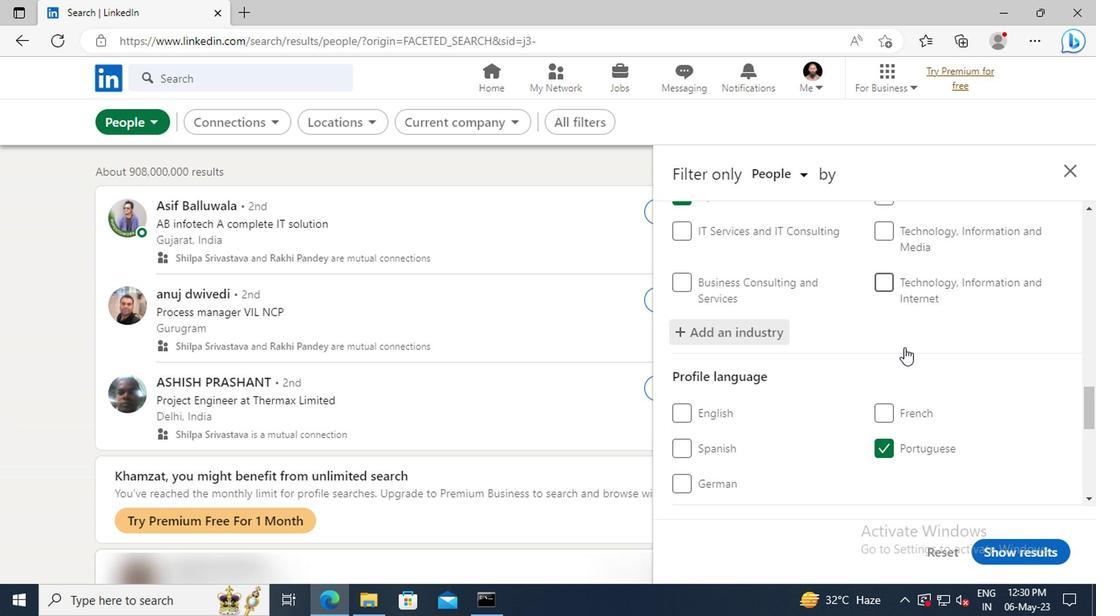 
Action: Mouse scrolled (902, 346) with delta (0, -1)
Screenshot: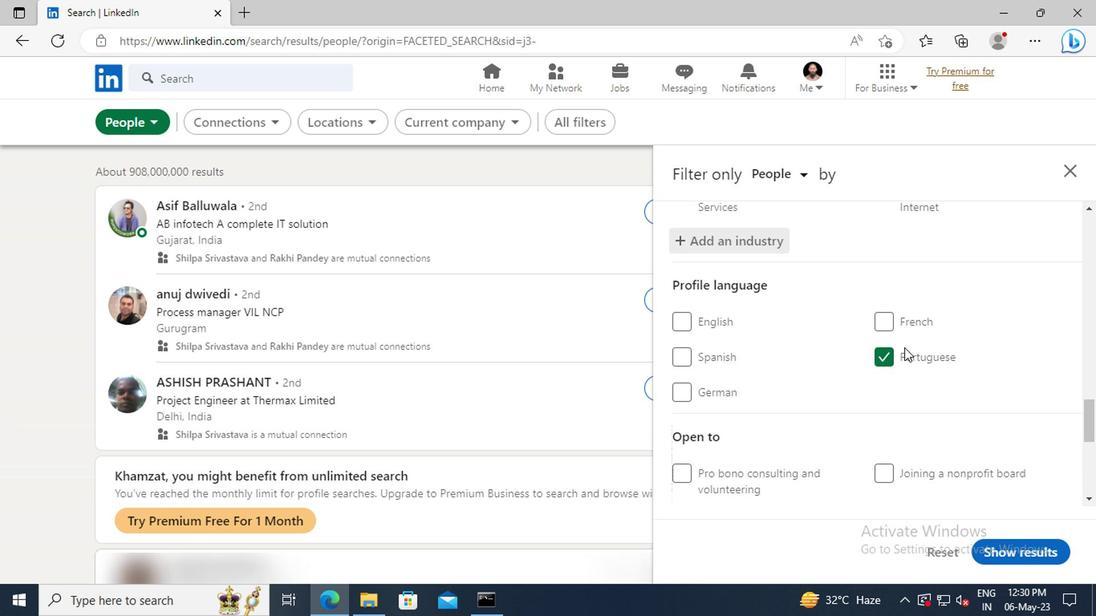 
Action: Mouse scrolled (902, 346) with delta (0, -1)
Screenshot: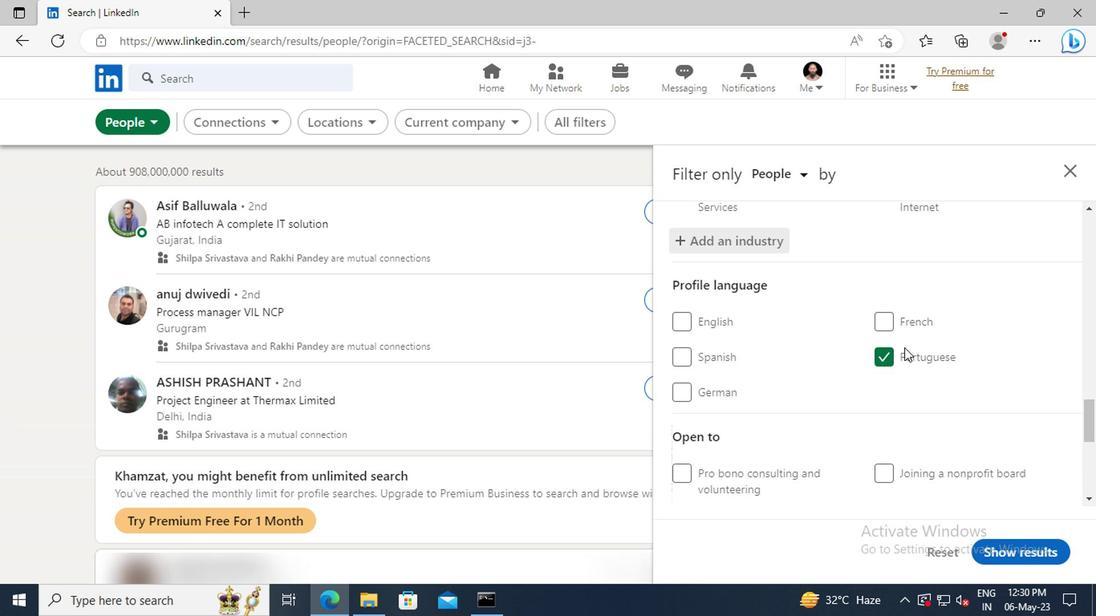 
Action: Mouse scrolled (902, 346) with delta (0, -1)
Screenshot: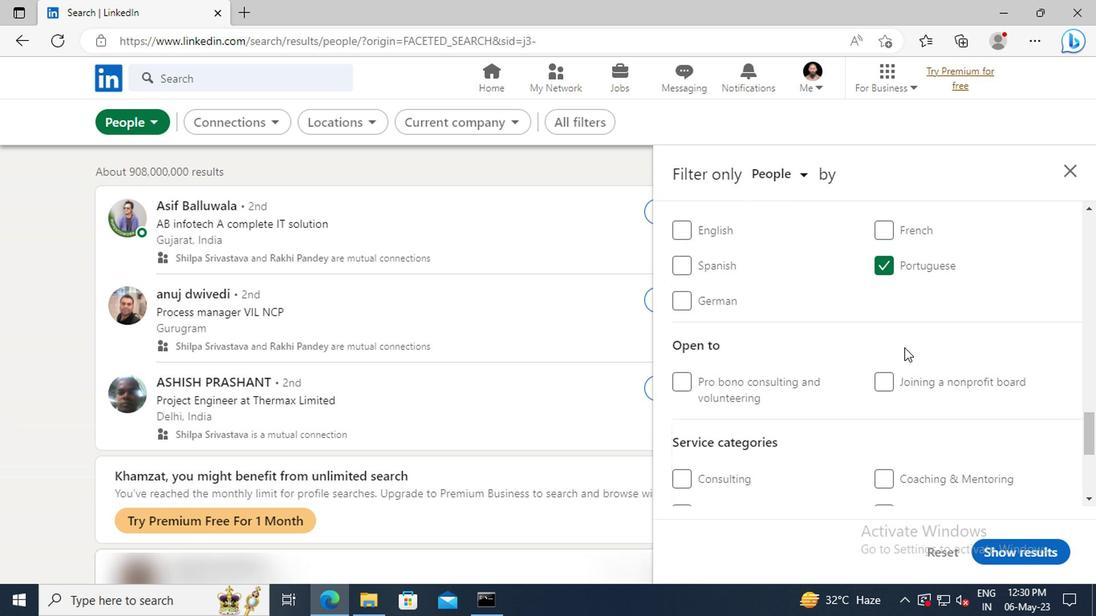 
Action: Mouse scrolled (902, 346) with delta (0, -1)
Screenshot: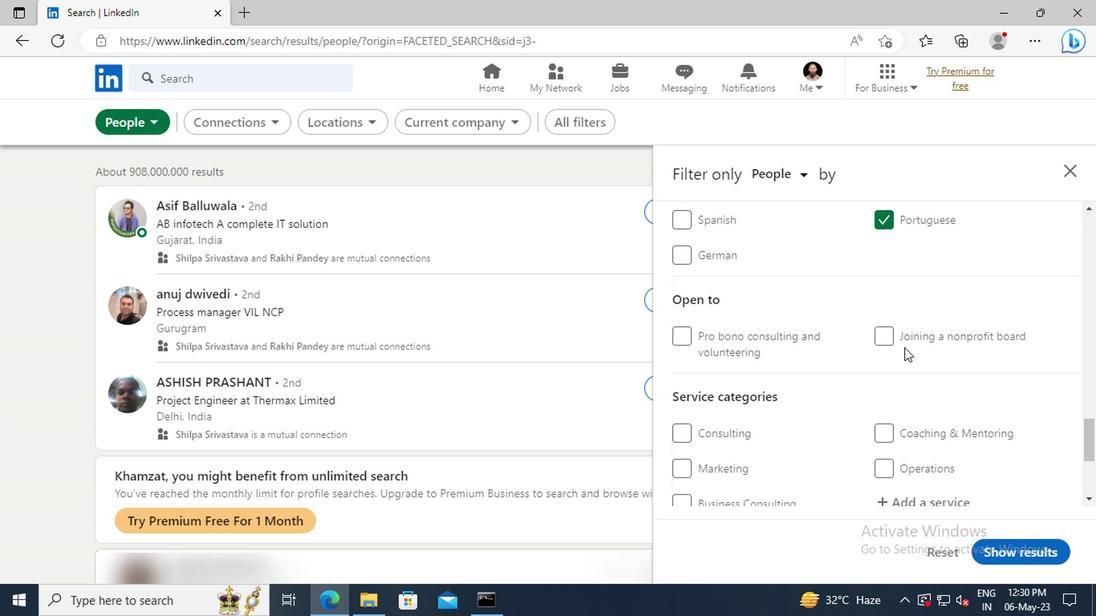 
Action: Mouse scrolled (902, 346) with delta (0, -1)
Screenshot: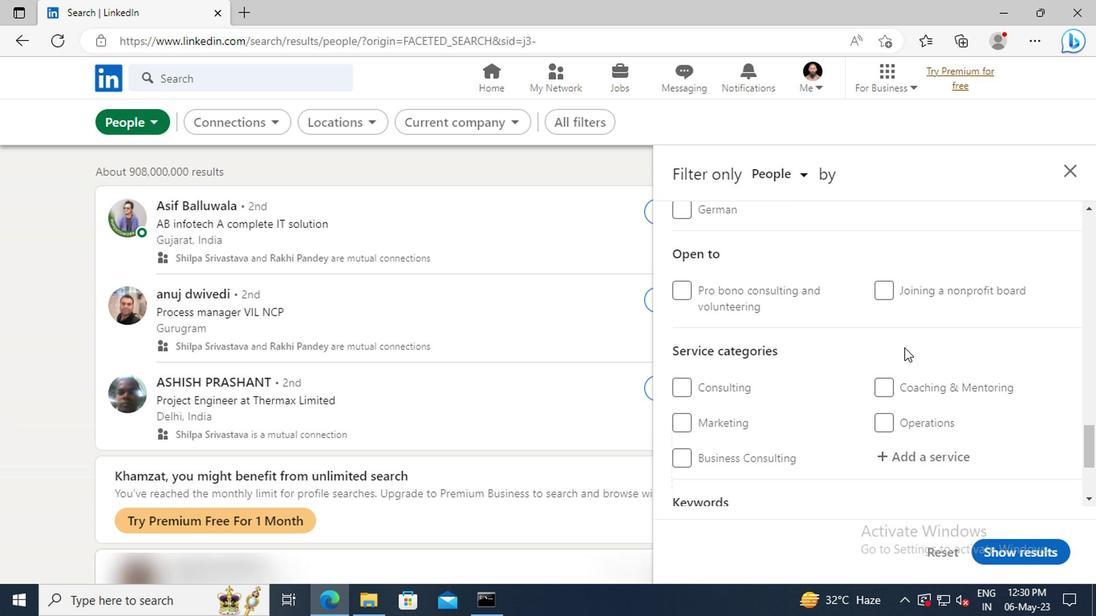 
Action: Mouse scrolled (902, 346) with delta (0, -1)
Screenshot: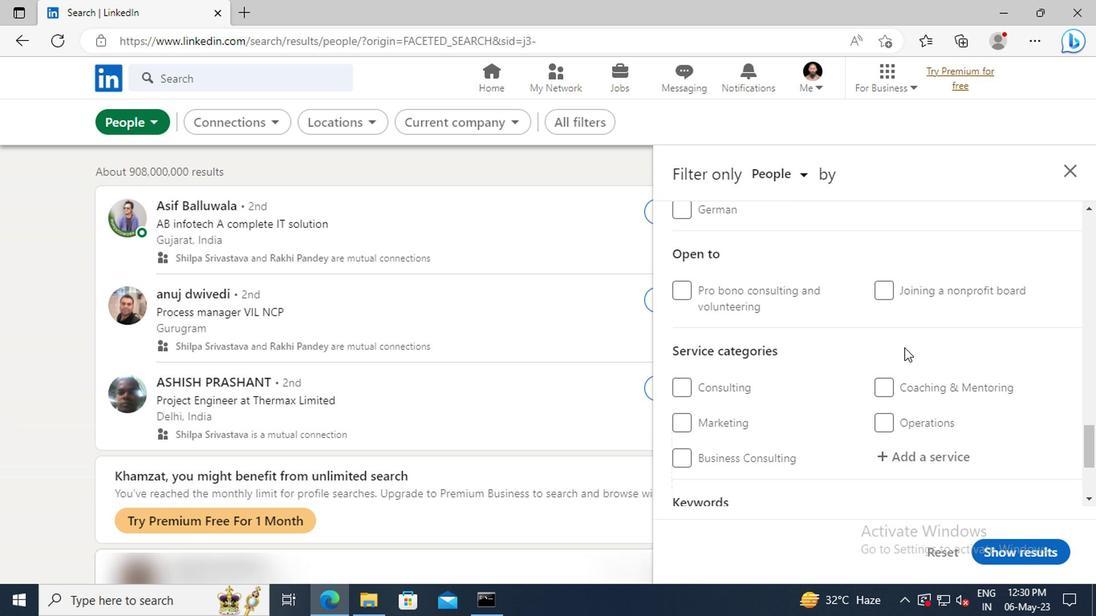
Action: Mouse moved to (905, 356)
Screenshot: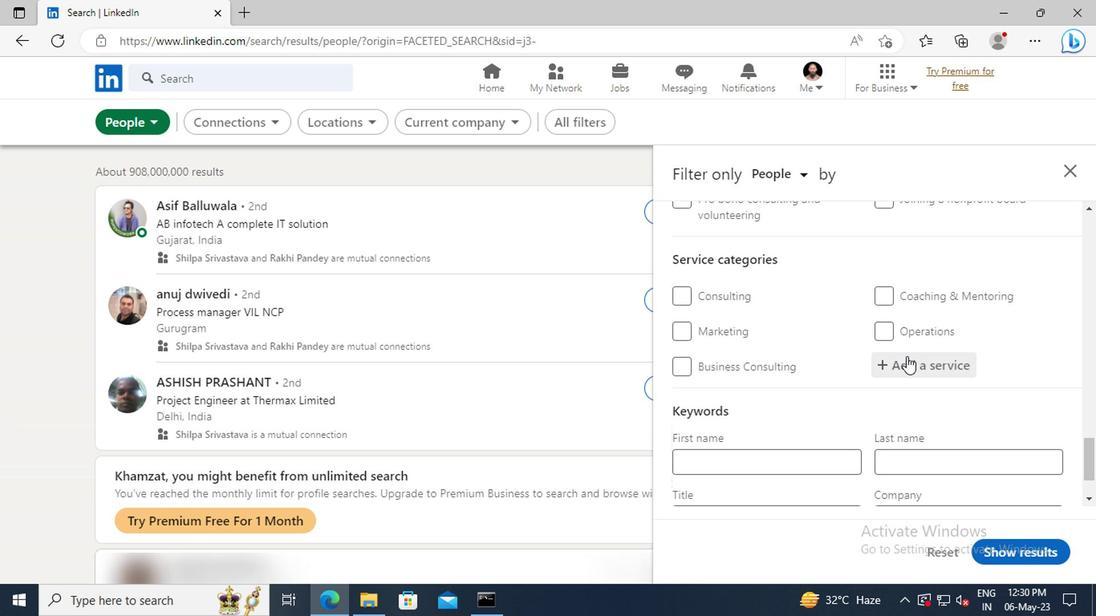 
Action: Mouse pressed left at (905, 356)
Screenshot: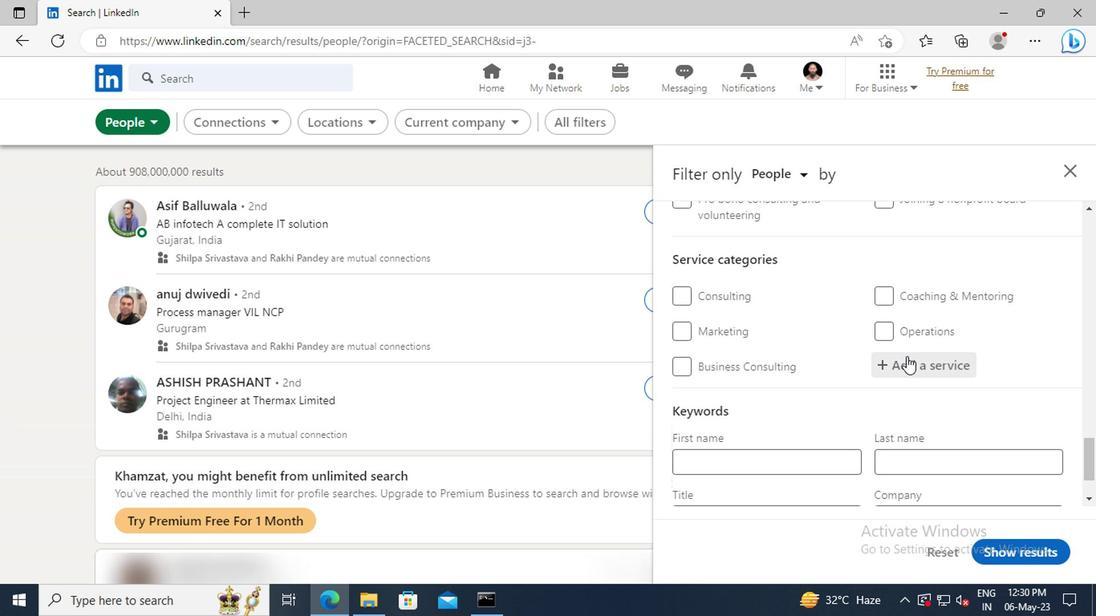 
Action: Key pressed <Key.shift>TEAM<Key.space>
Screenshot: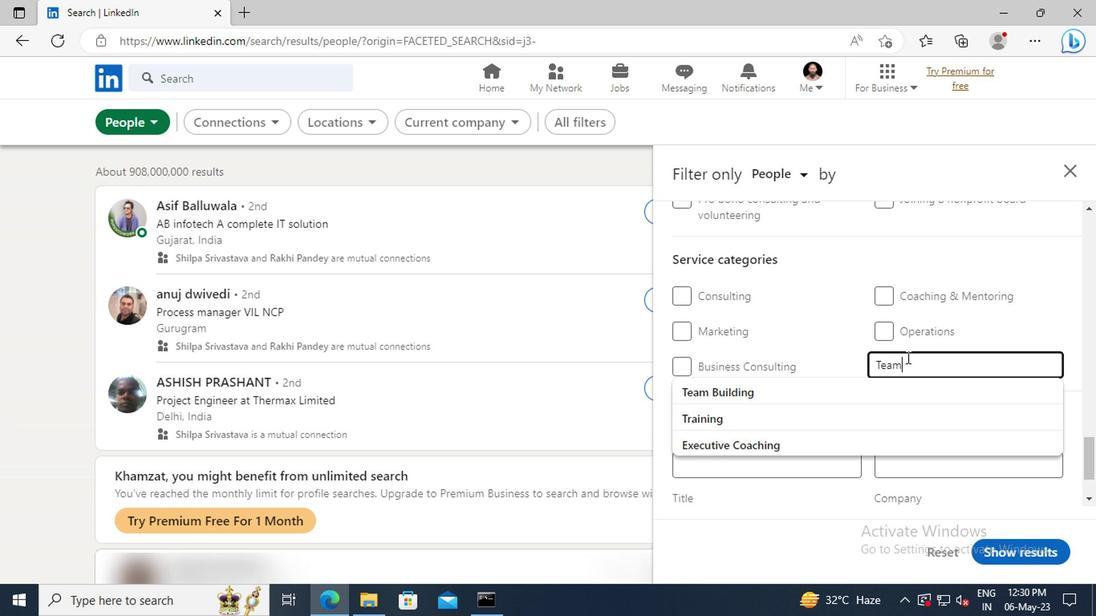 
Action: Mouse moved to (907, 384)
Screenshot: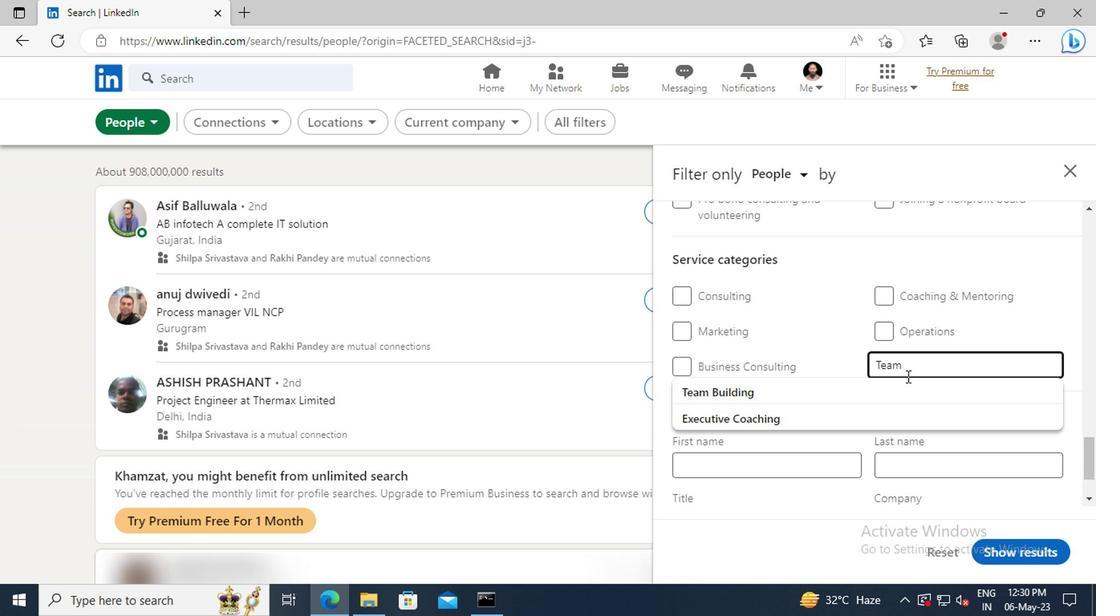 
Action: Mouse pressed left at (907, 384)
Screenshot: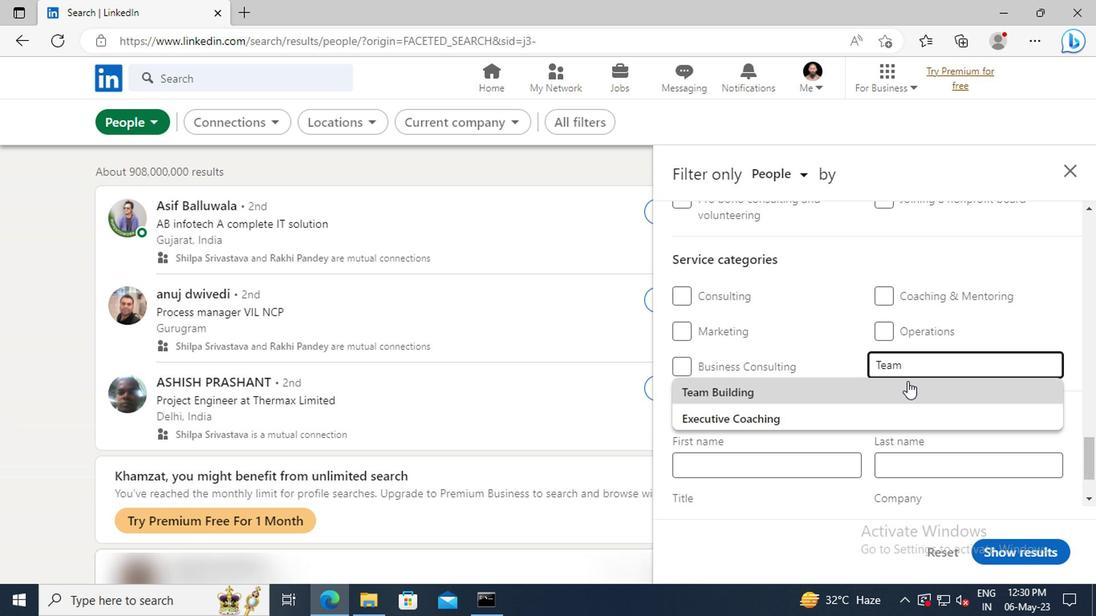 
Action: Mouse scrolled (907, 384) with delta (0, 0)
Screenshot: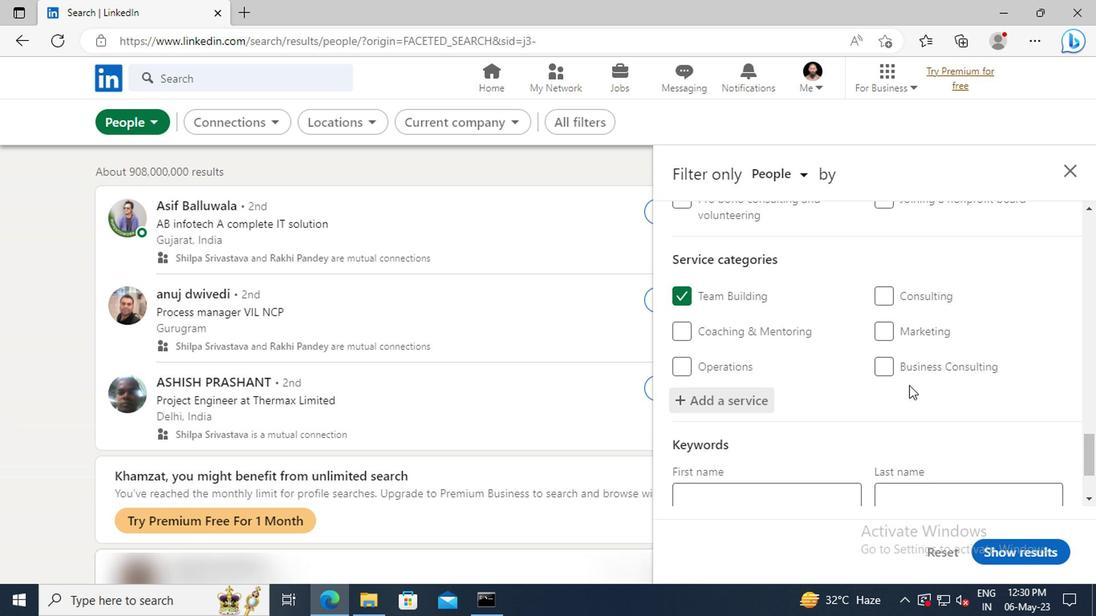 
Action: Mouse scrolled (907, 384) with delta (0, 0)
Screenshot: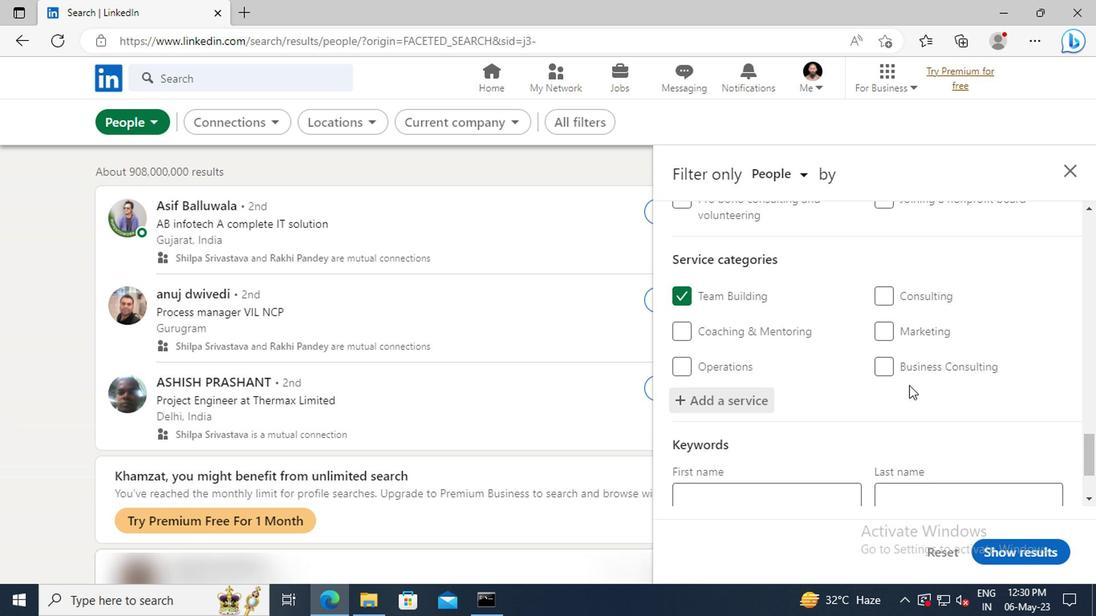 
Action: Mouse scrolled (907, 384) with delta (0, 0)
Screenshot: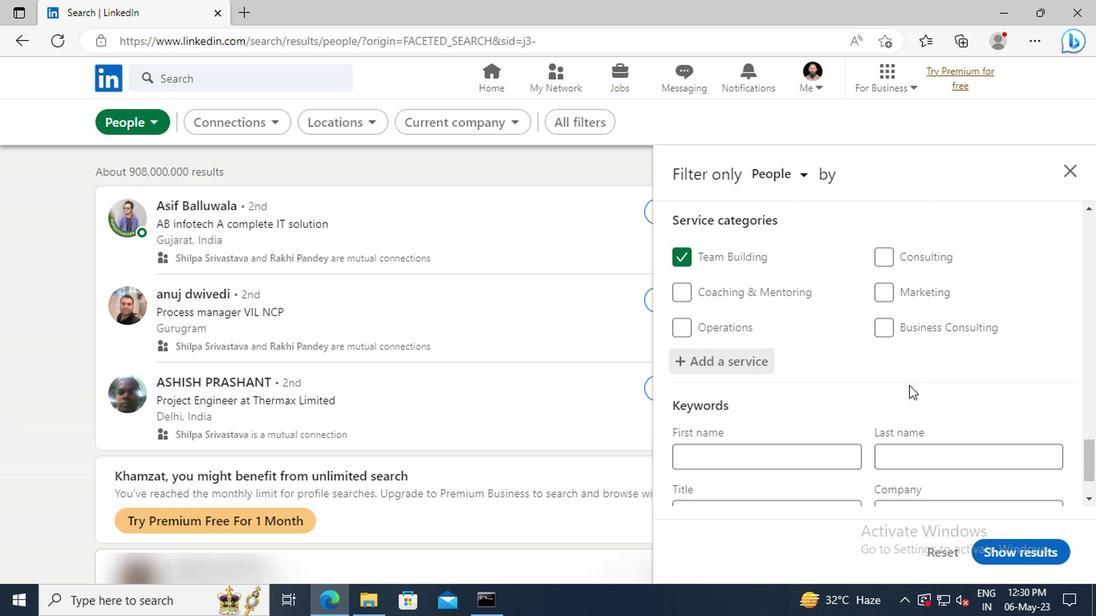 
Action: Mouse moved to (774, 432)
Screenshot: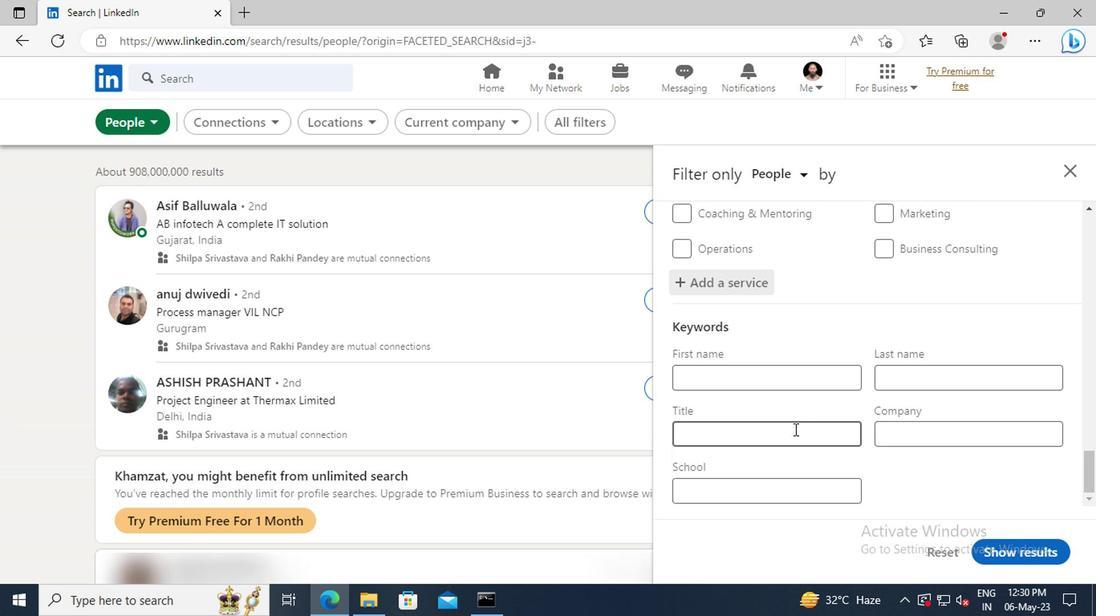 
Action: Mouse pressed left at (774, 432)
Screenshot: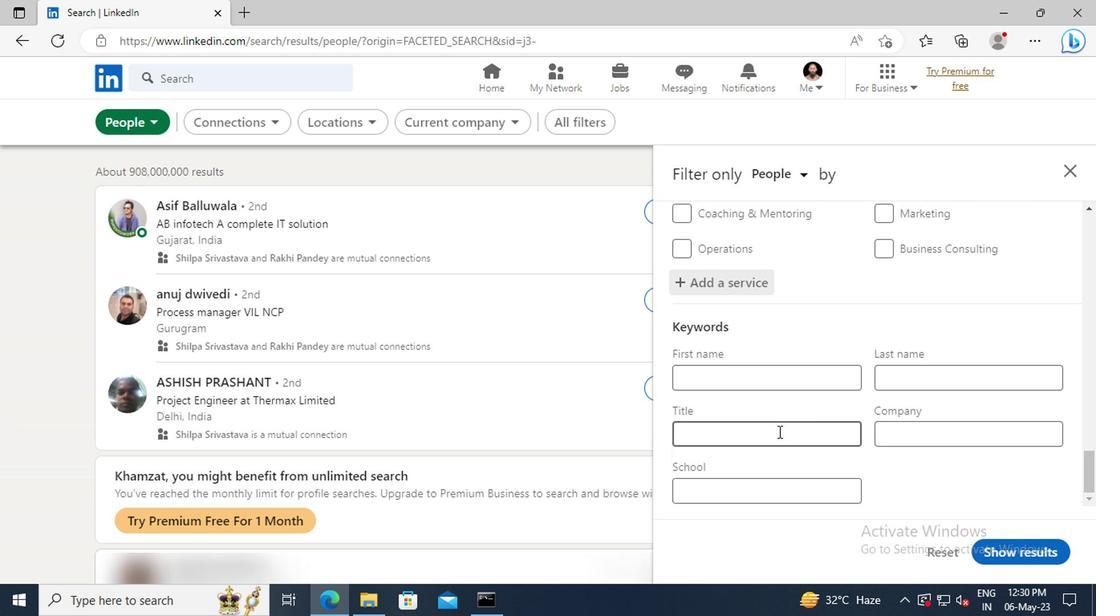 
Action: Key pressed <Key.shift>HEAVY<Key.space><Key.shift>EQUIPMENT<Key.space><Key.shift>OPERATOR<Key.enter>
Screenshot: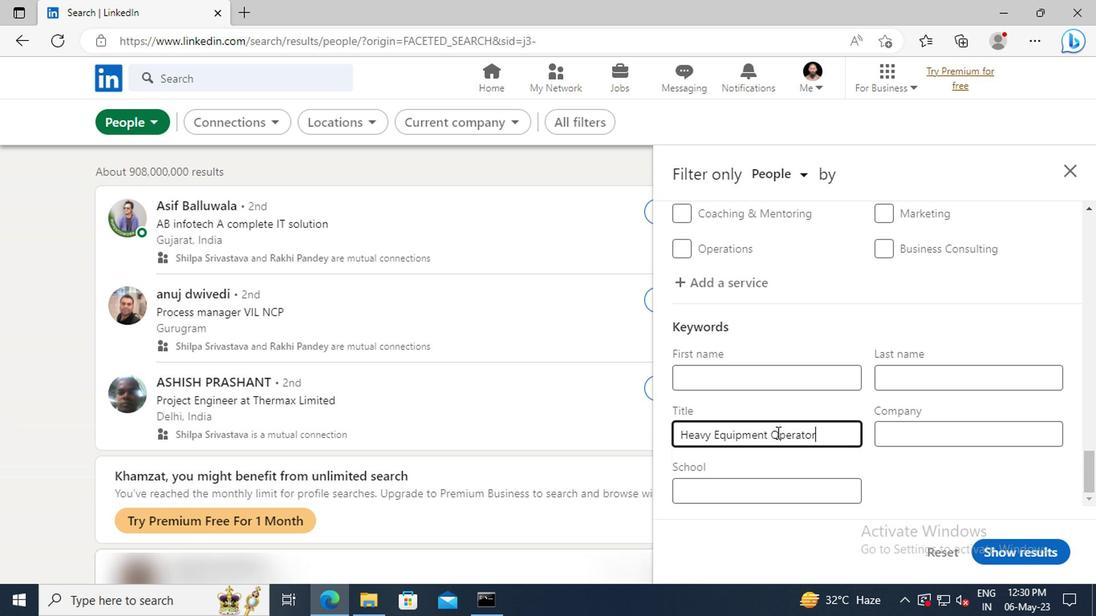 
Action: Mouse moved to (993, 543)
Screenshot: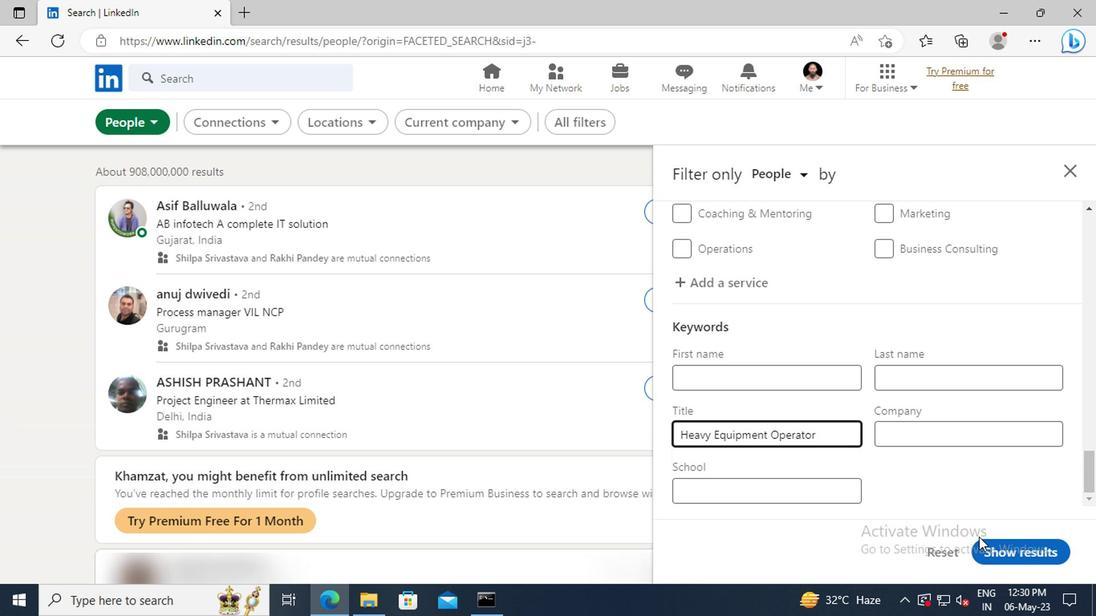 
Action: Mouse pressed left at (993, 543)
Screenshot: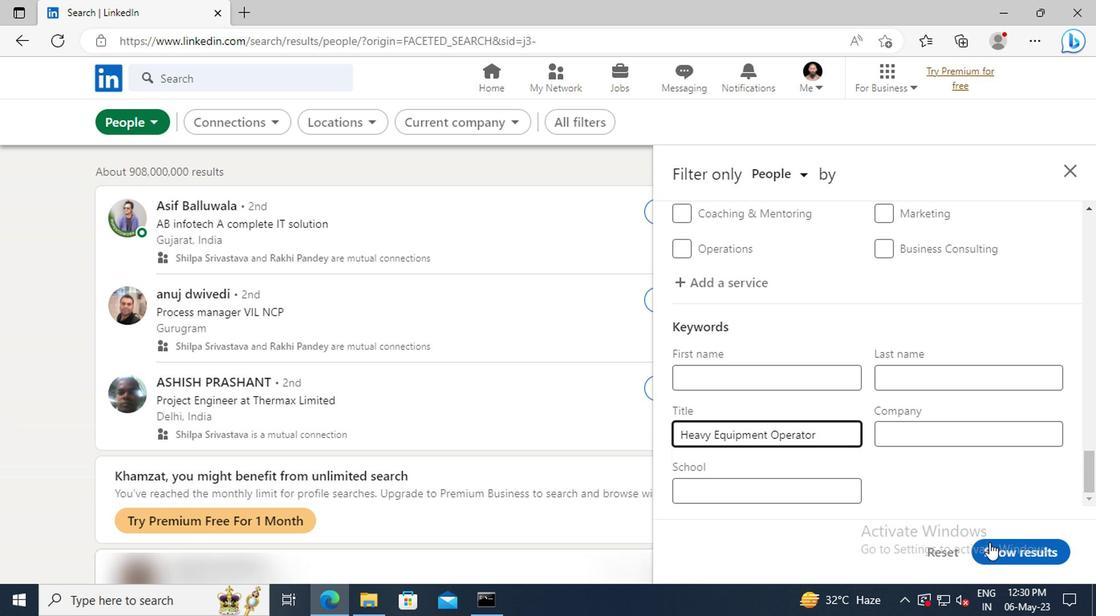 
